 Task: Look for space in Pueblo West, United States from 8th August, 2023 to 15th August, 2023 for 9 adults in price range Rs.10000 to Rs.14000. Place can be shared room with 5 bedrooms having 9 beds and 5 bathrooms. Property type can be house, flat, guest house. Amenities needed are: wifi, TV, free parkinig on premises, gym, breakfast. Booking option can be shelf check-in. Required host language is English.
Action: Mouse moved to (565, 163)
Screenshot: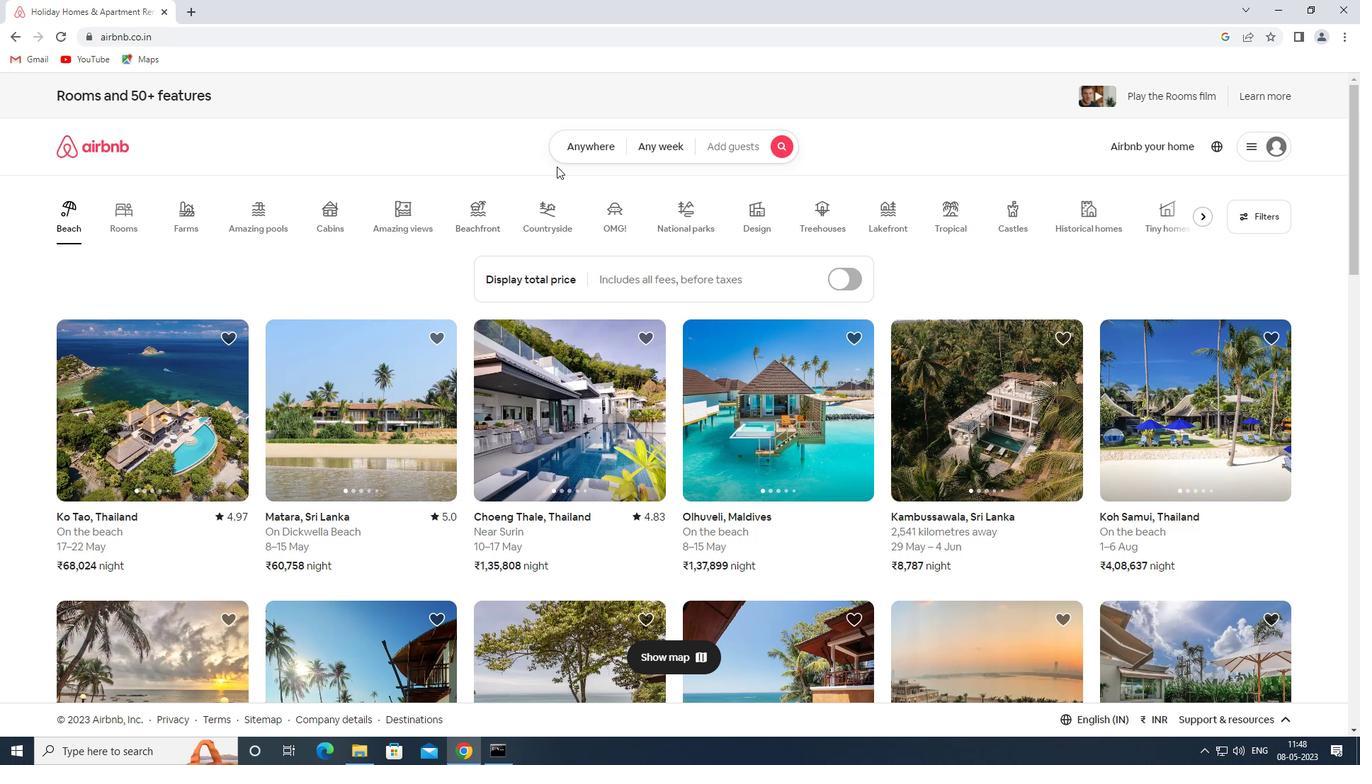 
Action: Mouse pressed left at (565, 163)
Screenshot: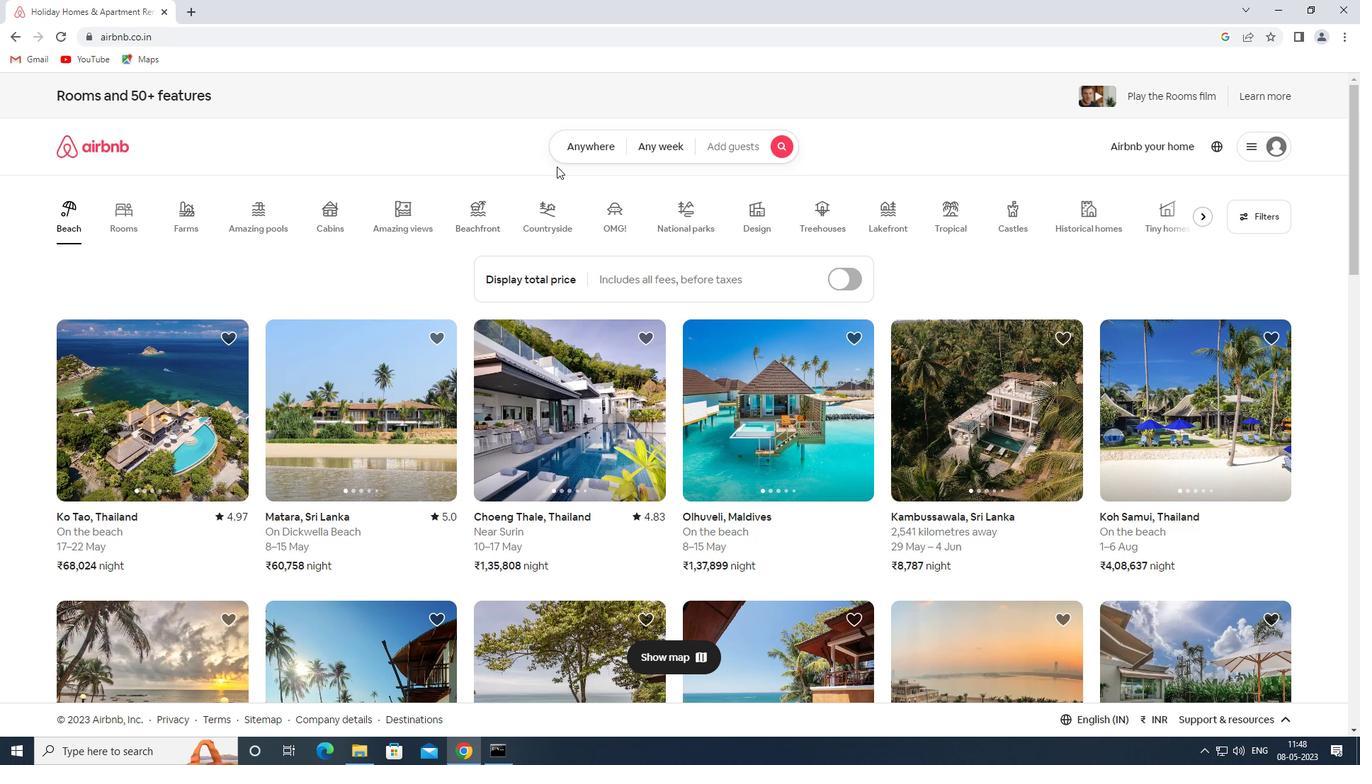 
Action: Mouse moved to (469, 200)
Screenshot: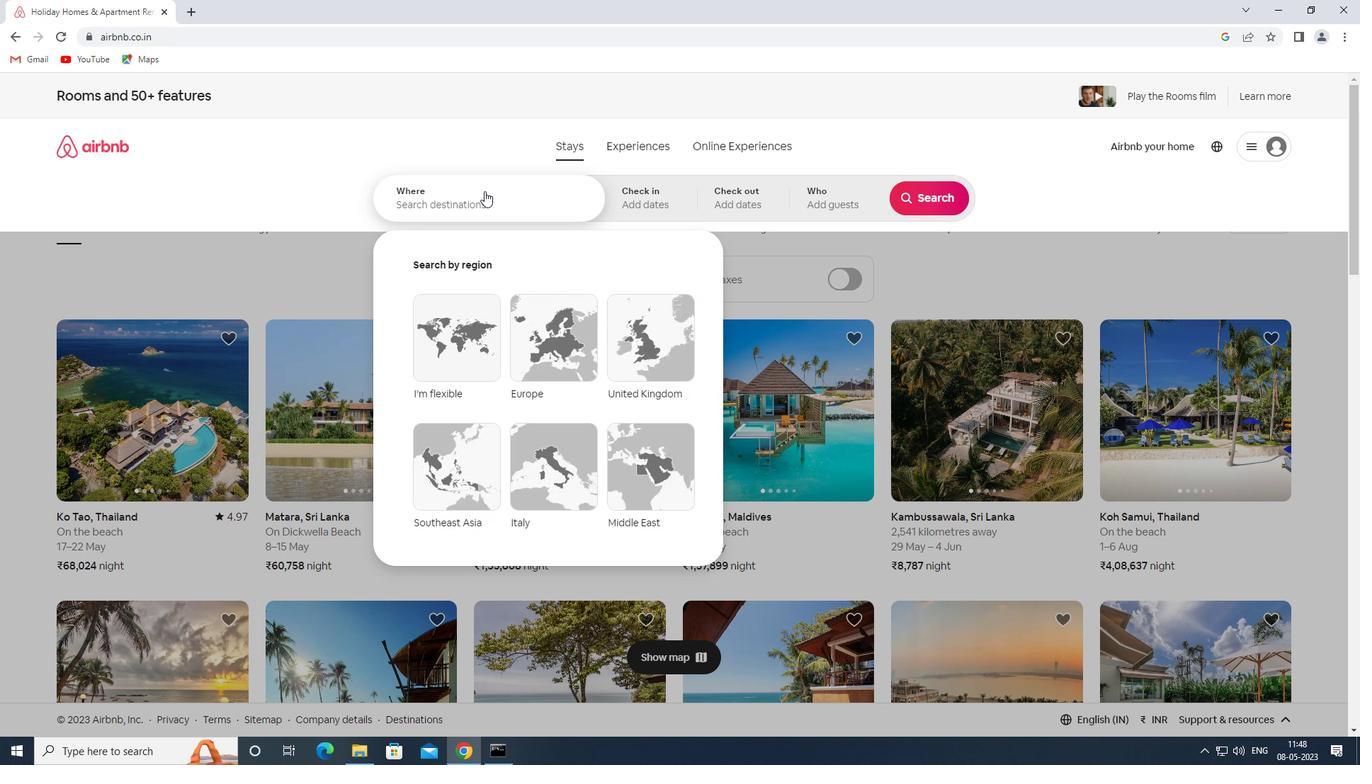 
Action: Mouse pressed left at (469, 200)
Screenshot: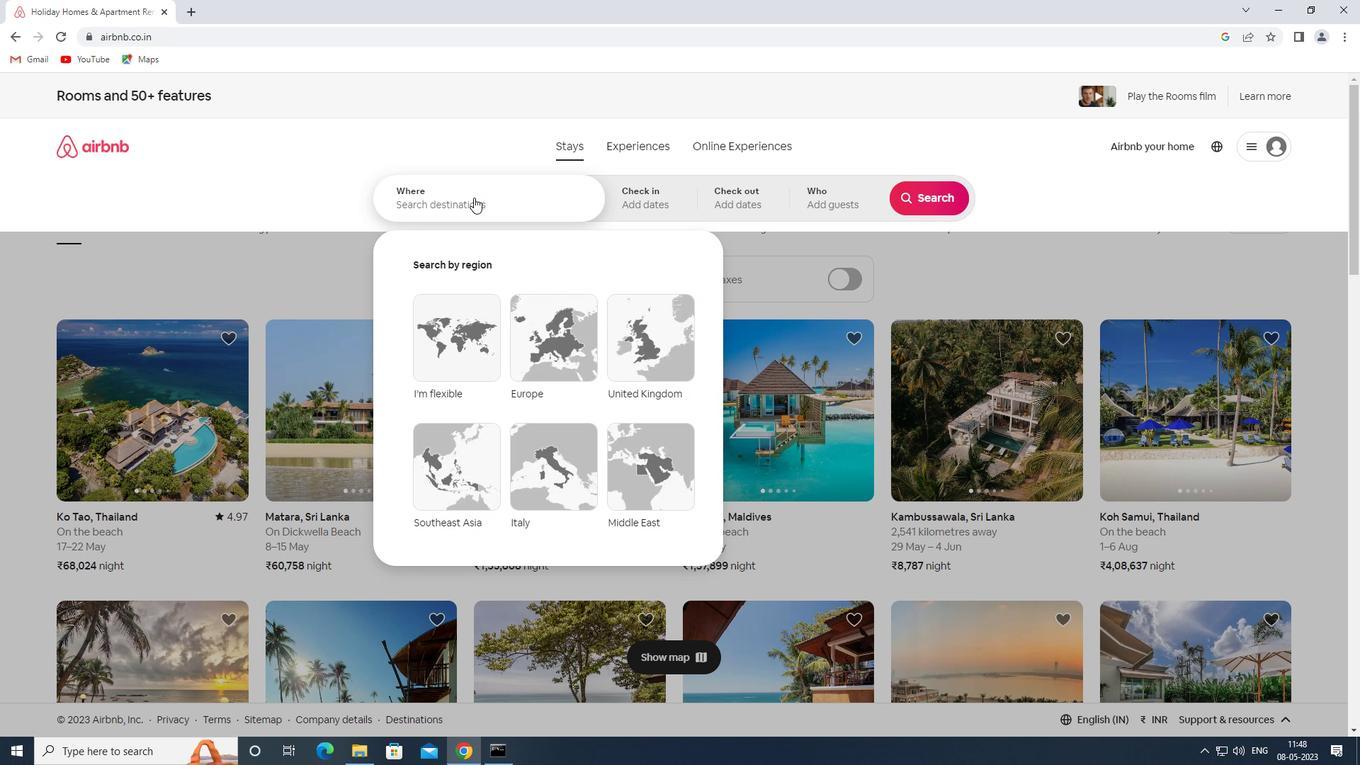 
Action: Key pressed <Key.shift>SPACE<Key.space>IN<Key.space><Key.shift><Key.shift><Key.shift><Key.shift><Key.shift><Key.shift><Key.shift><Key.shift><Key.shift><Key.shift><Key.shift><Key.shift><Key.shift><Key.shift><Key.shift><Key.shift><Key.shift><Key.shift><Key.shift><Key.shift><Key.shift><Key.shift><Key.shift>PUEBLO<Key.space><Key.shift>WEST,<Key.shift><Key.shift><Key.shift><Key.shift><Key.shift><Key.shift><Key.shift><Key.shift><Key.shift><Key.shift><Key.shift><Key.shift><Key.shift><Key.shift>UNITED<Key.space><Key.shift>STATES
Screenshot: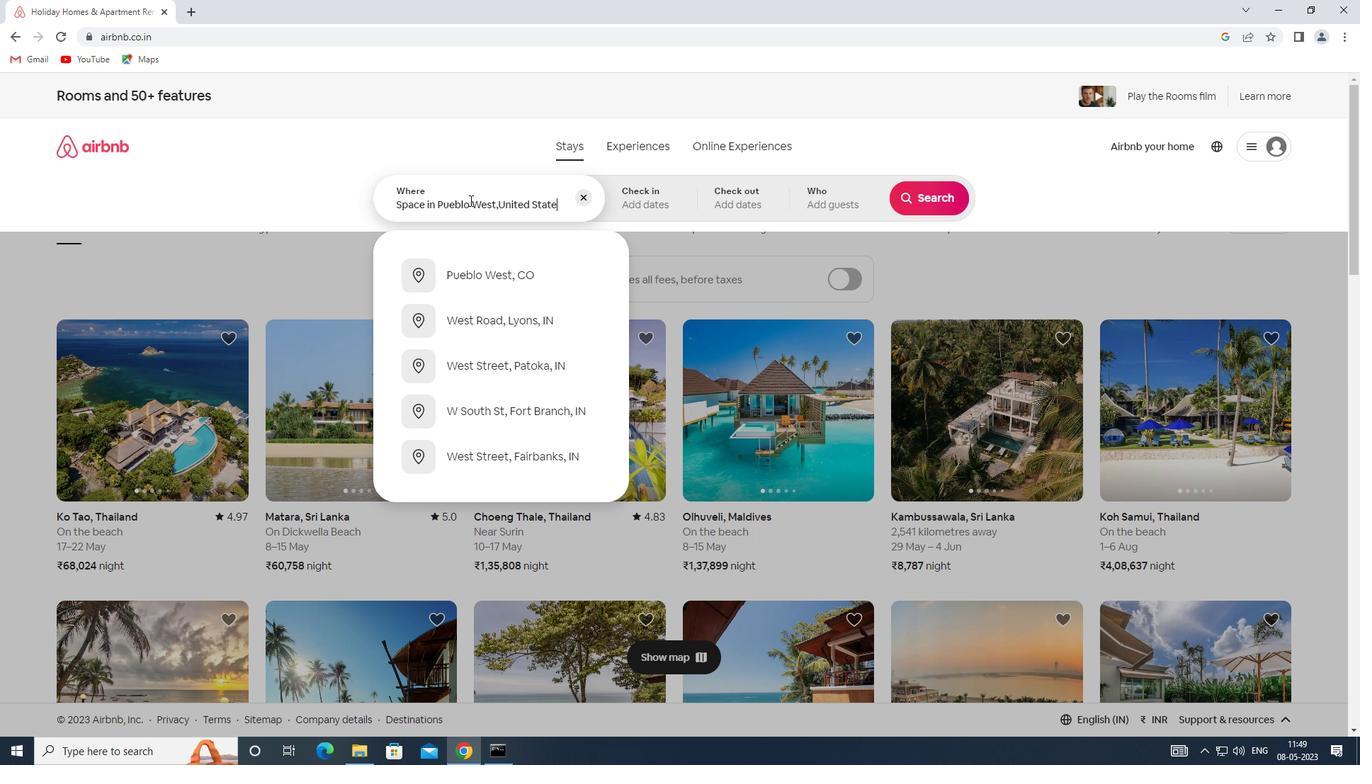 
Action: Mouse moved to (645, 194)
Screenshot: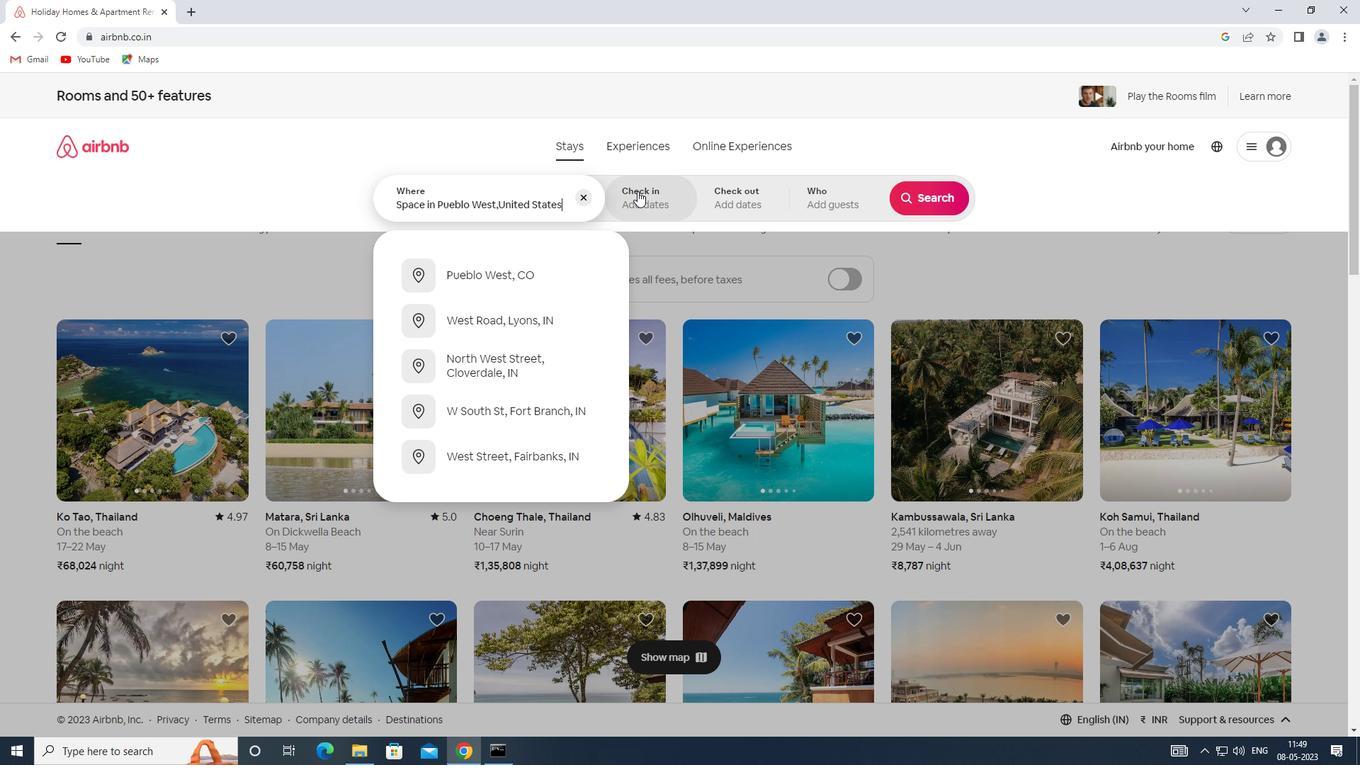 
Action: Mouse pressed left at (645, 194)
Screenshot: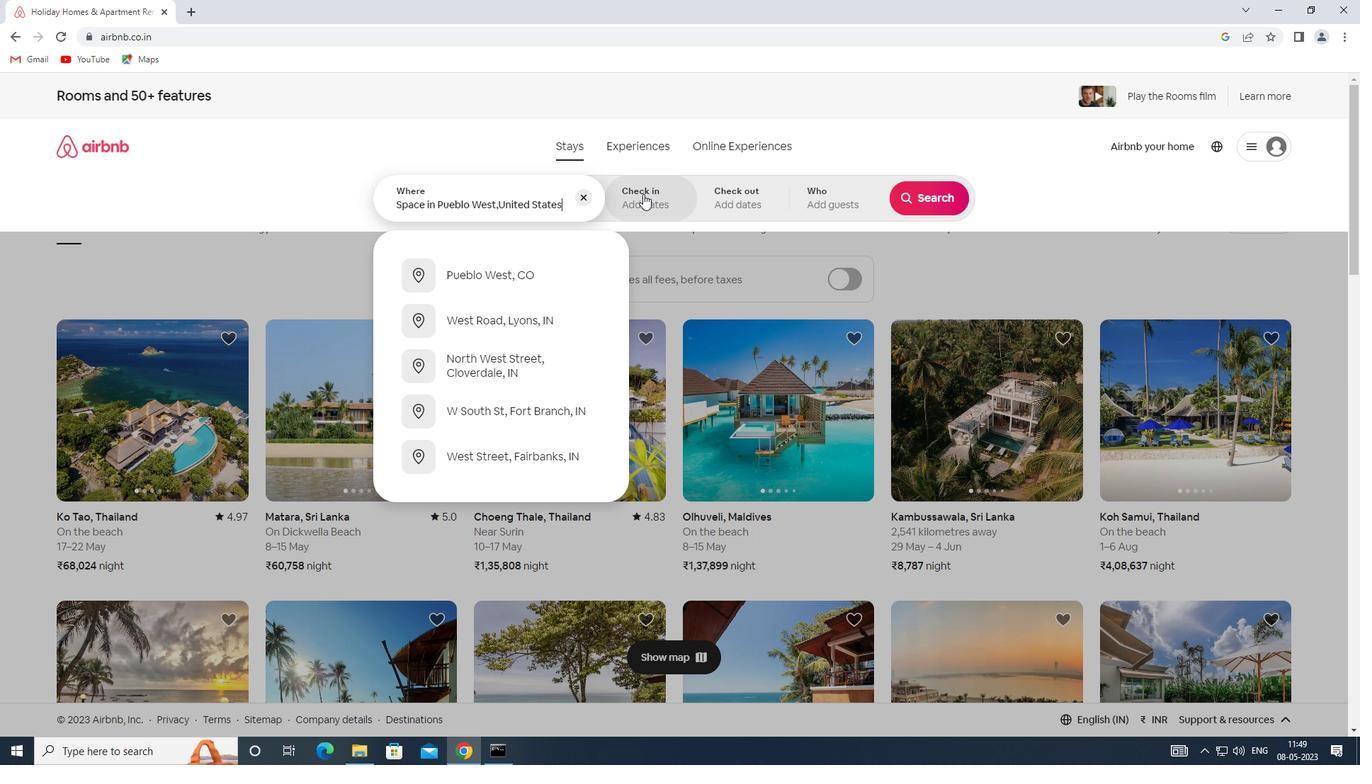 
Action: Mouse moved to (923, 306)
Screenshot: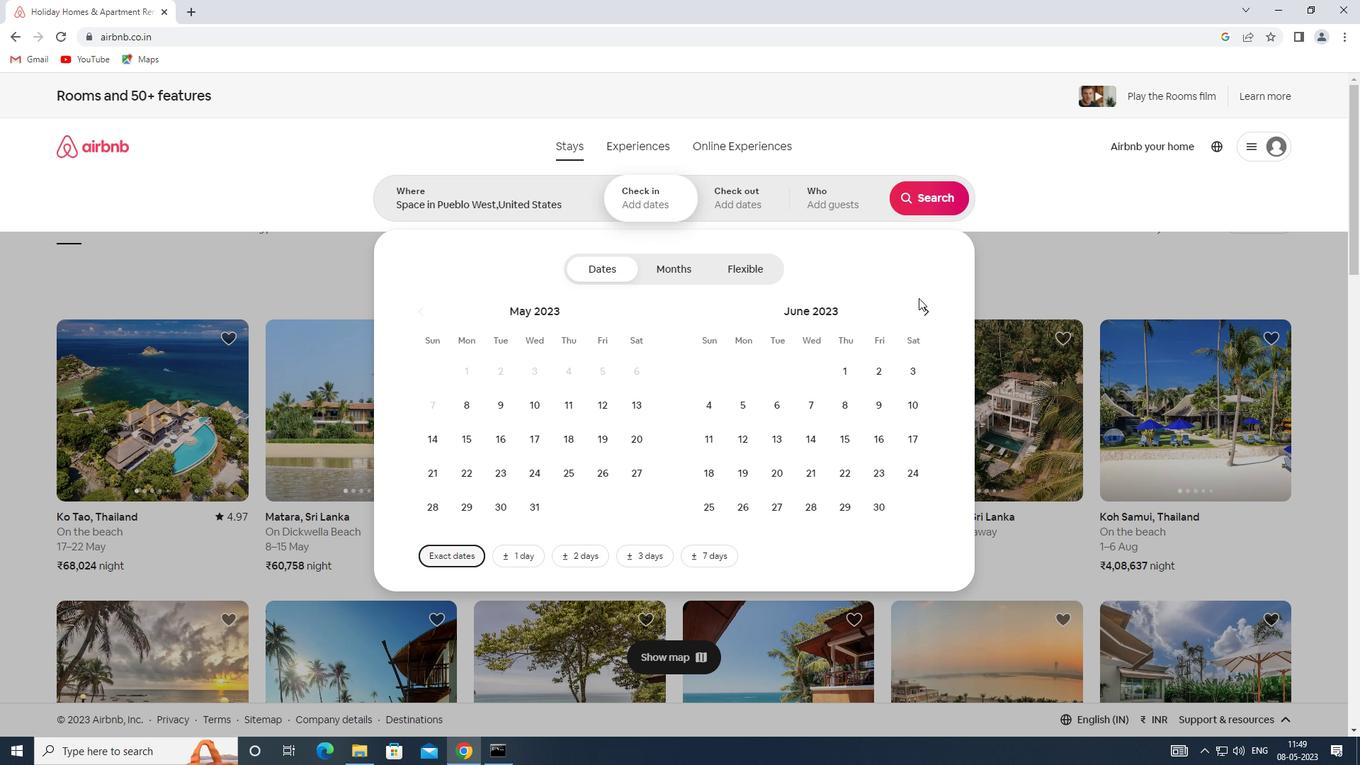 
Action: Mouse pressed left at (923, 306)
Screenshot: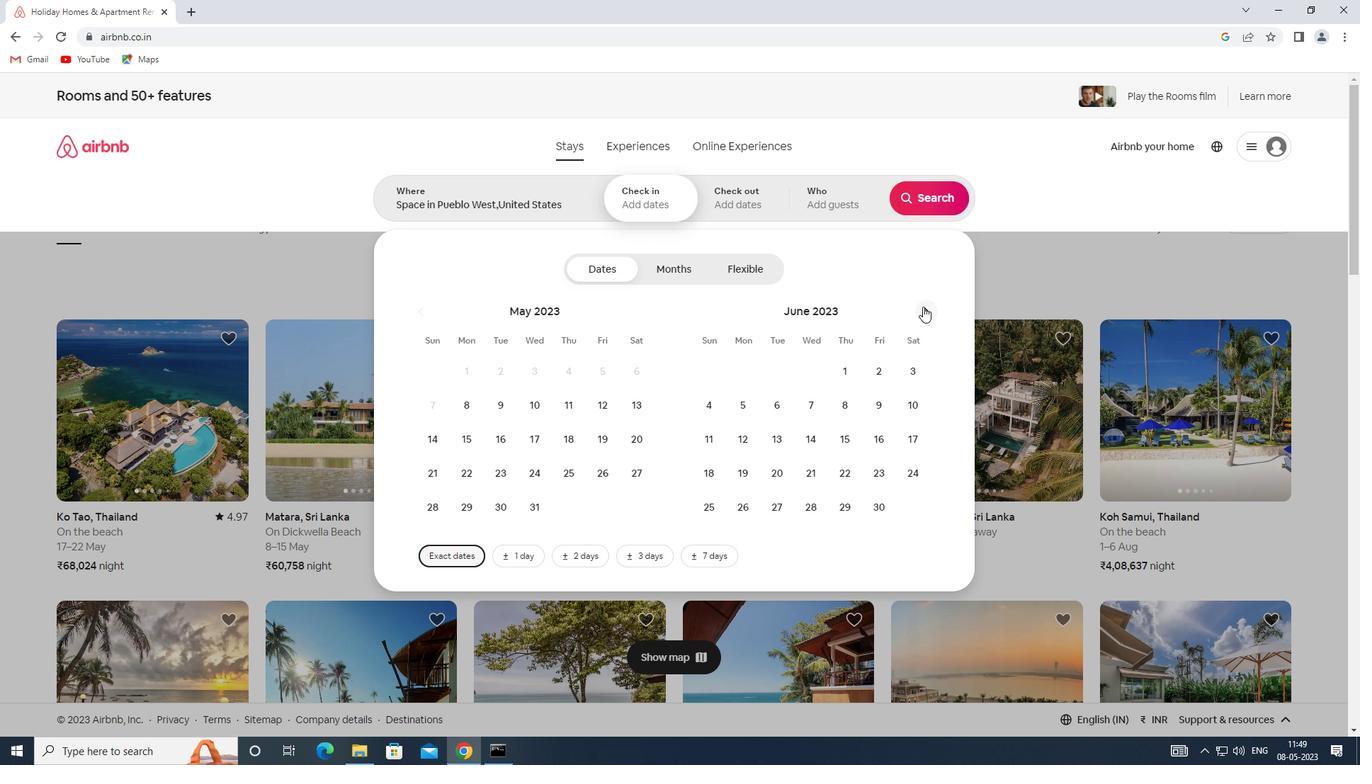 
Action: Mouse pressed left at (923, 306)
Screenshot: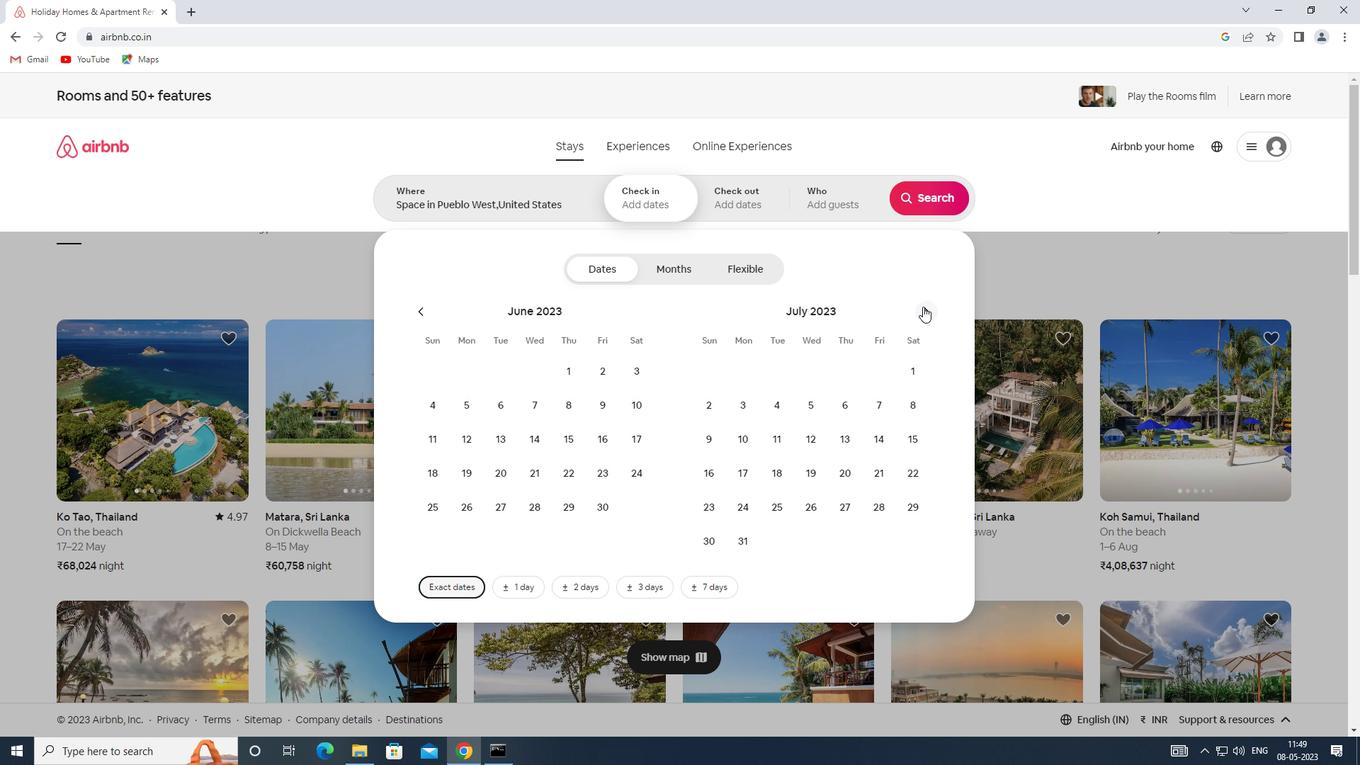 
Action: Mouse moved to (791, 406)
Screenshot: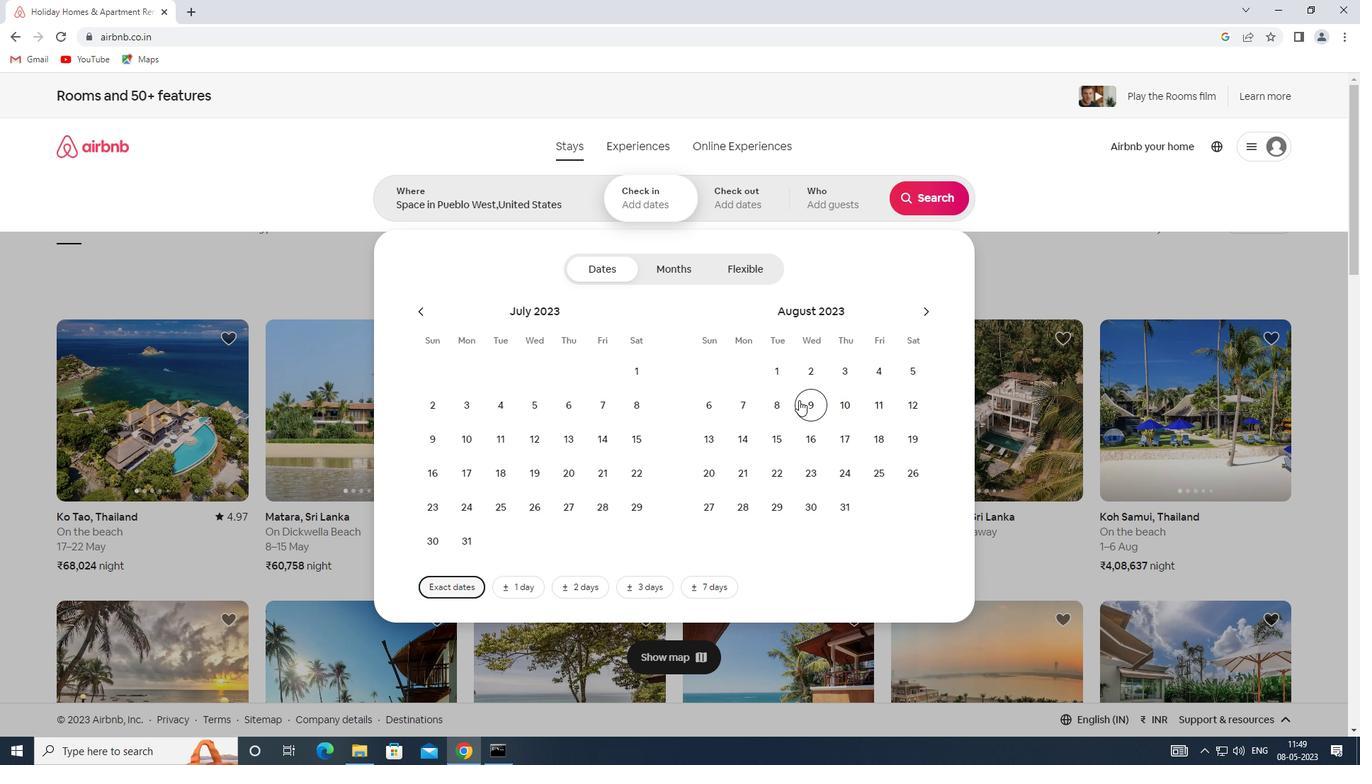 
Action: Mouse pressed left at (791, 406)
Screenshot: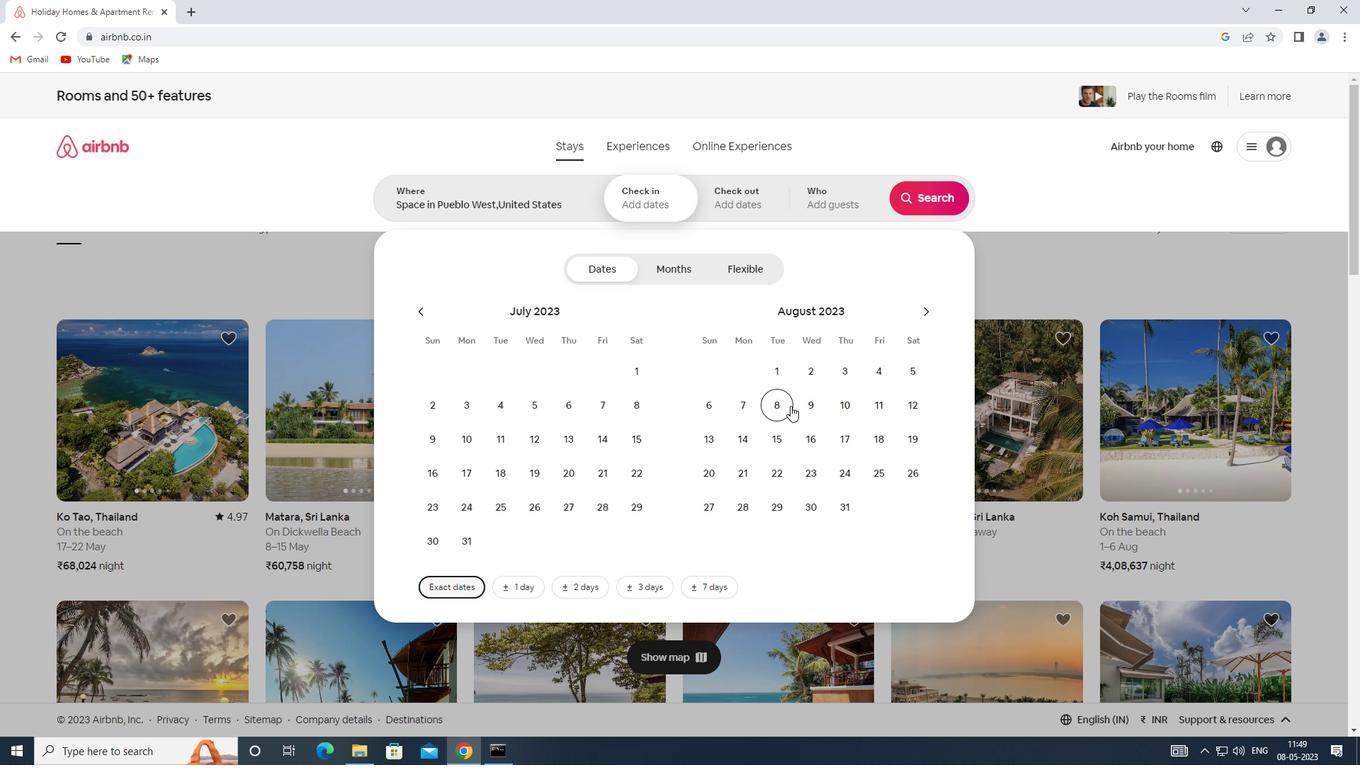 
Action: Mouse moved to (783, 440)
Screenshot: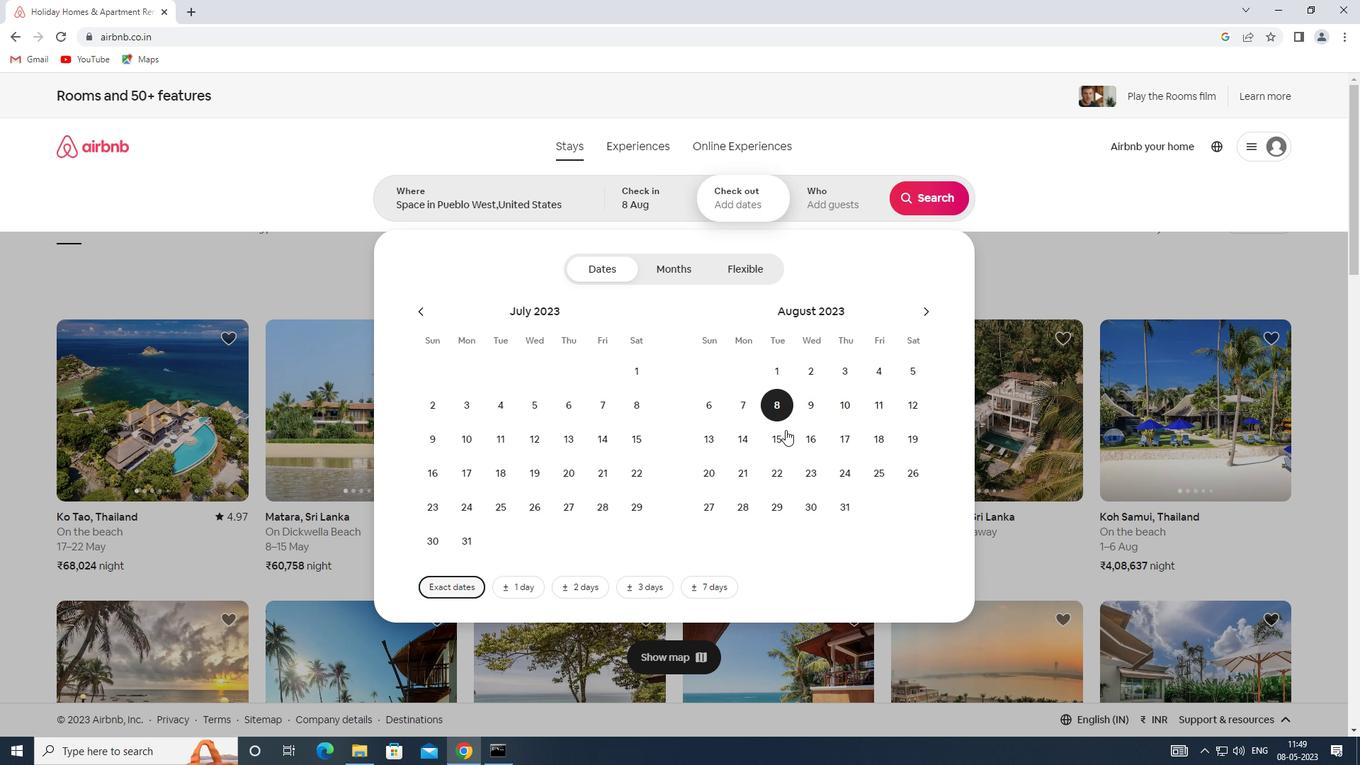 
Action: Mouse pressed left at (783, 440)
Screenshot: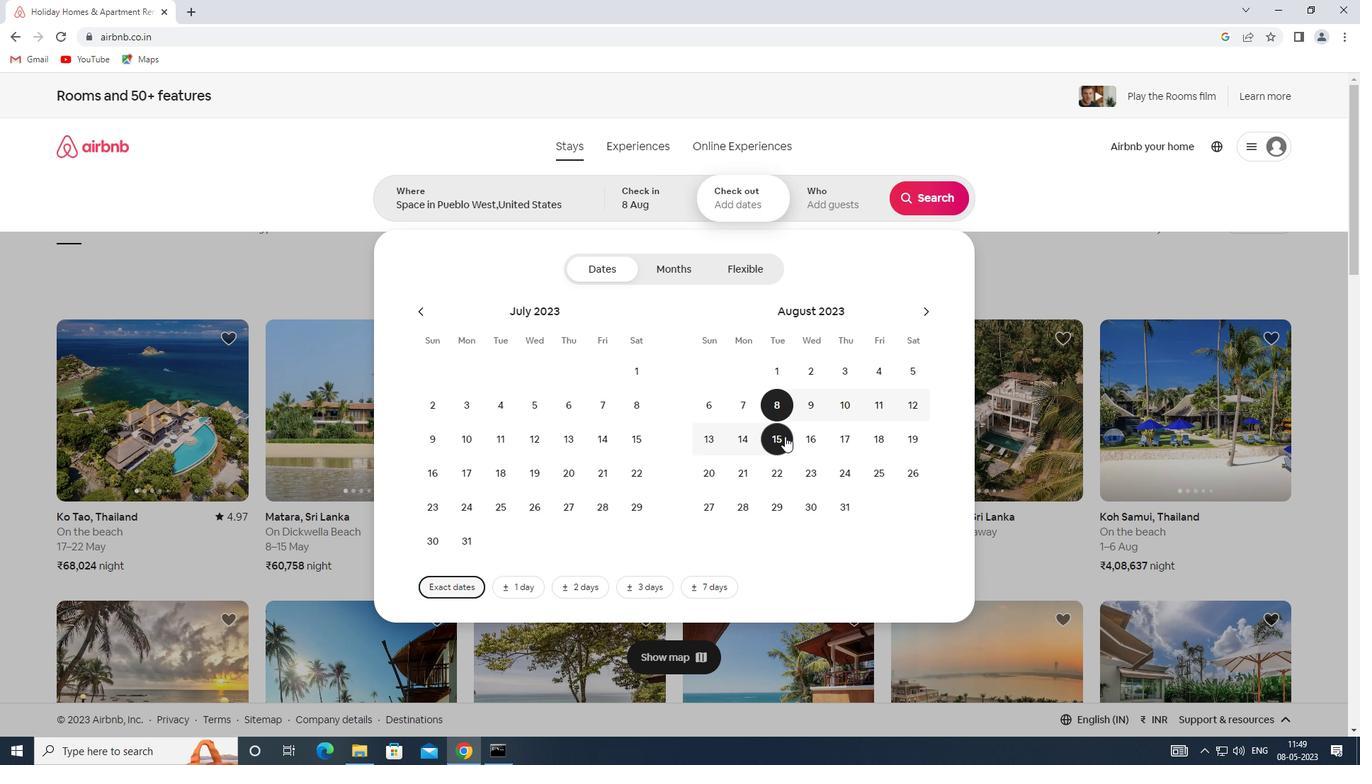
Action: Mouse moved to (817, 191)
Screenshot: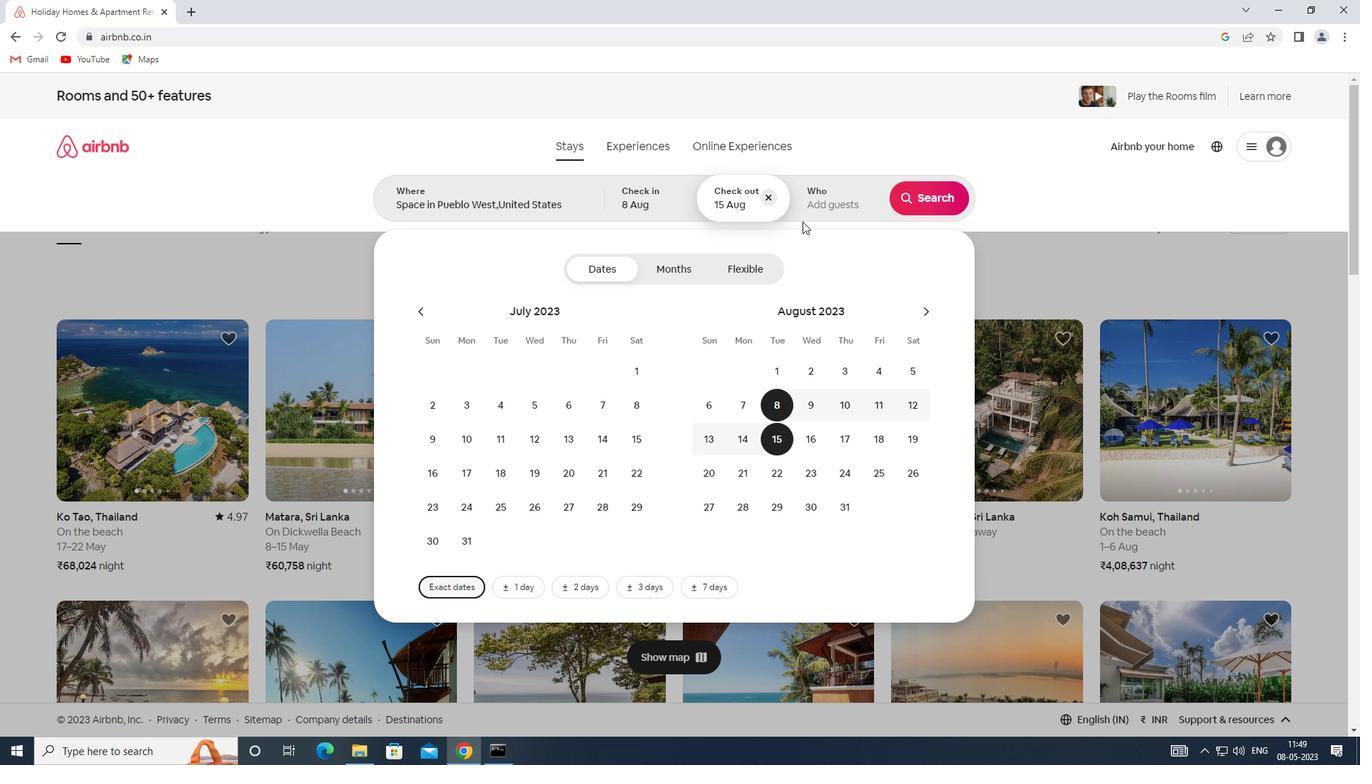 
Action: Mouse pressed left at (817, 191)
Screenshot: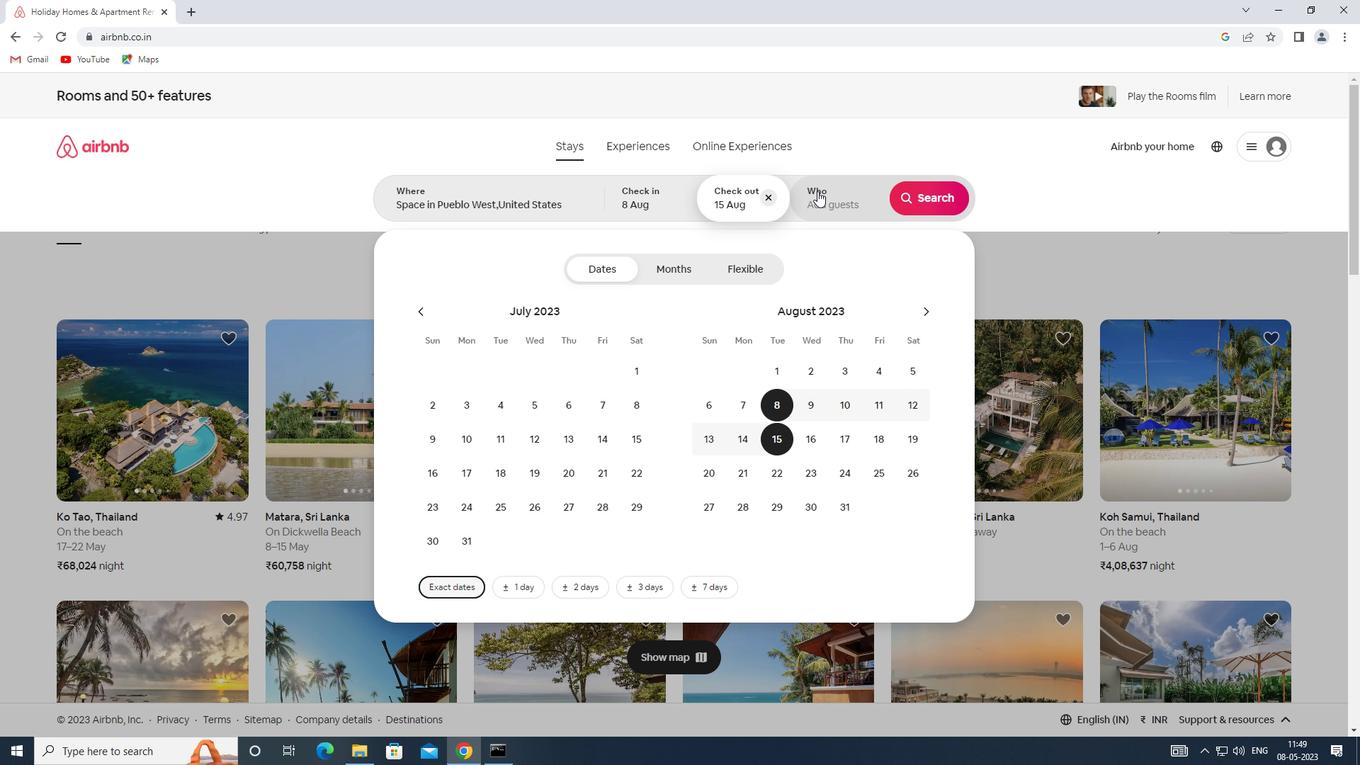 
Action: Mouse moved to (933, 278)
Screenshot: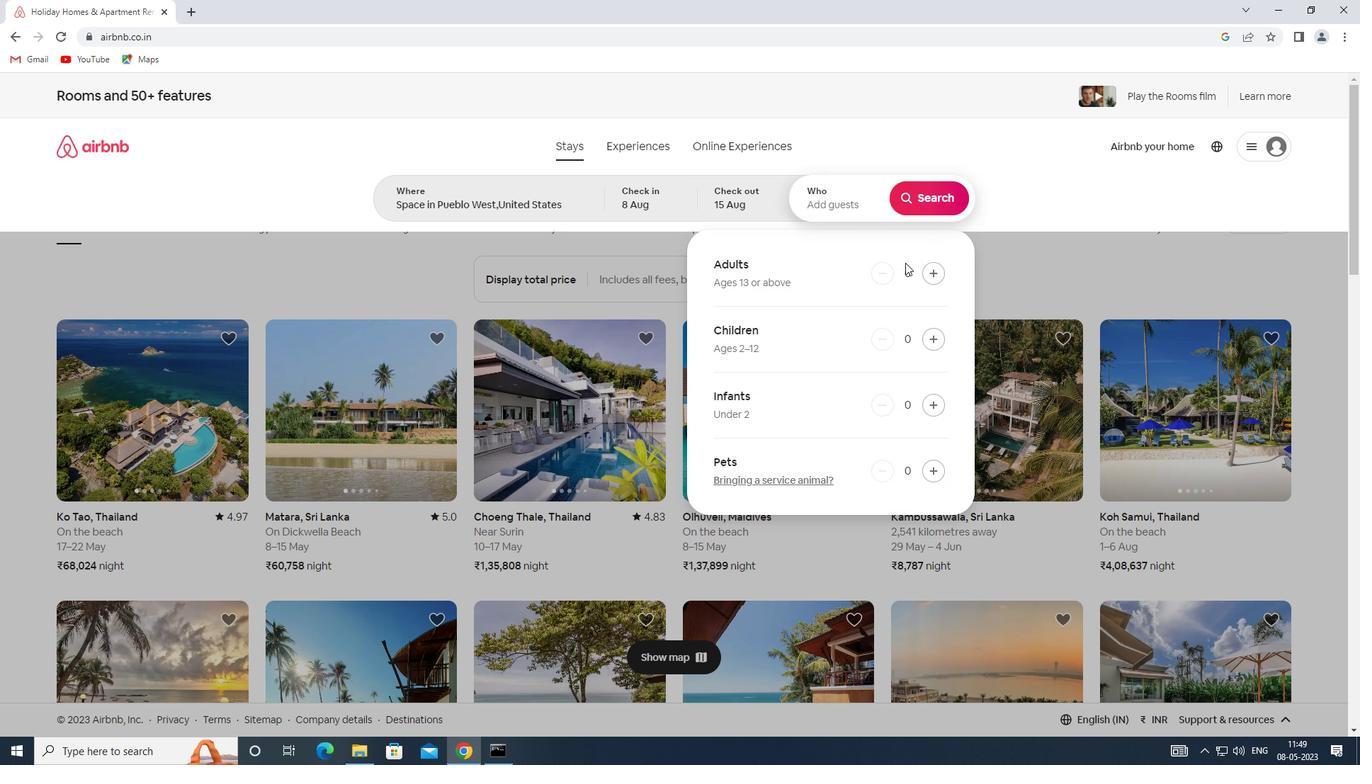 
Action: Mouse pressed left at (933, 278)
Screenshot: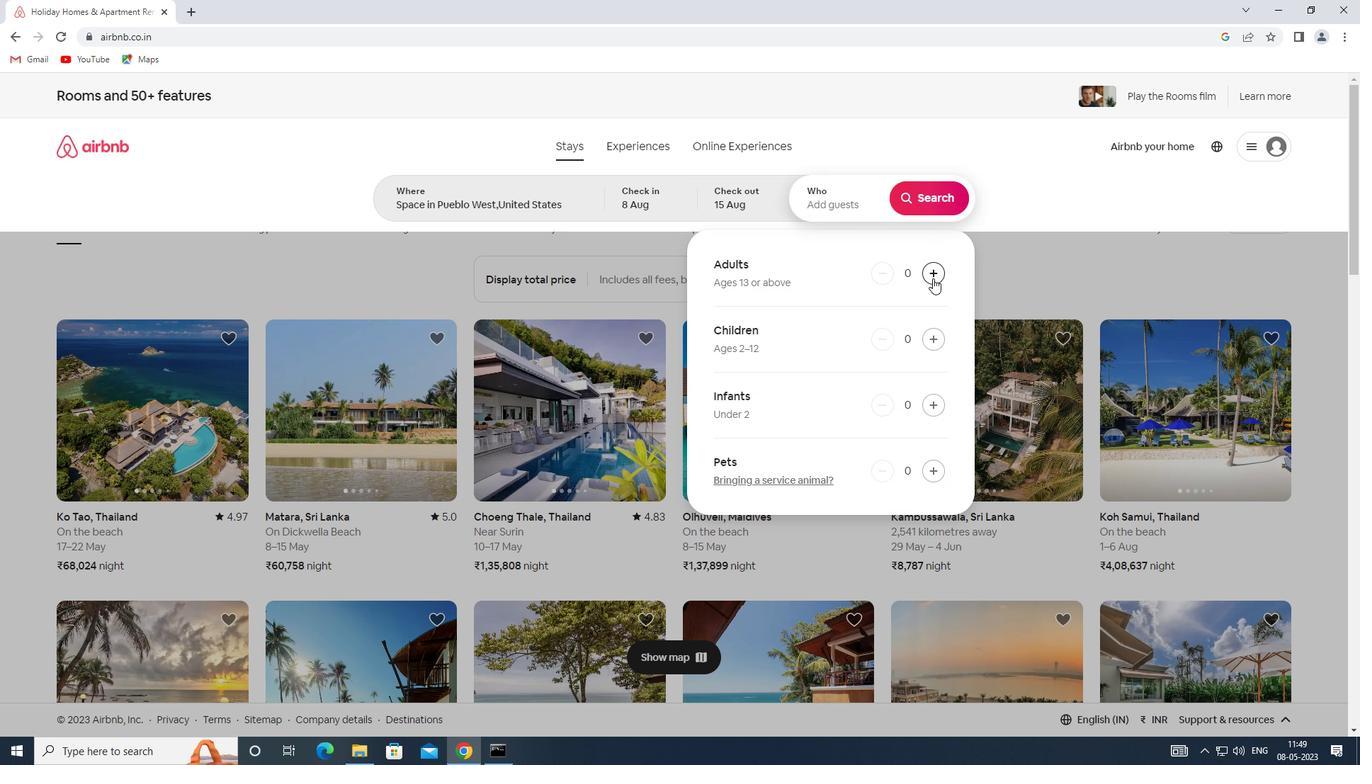 
Action: Mouse pressed left at (933, 278)
Screenshot: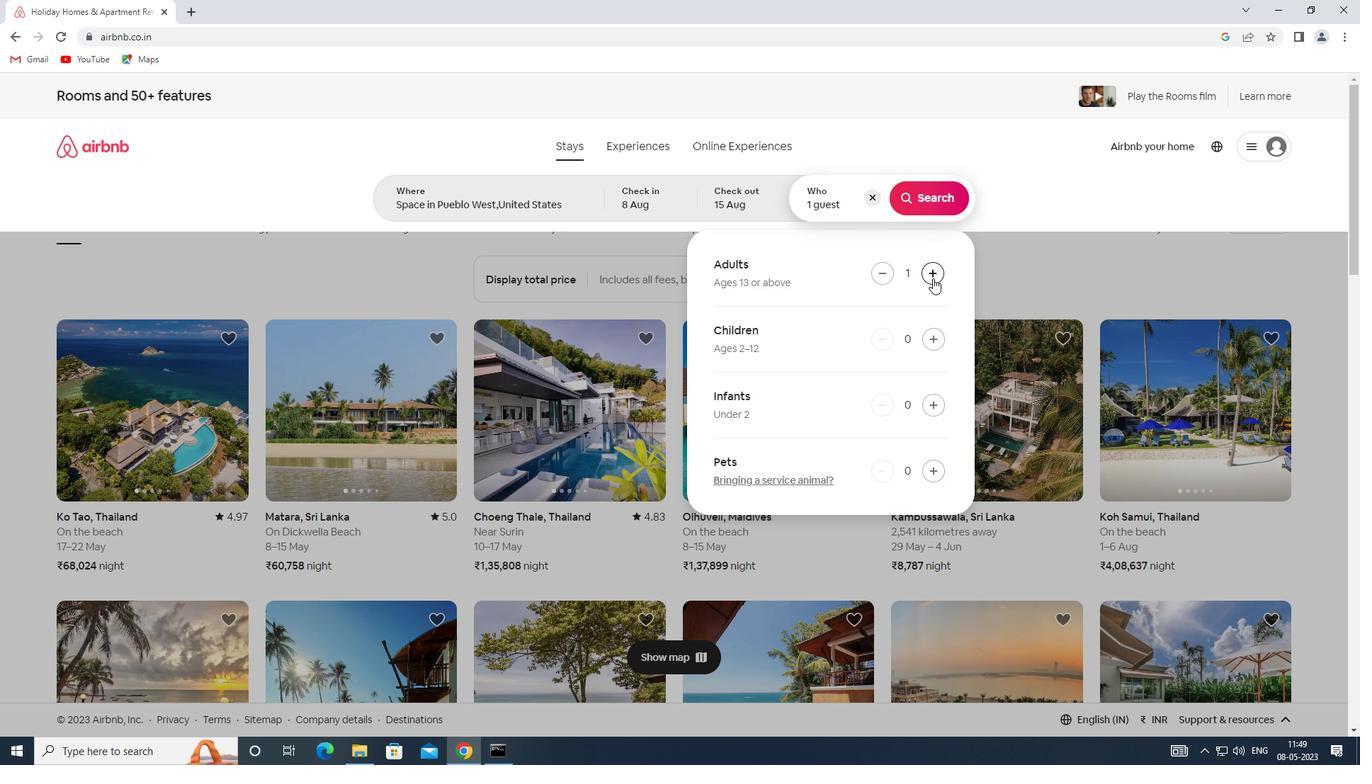 
Action: Mouse pressed left at (933, 278)
Screenshot: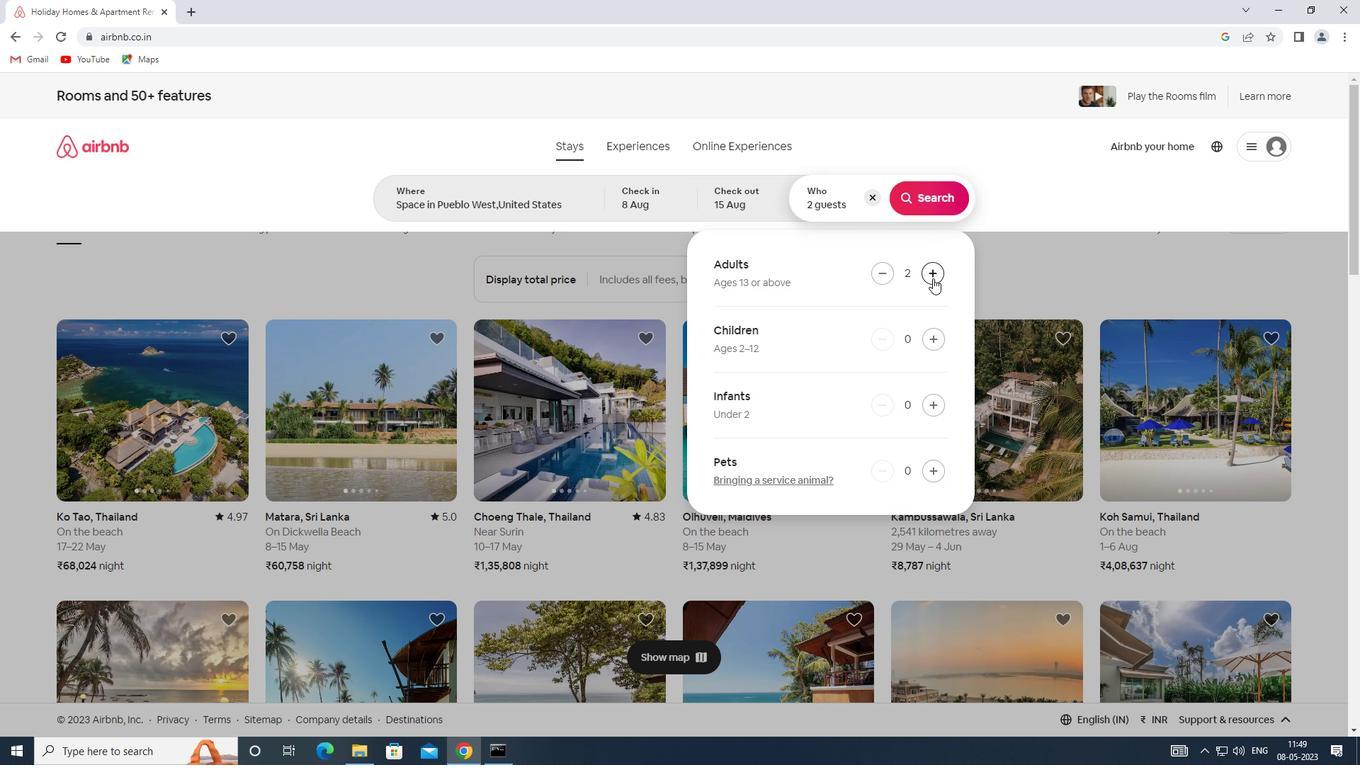 
Action: Mouse pressed left at (933, 278)
Screenshot: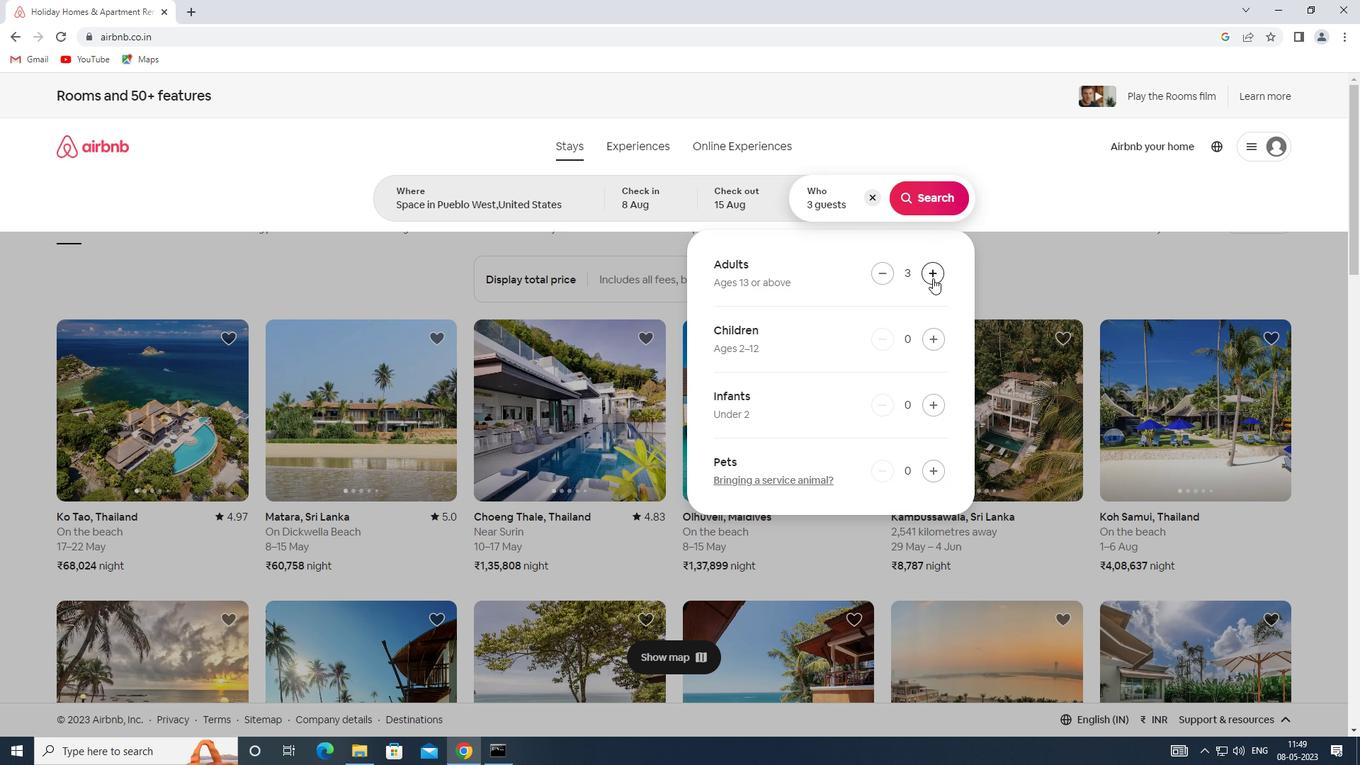 
Action: Mouse pressed left at (933, 278)
Screenshot: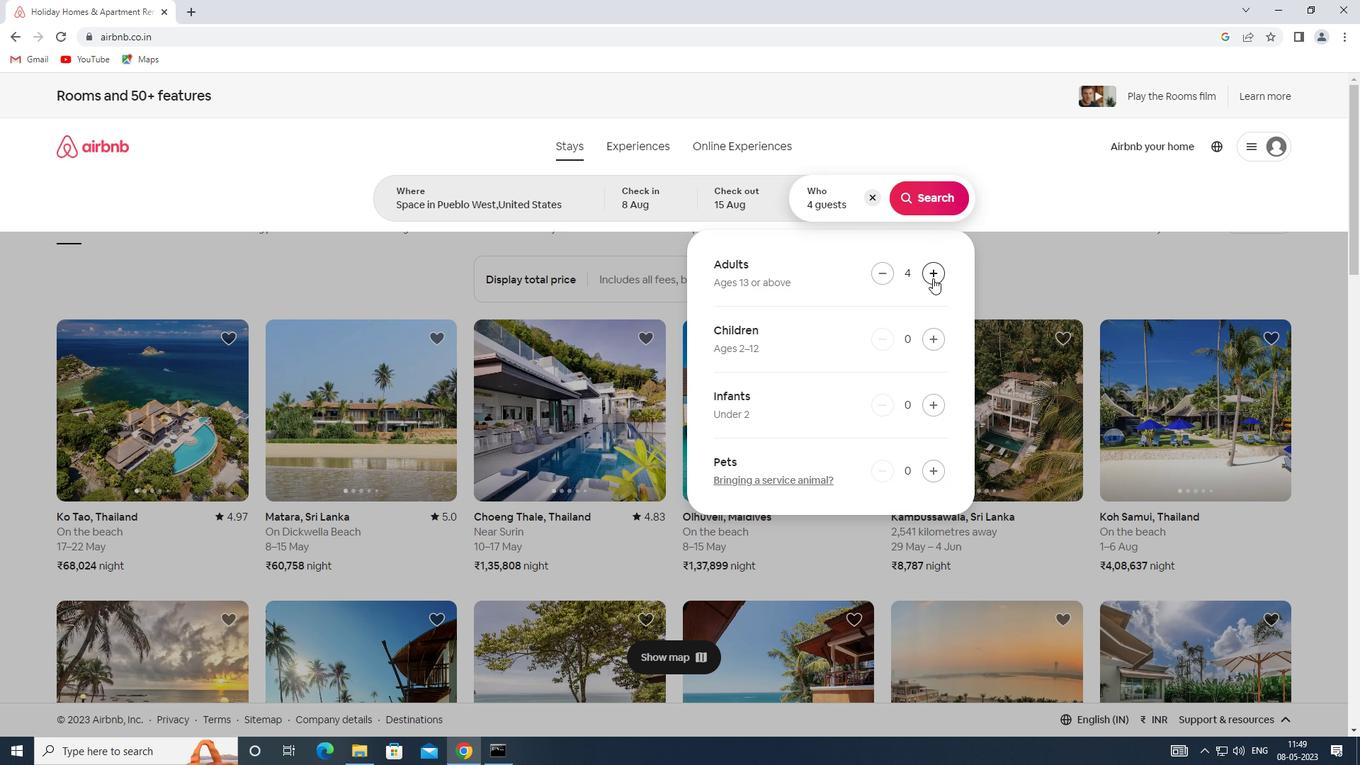 
Action: Mouse pressed left at (933, 278)
Screenshot: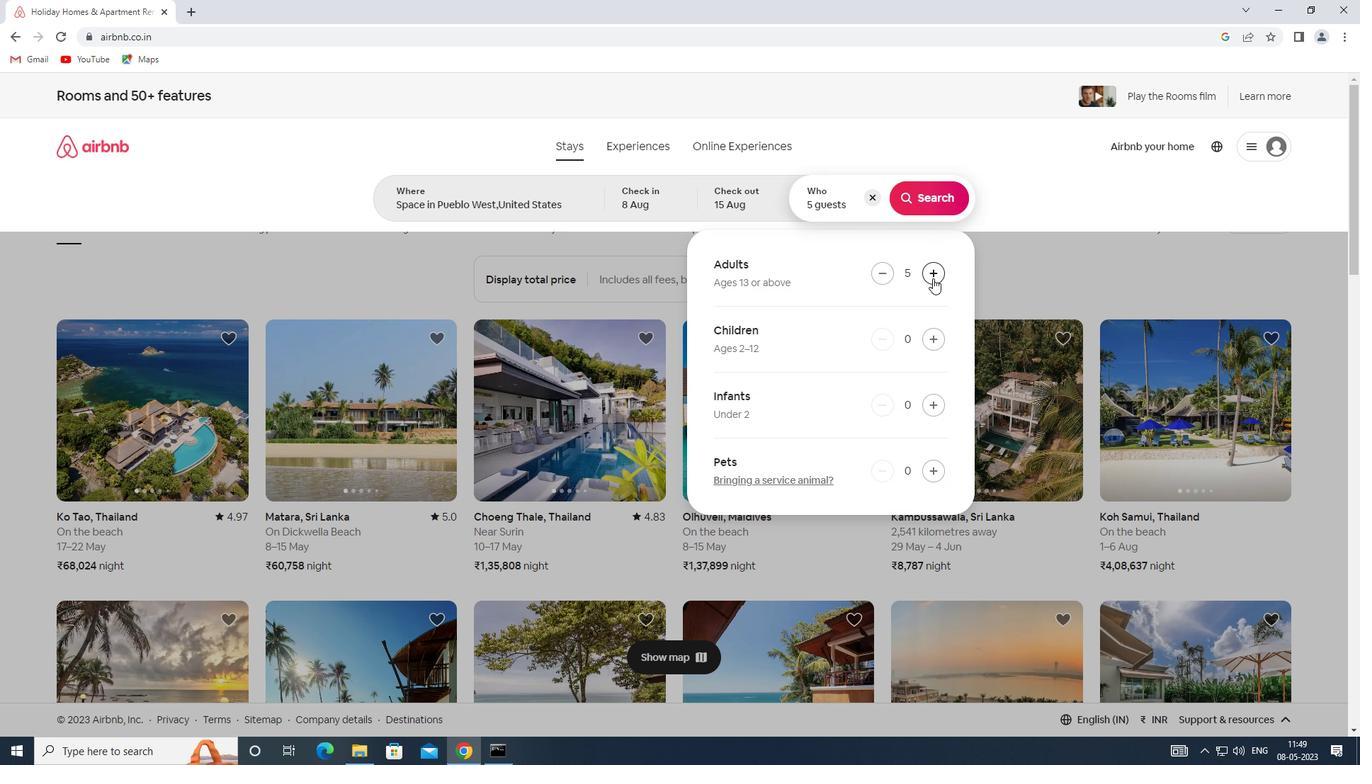 
Action: Mouse pressed left at (933, 278)
Screenshot: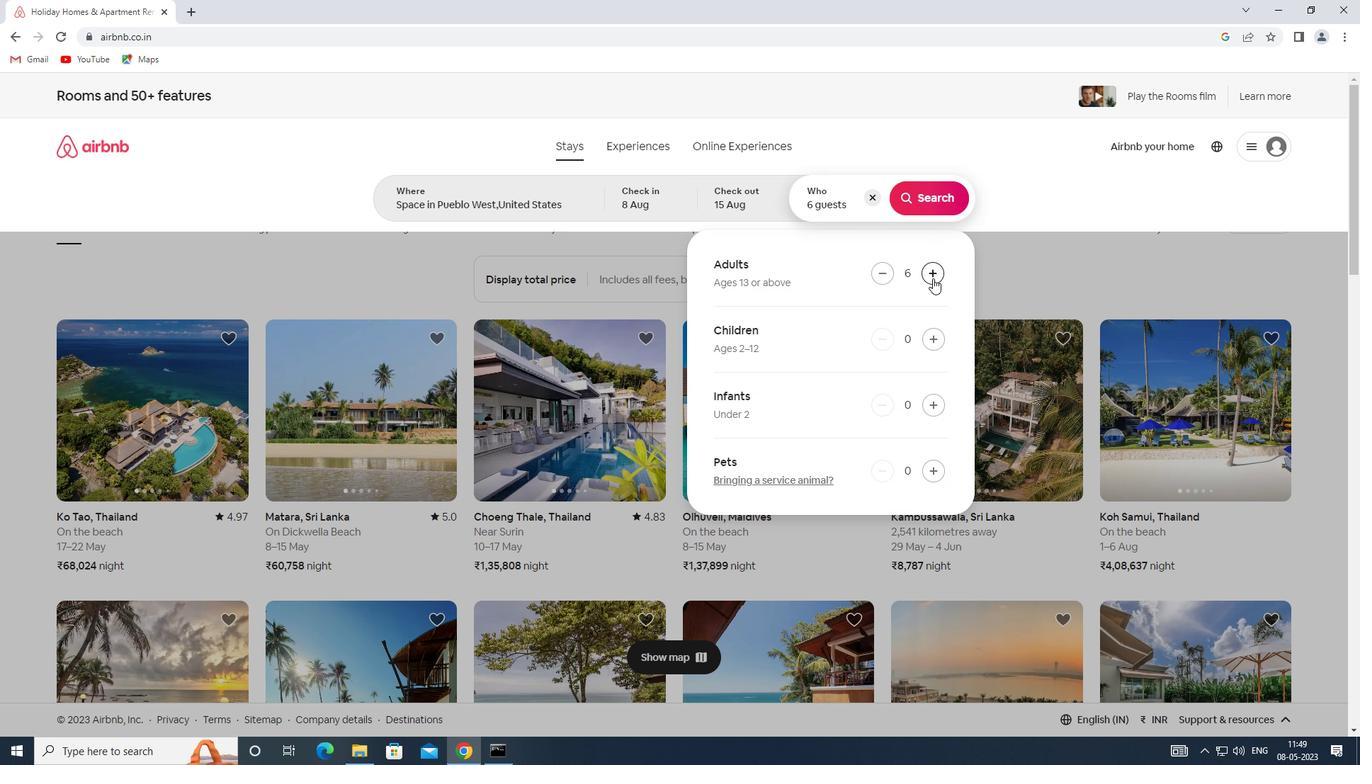 
Action: Mouse pressed left at (933, 278)
Screenshot: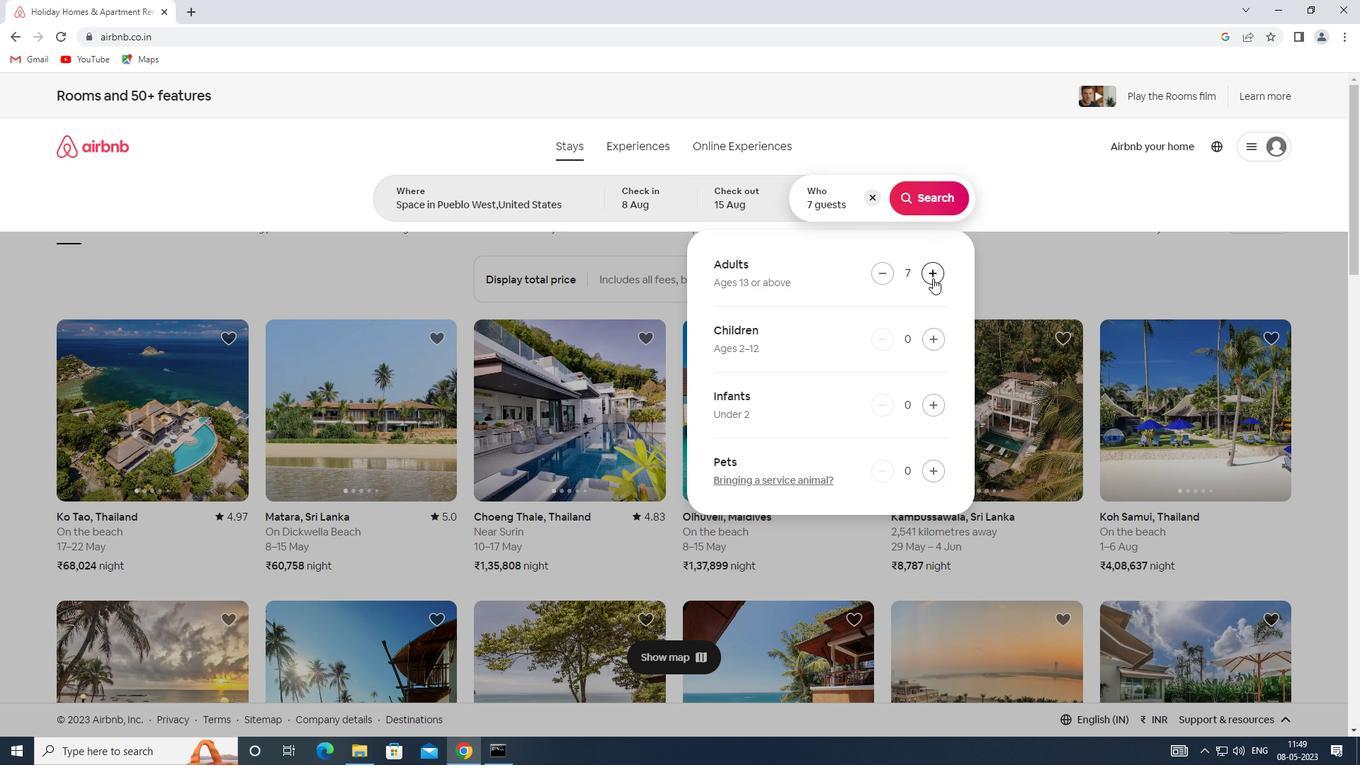 
Action: Mouse pressed left at (933, 278)
Screenshot: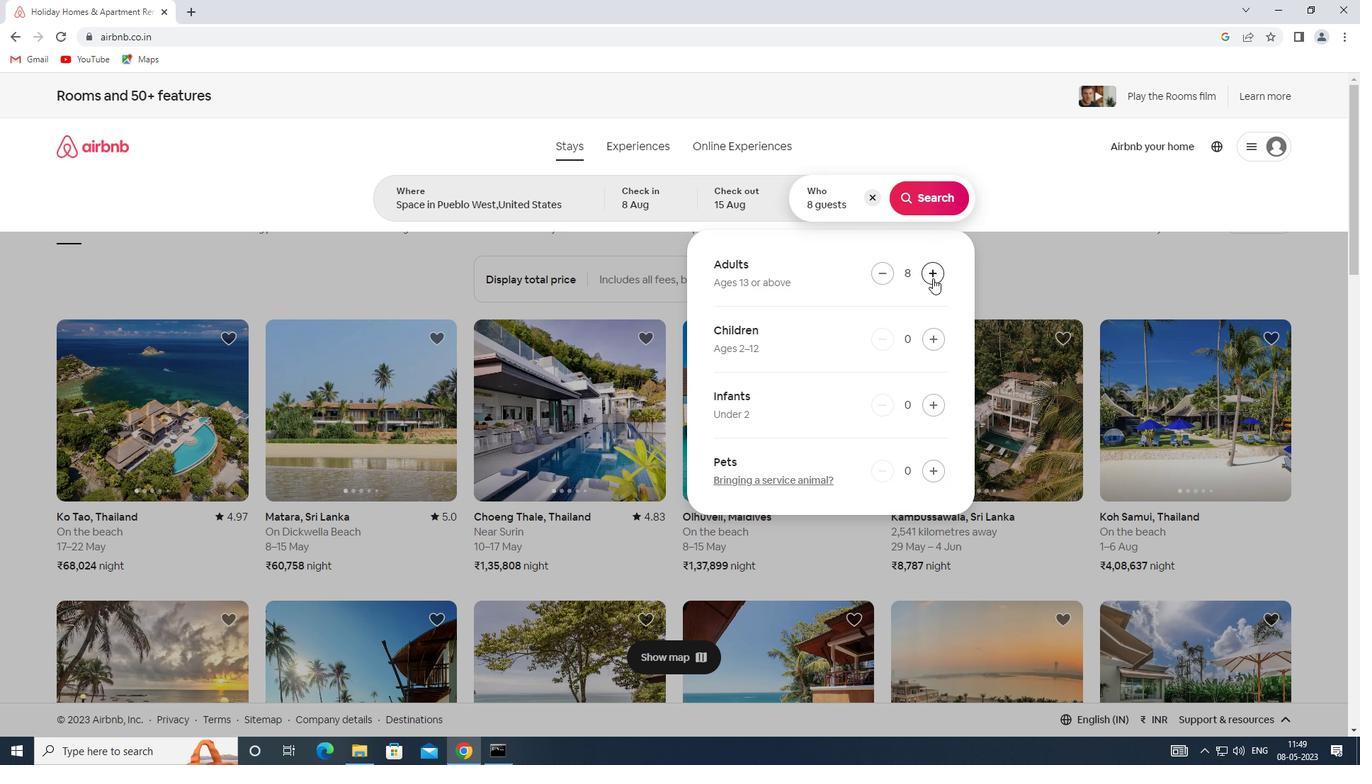 
Action: Mouse moved to (932, 197)
Screenshot: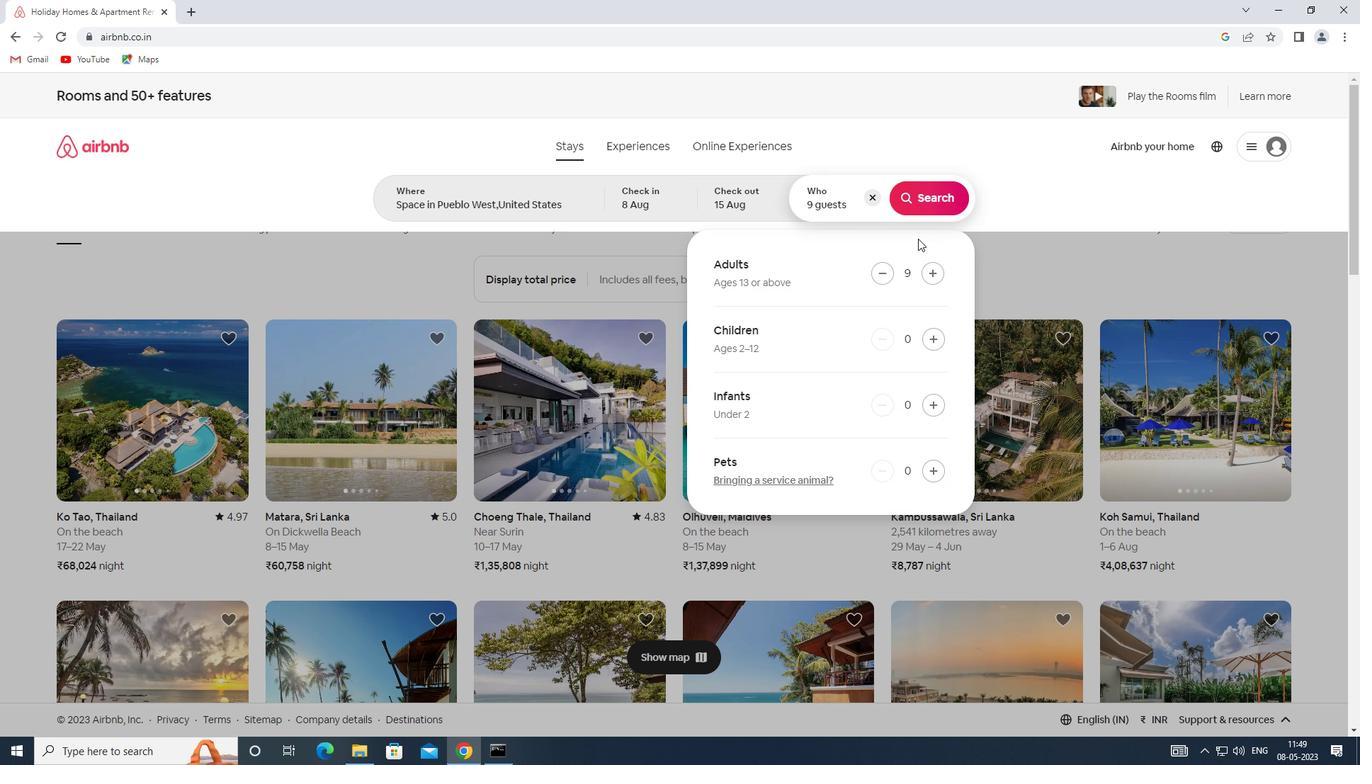 
Action: Mouse pressed left at (932, 197)
Screenshot: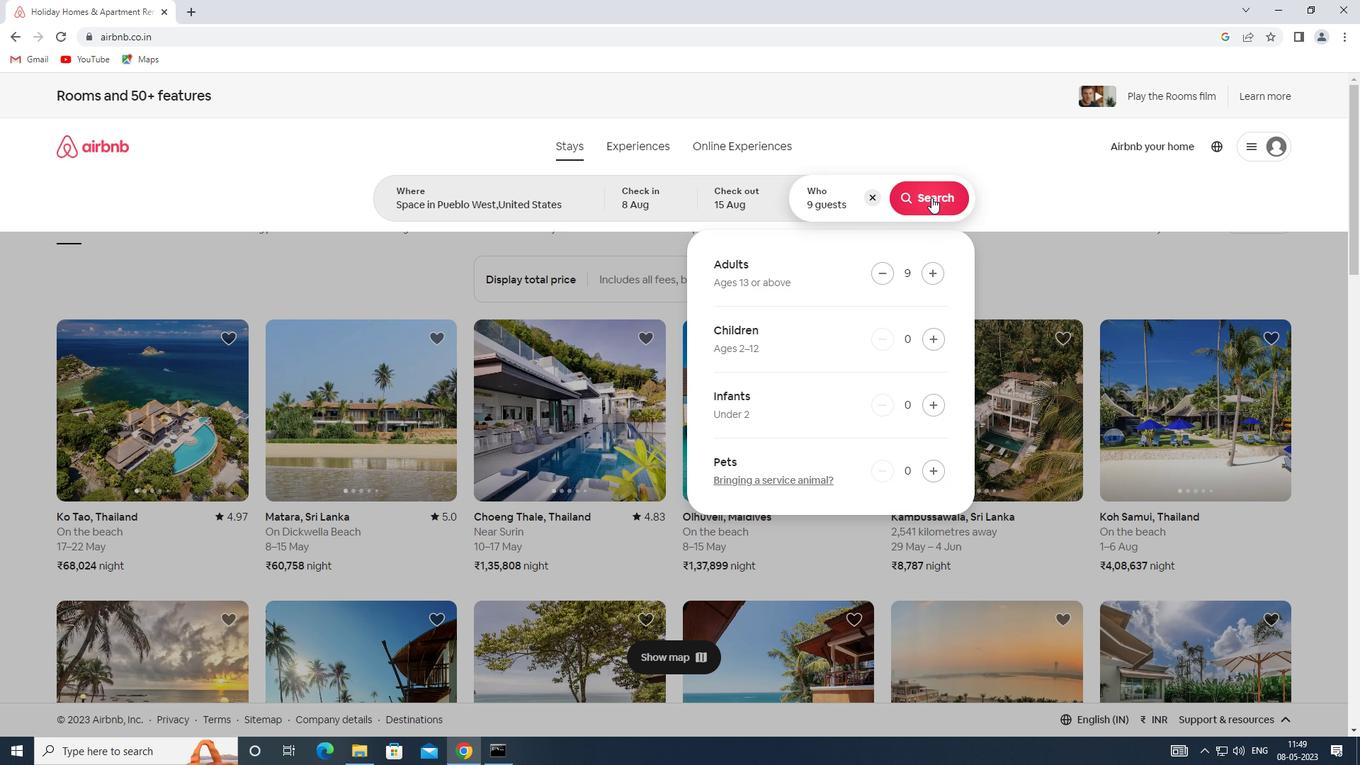 
Action: Mouse moved to (1302, 164)
Screenshot: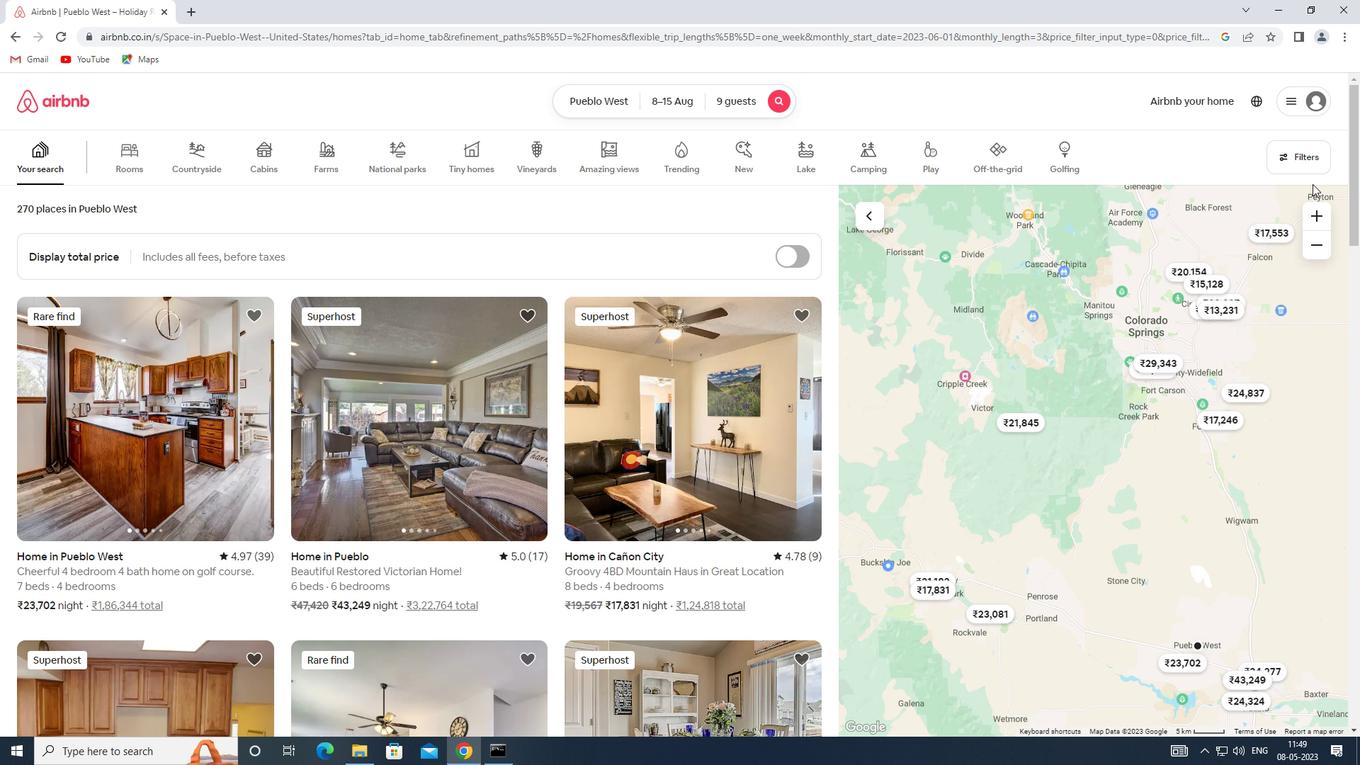 
Action: Mouse pressed left at (1302, 164)
Screenshot: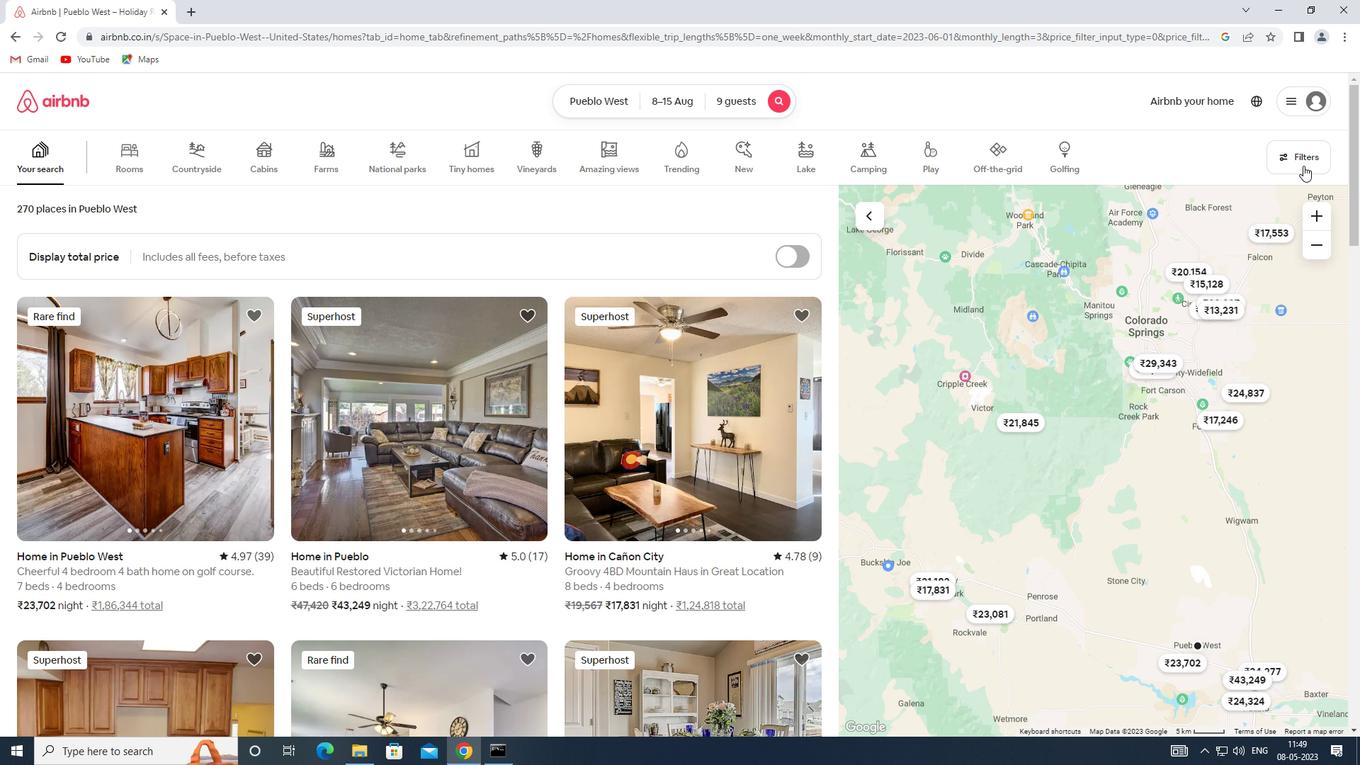 
Action: Mouse moved to (513, 507)
Screenshot: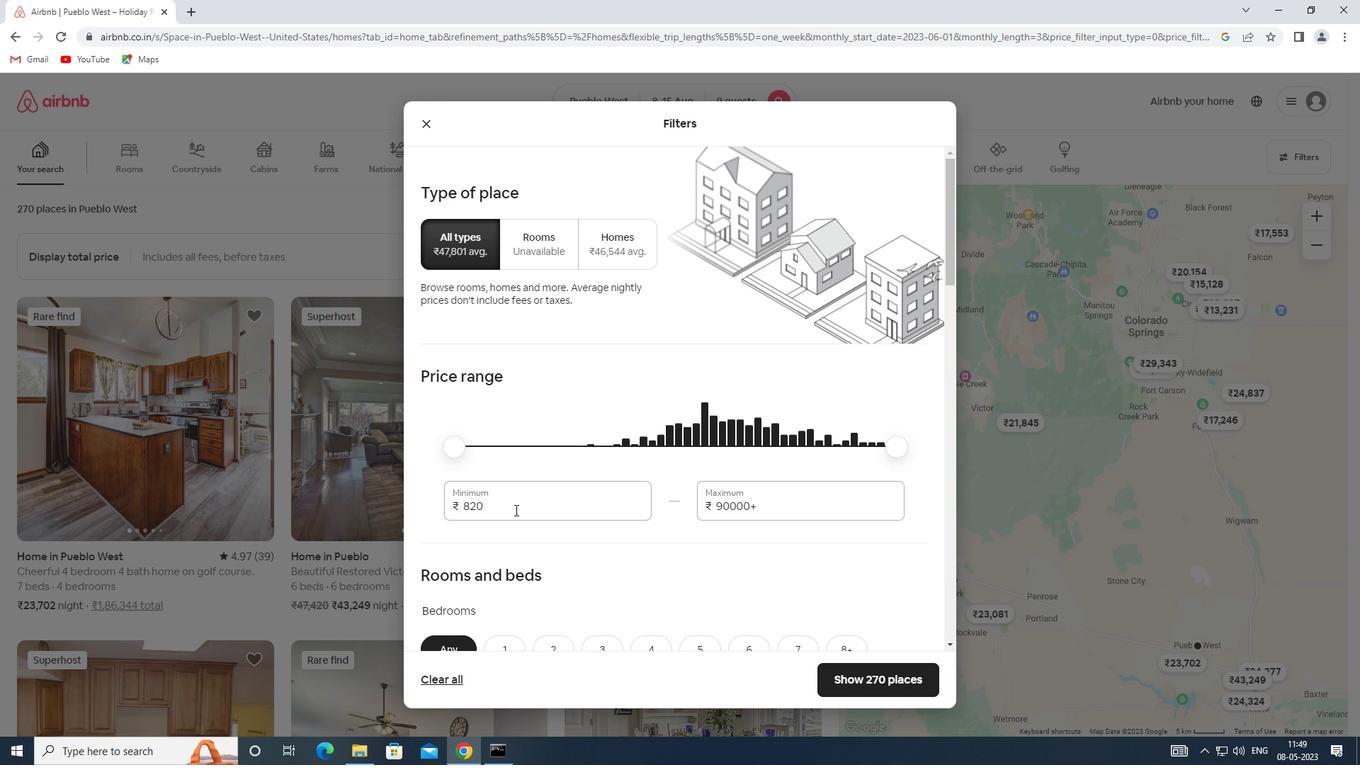 
Action: Mouse pressed left at (513, 507)
Screenshot: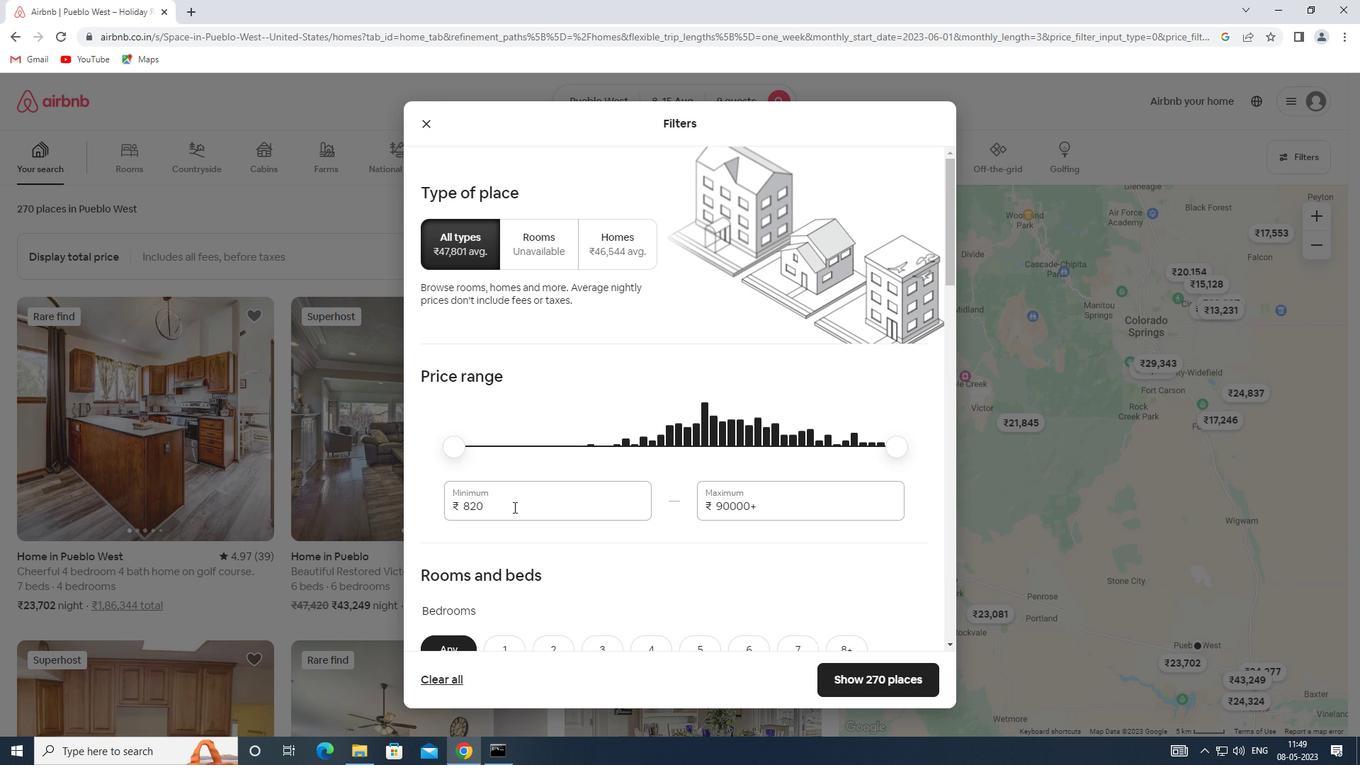 
Action: Mouse moved to (433, 508)
Screenshot: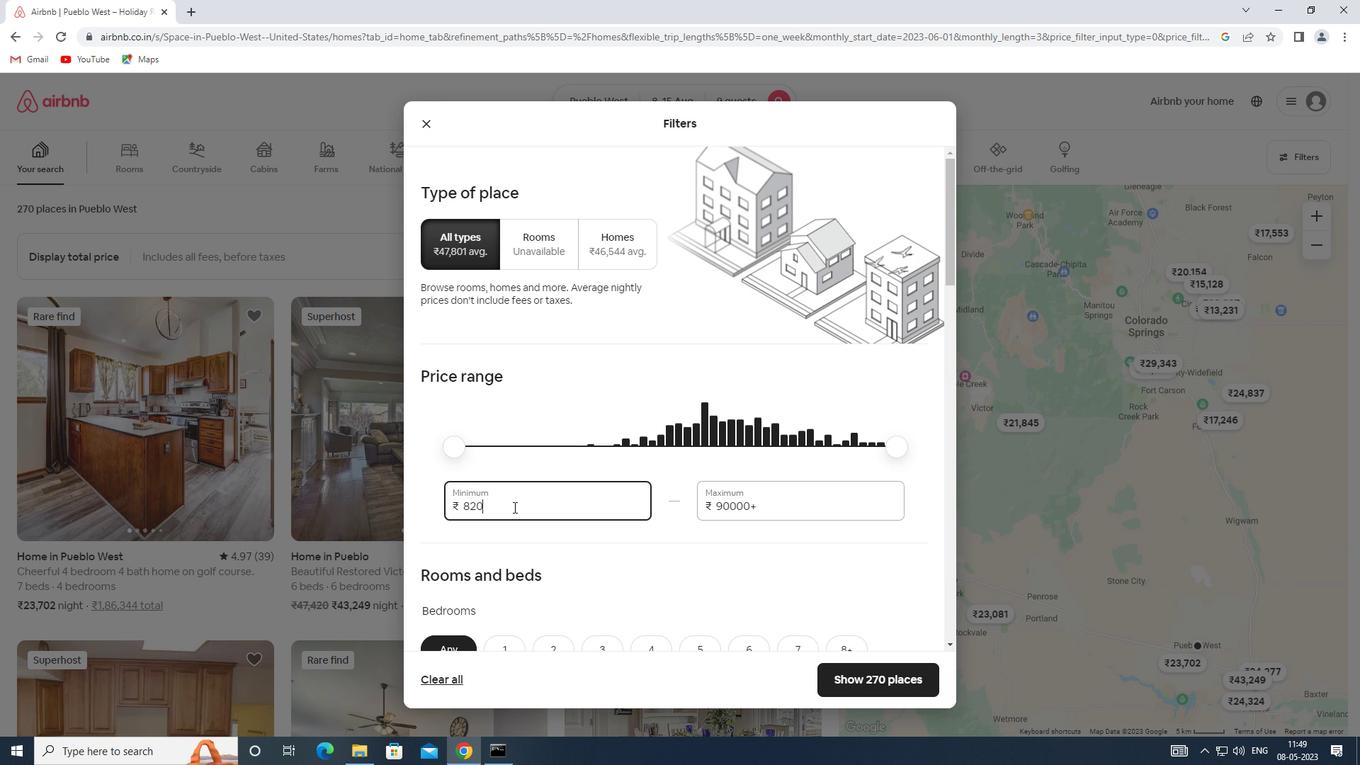 
Action: Key pressed 10000
Screenshot: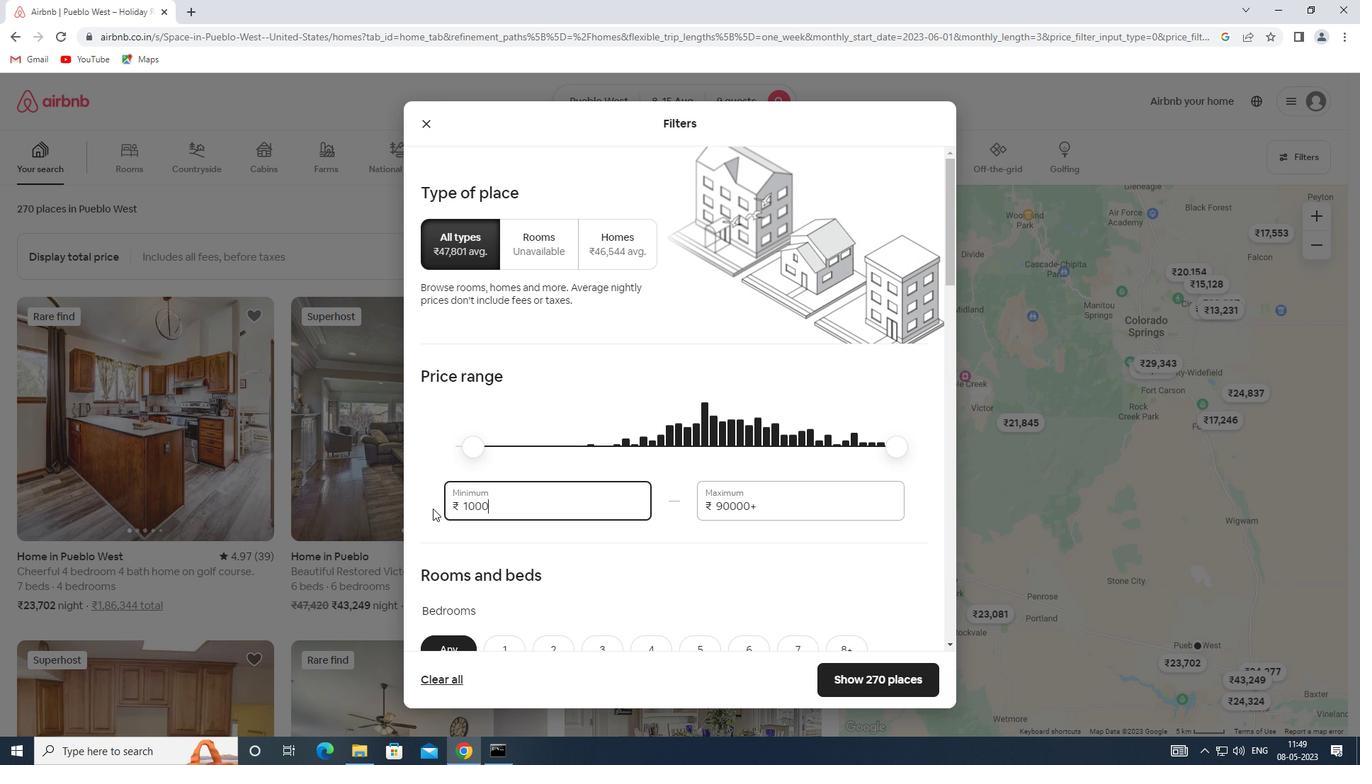 
Action: Mouse moved to (769, 508)
Screenshot: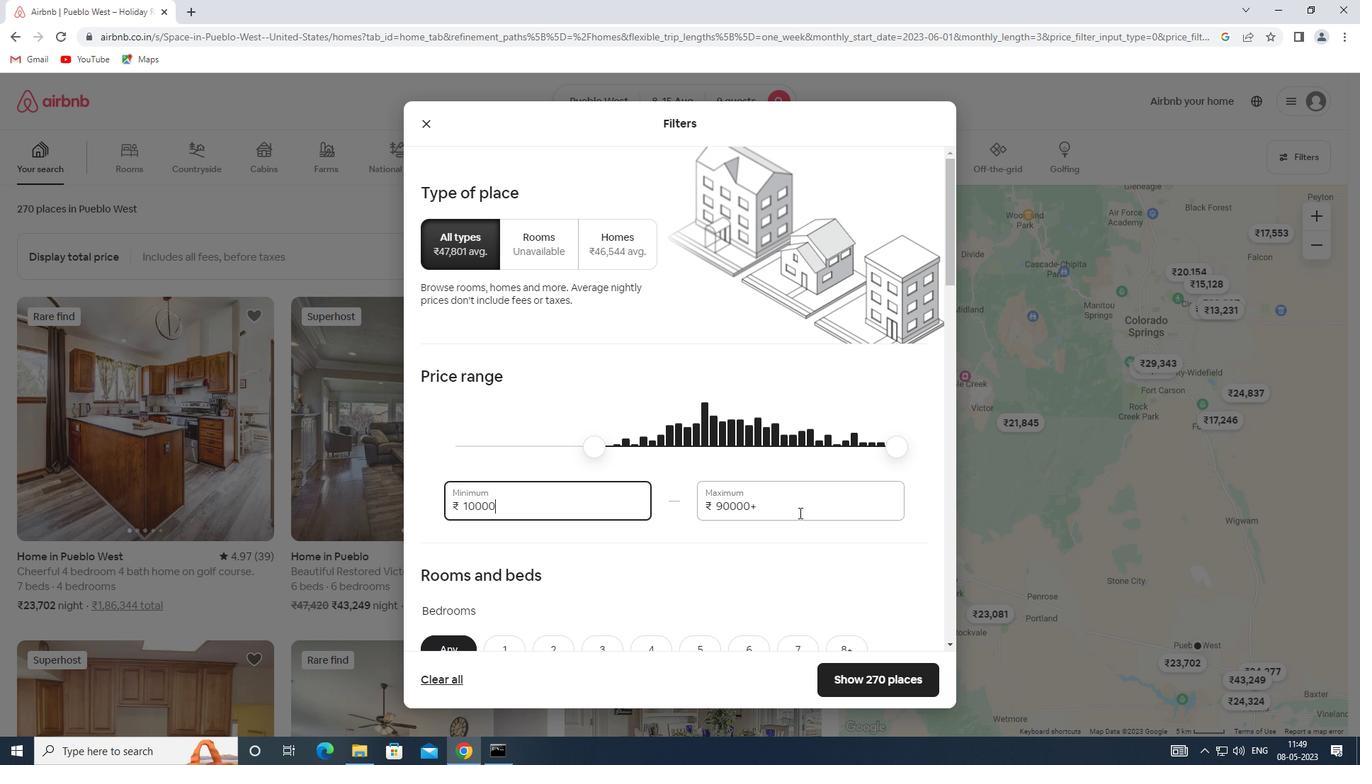 
Action: Mouse pressed left at (769, 508)
Screenshot: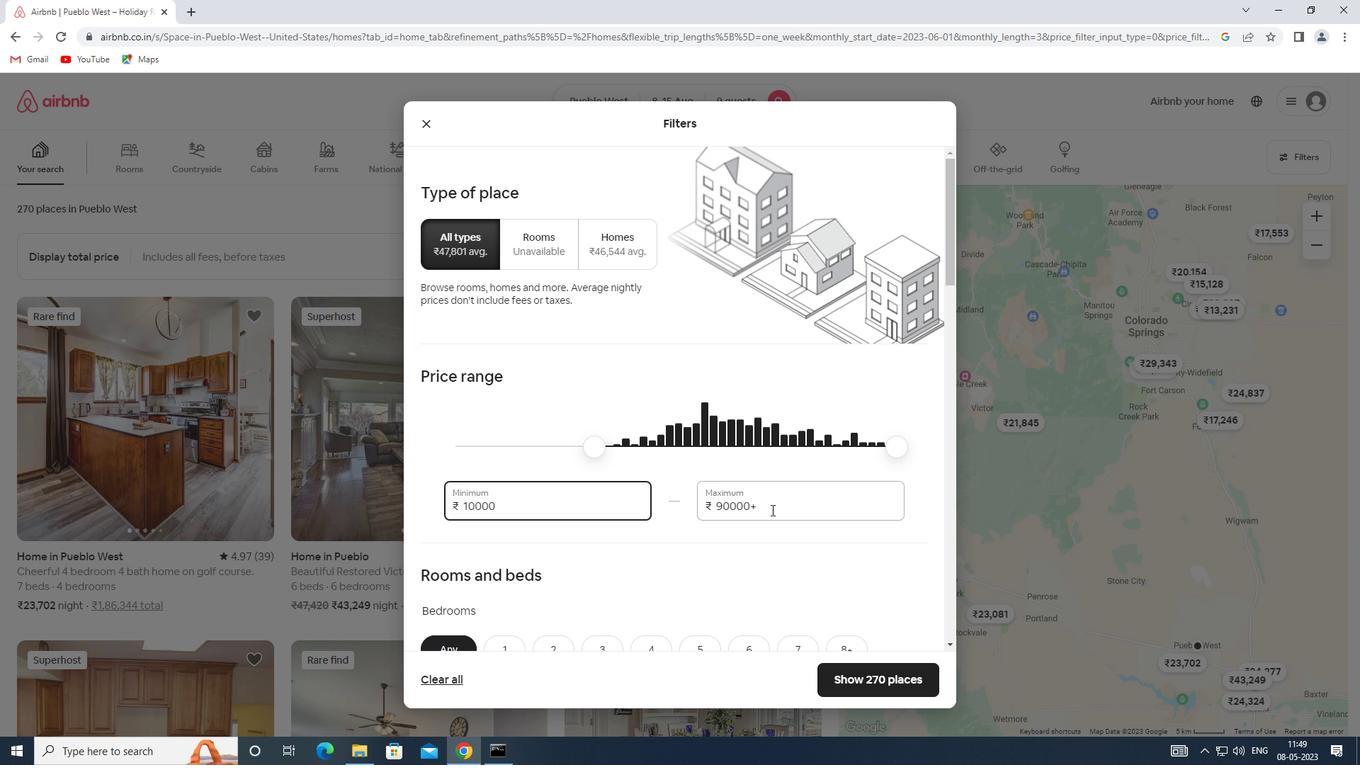 
Action: Mouse moved to (647, 508)
Screenshot: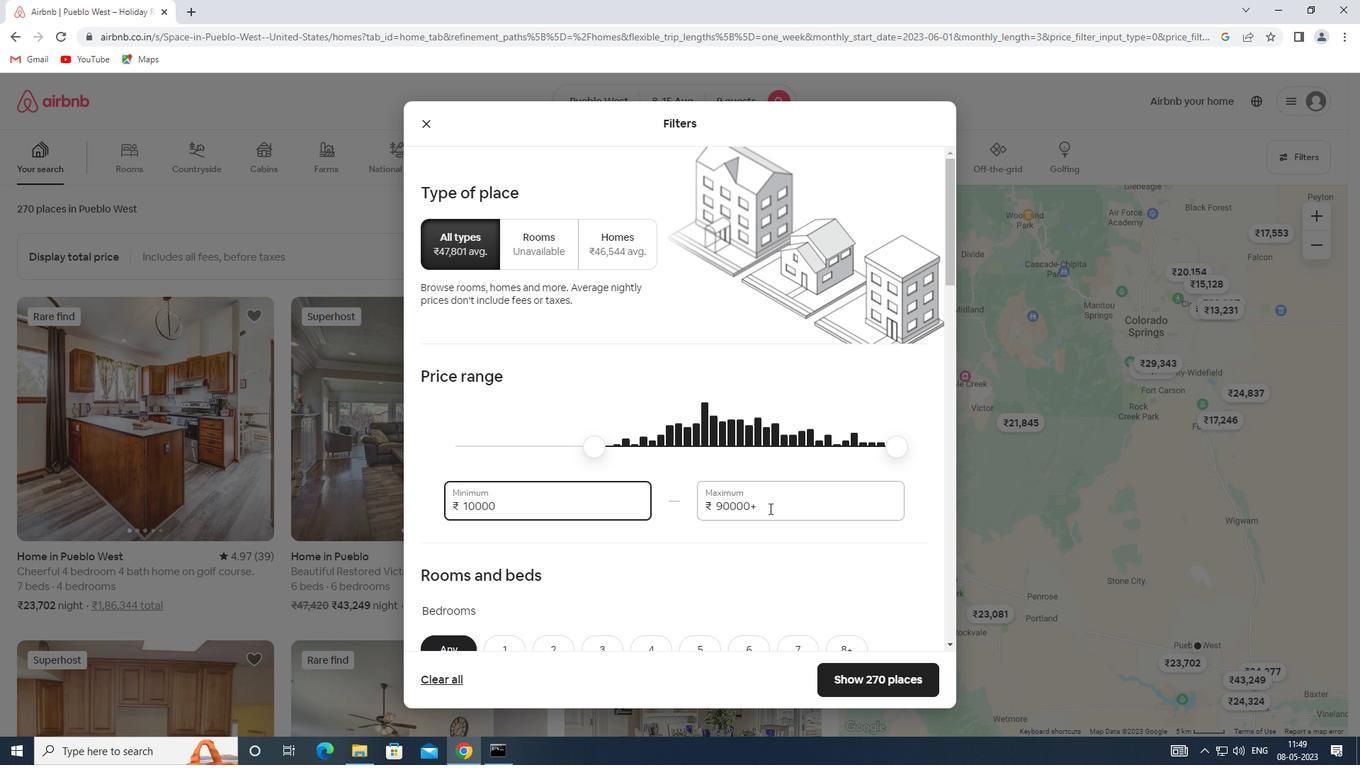 
Action: Key pressed 14000
Screenshot: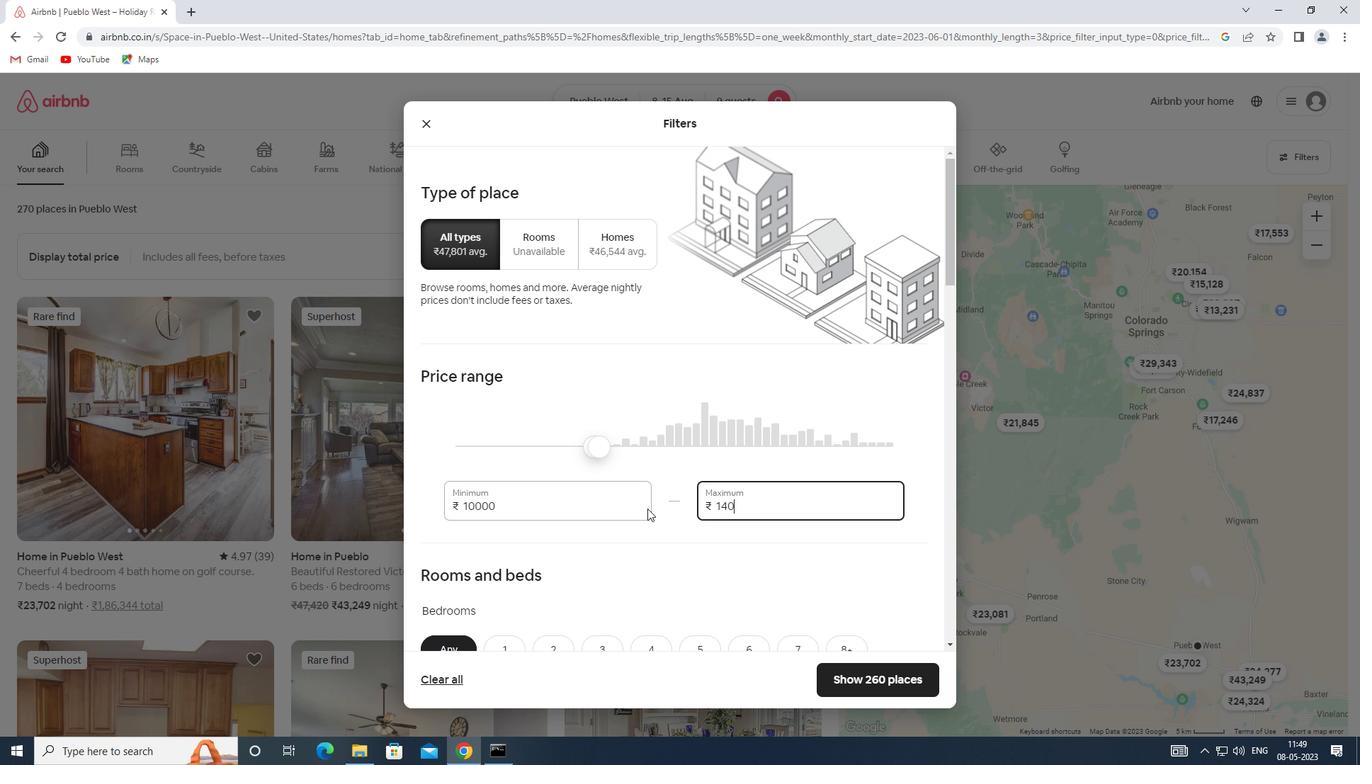 
Action: Mouse scrolled (647, 508) with delta (0, 0)
Screenshot: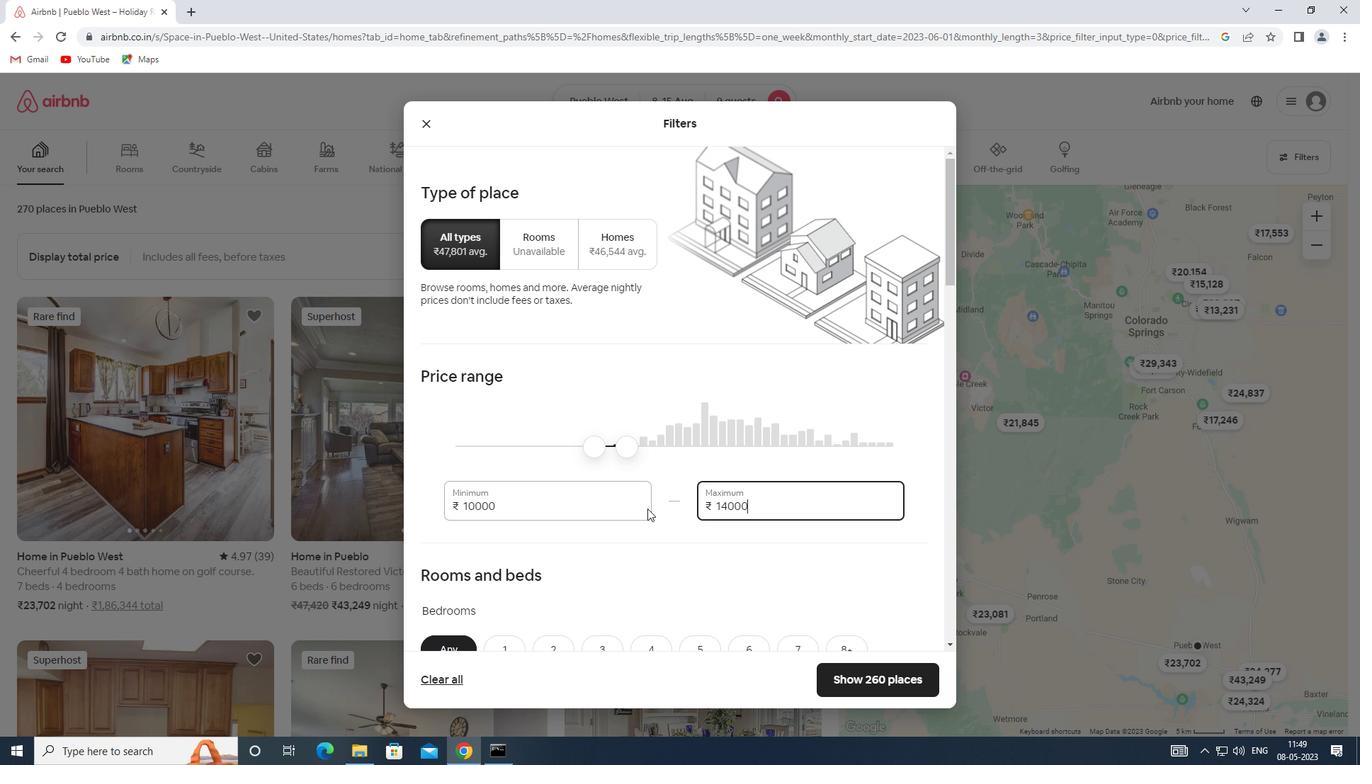 
Action: Mouse scrolled (647, 508) with delta (0, 0)
Screenshot: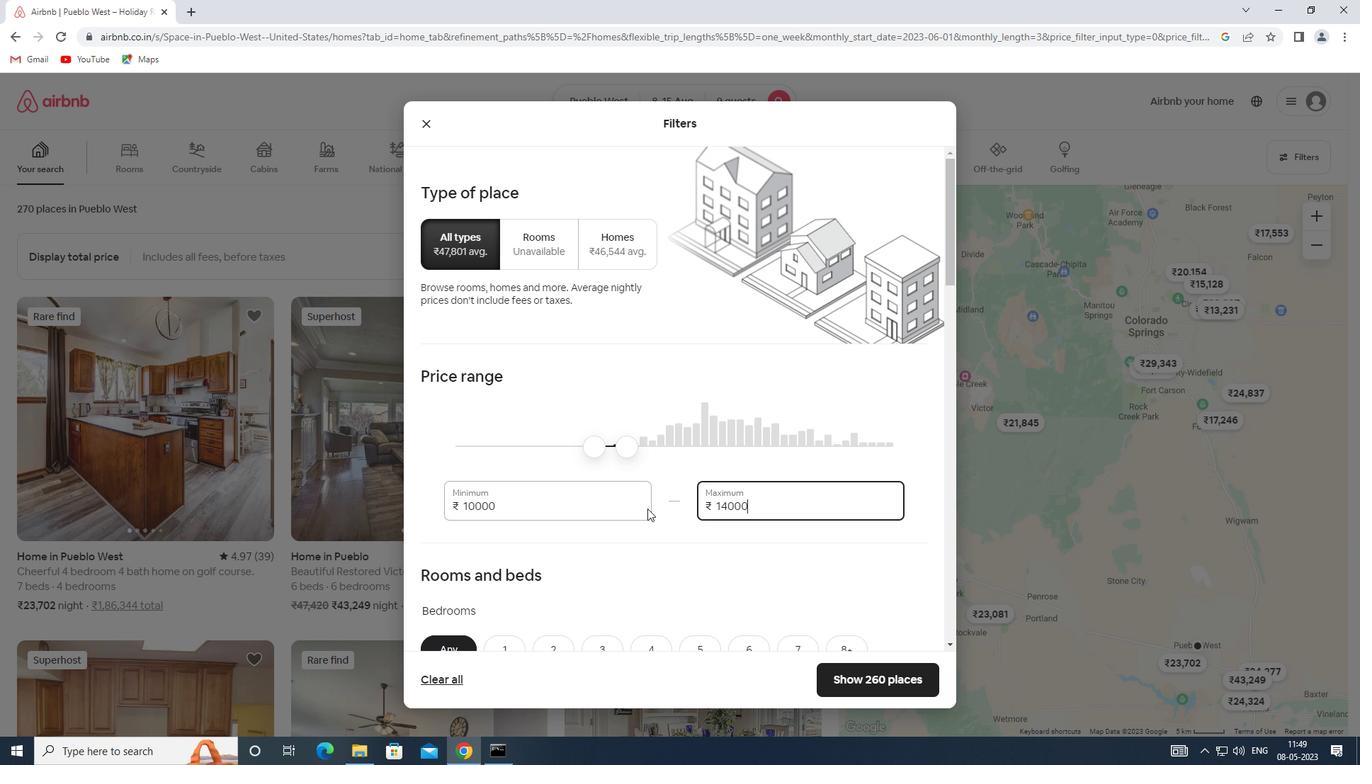 
Action: Mouse moved to (692, 508)
Screenshot: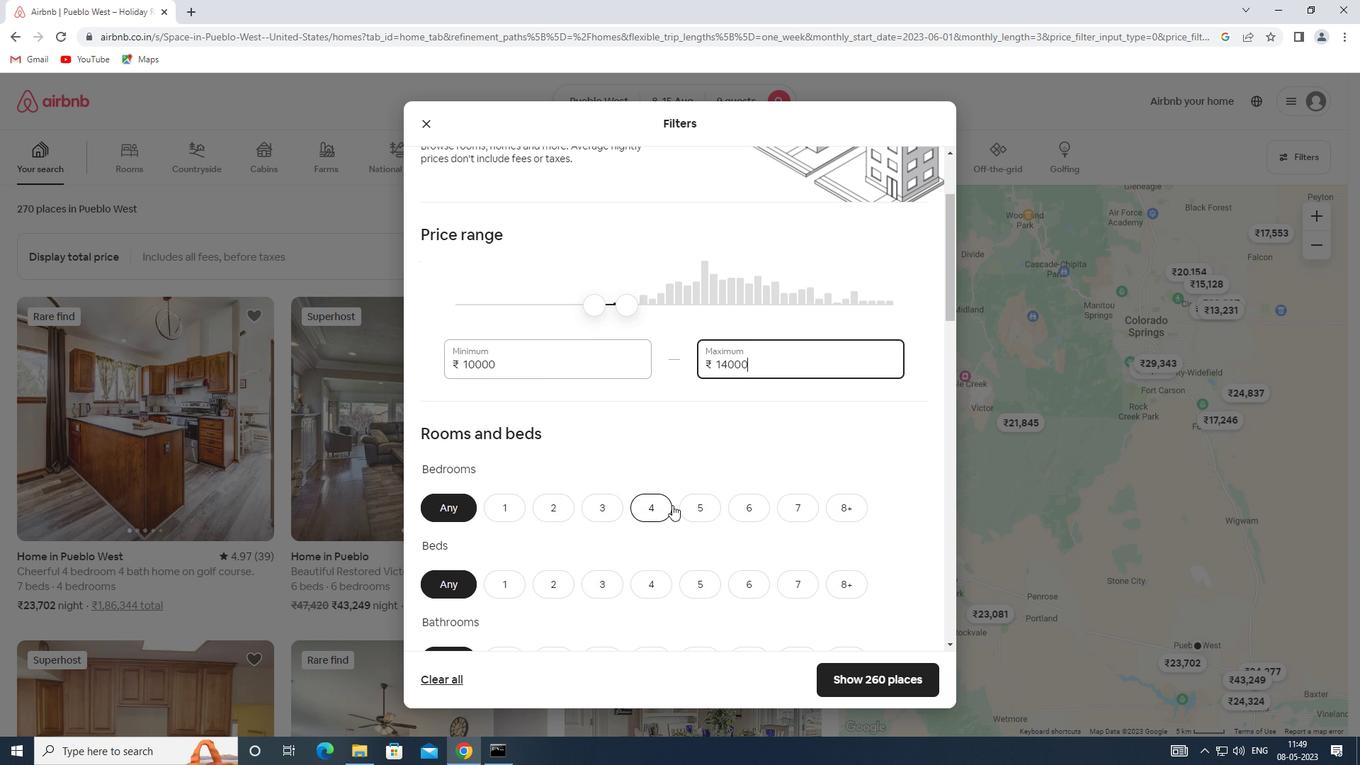 
Action: Mouse pressed left at (692, 508)
Screenshot: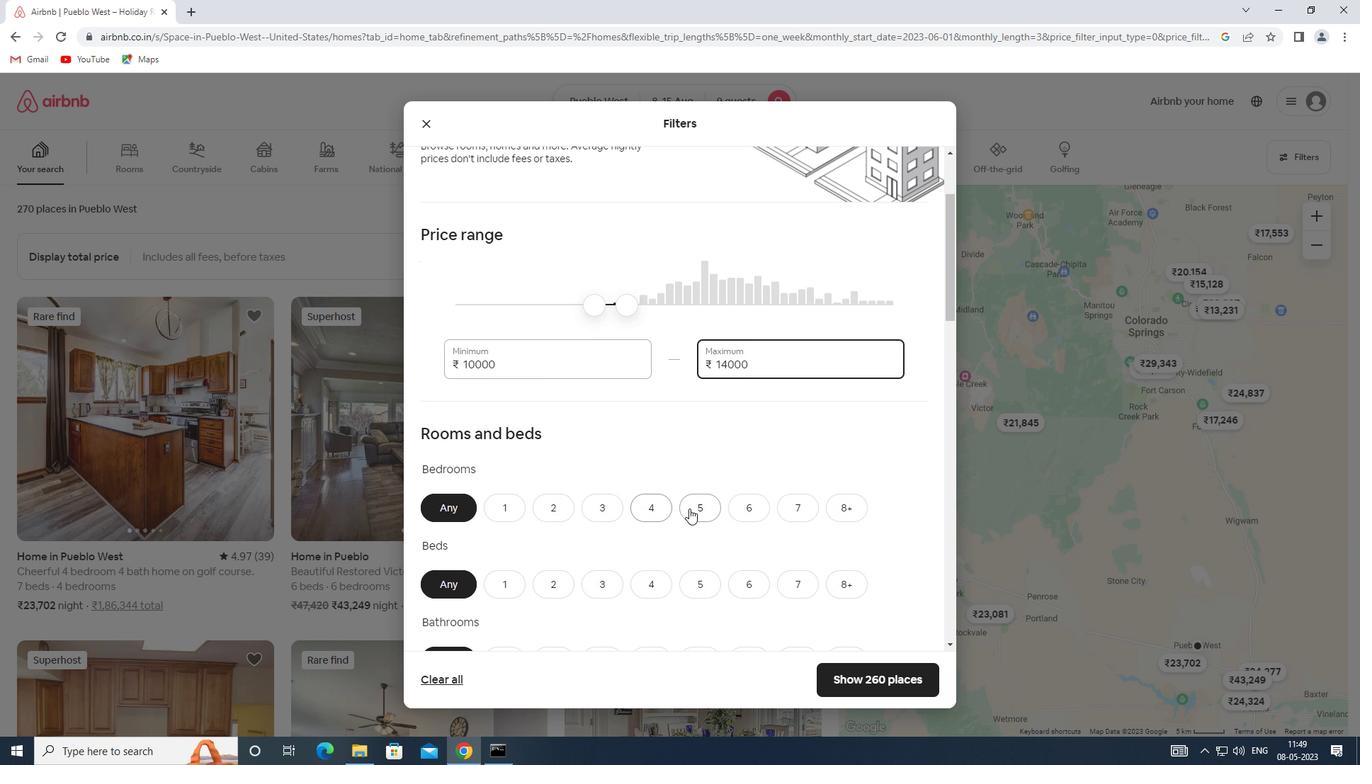 
Action: Mouse moved to (696, 508)
Screenshot: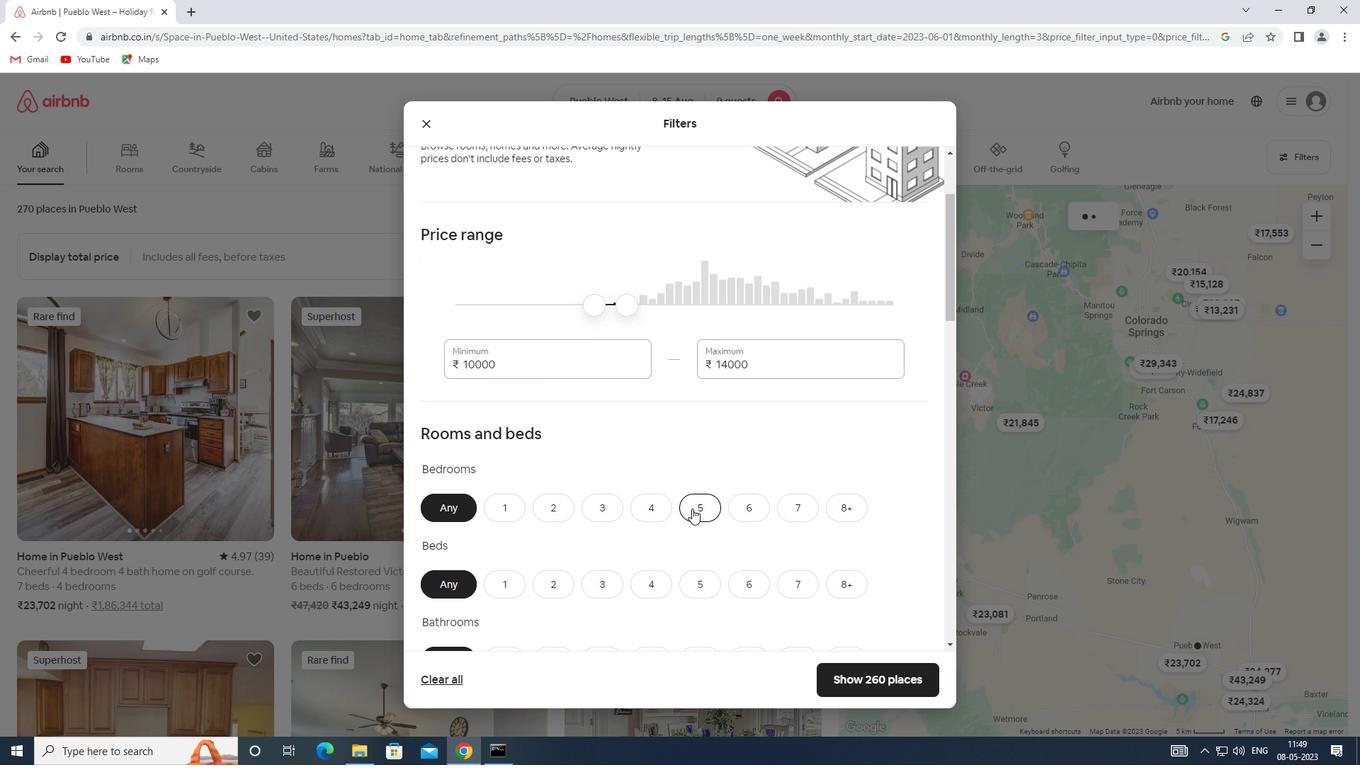 
Action: Mouse scrolled (696, 507) with delta (0, 0)
Screenshot: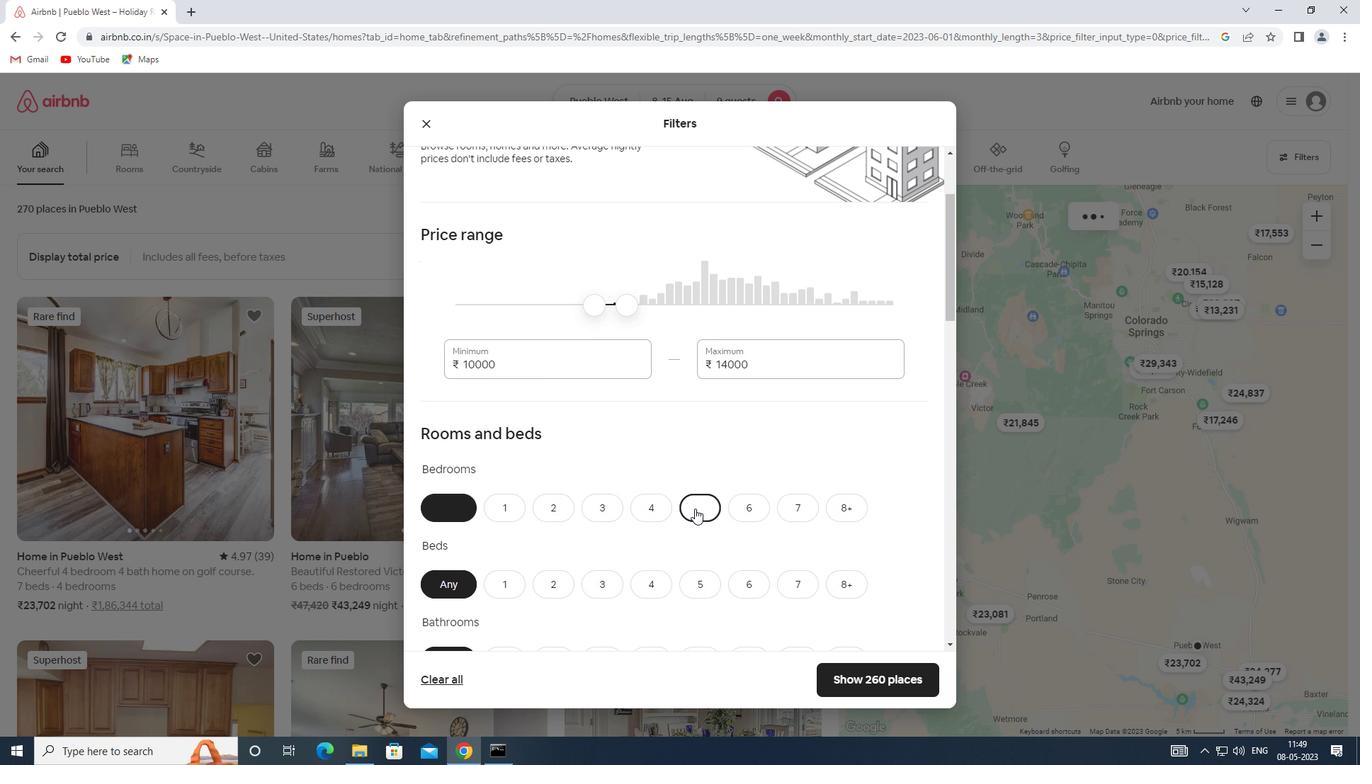 
Action: Mouse scrolled (696, 507) with delta (0, 0)
Screenshot: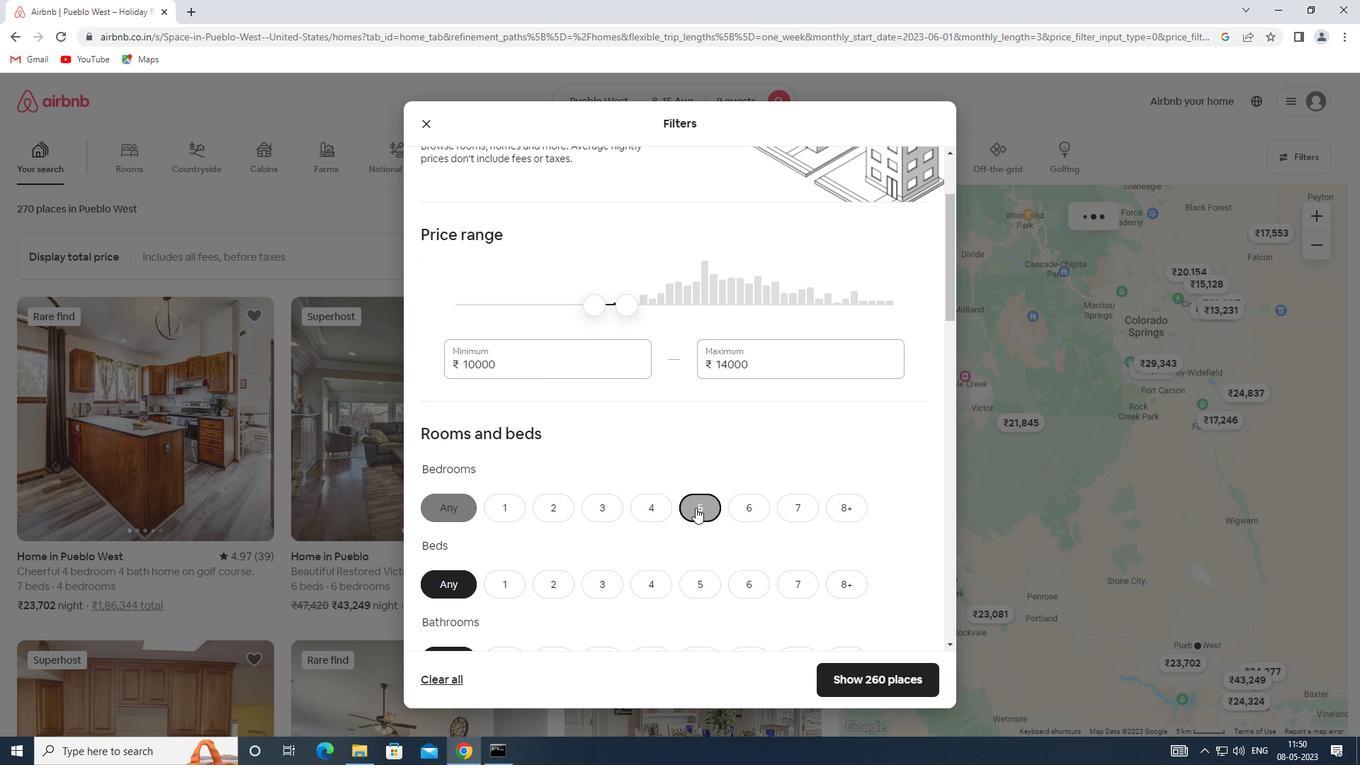 
Action: Mouse moved to (842, 443)
Screenshot: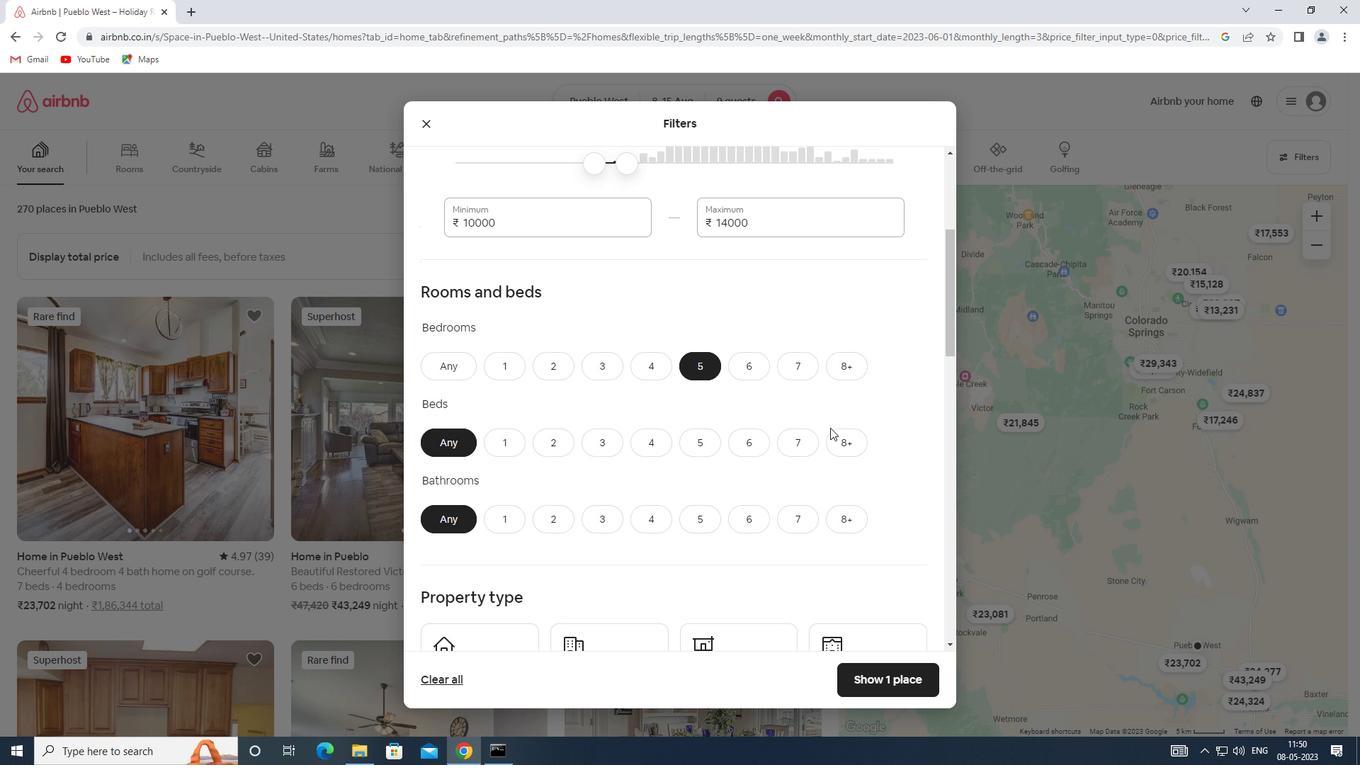 
Action: Mouse pressed left at (842, 443)
Screenshot: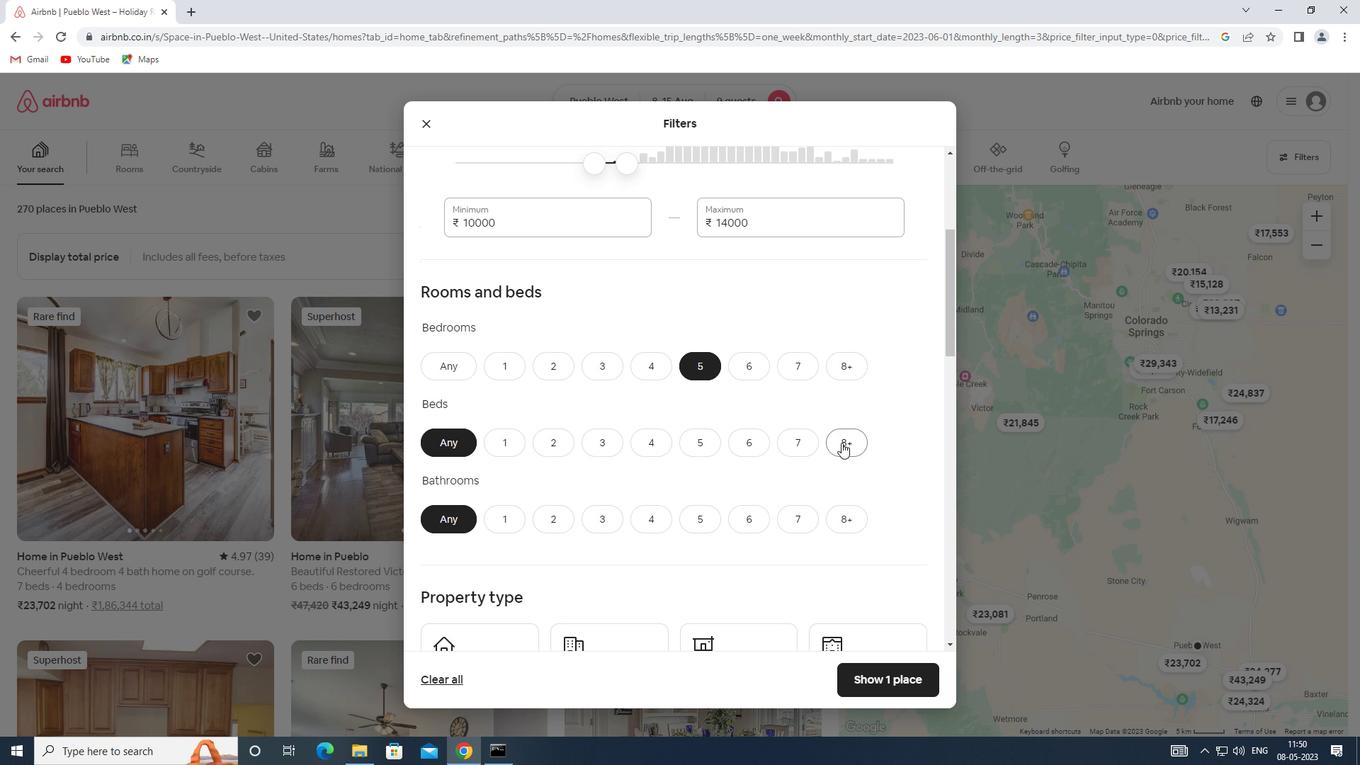 
Action: Mouse moved to (684, 523)
Screenshot: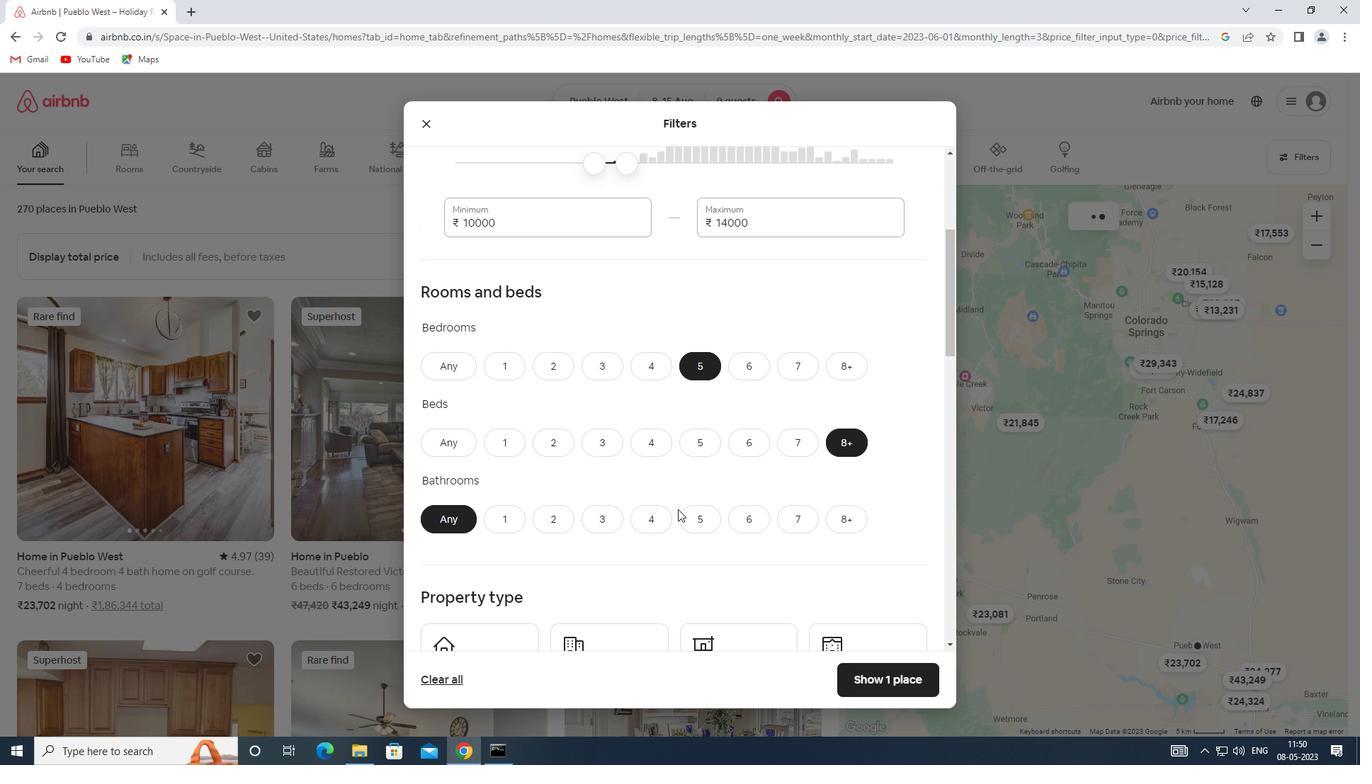 
Action: Mouse pressed left at (684, 523)
Screenshot: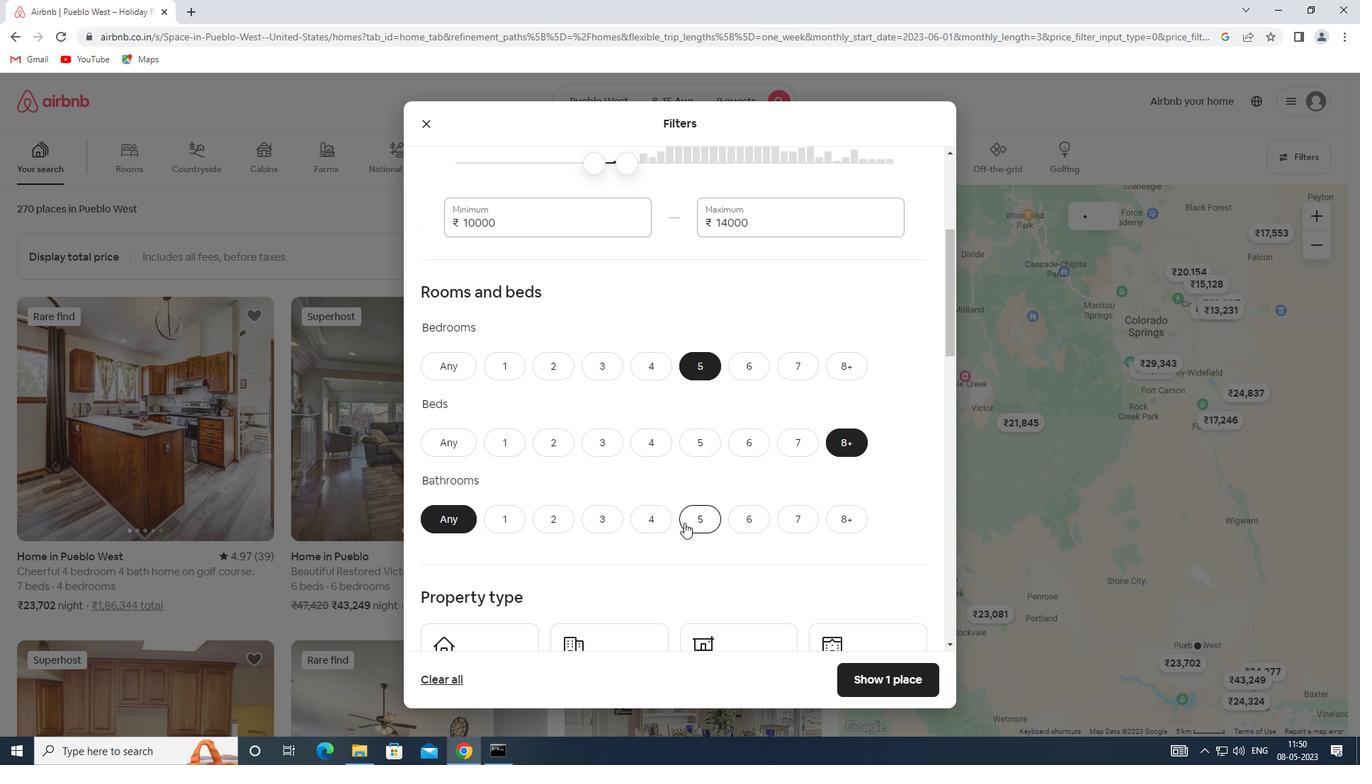 
Action: Mouse moved to (689, 523)
Screenshot: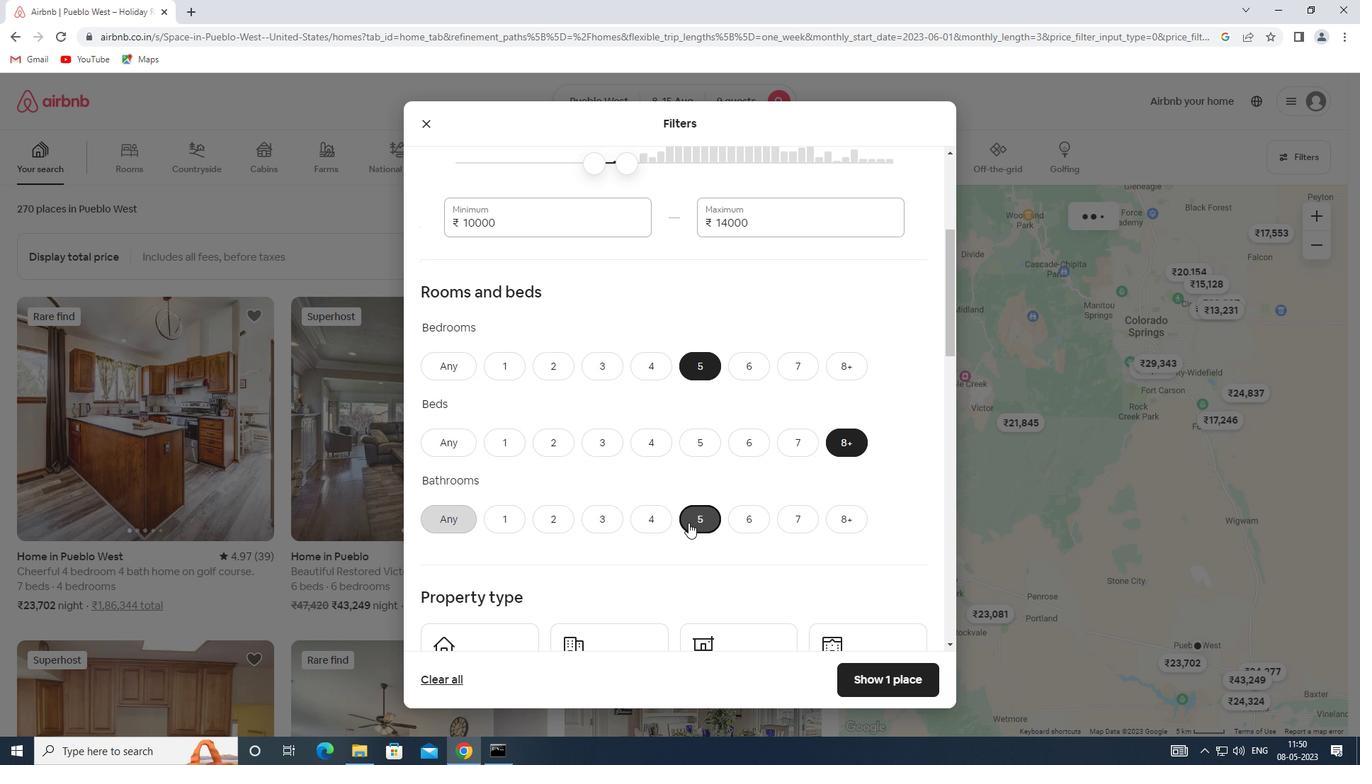 
Action: Mouse scrolled (689, 522) with delta (0, 0)
Screenshot: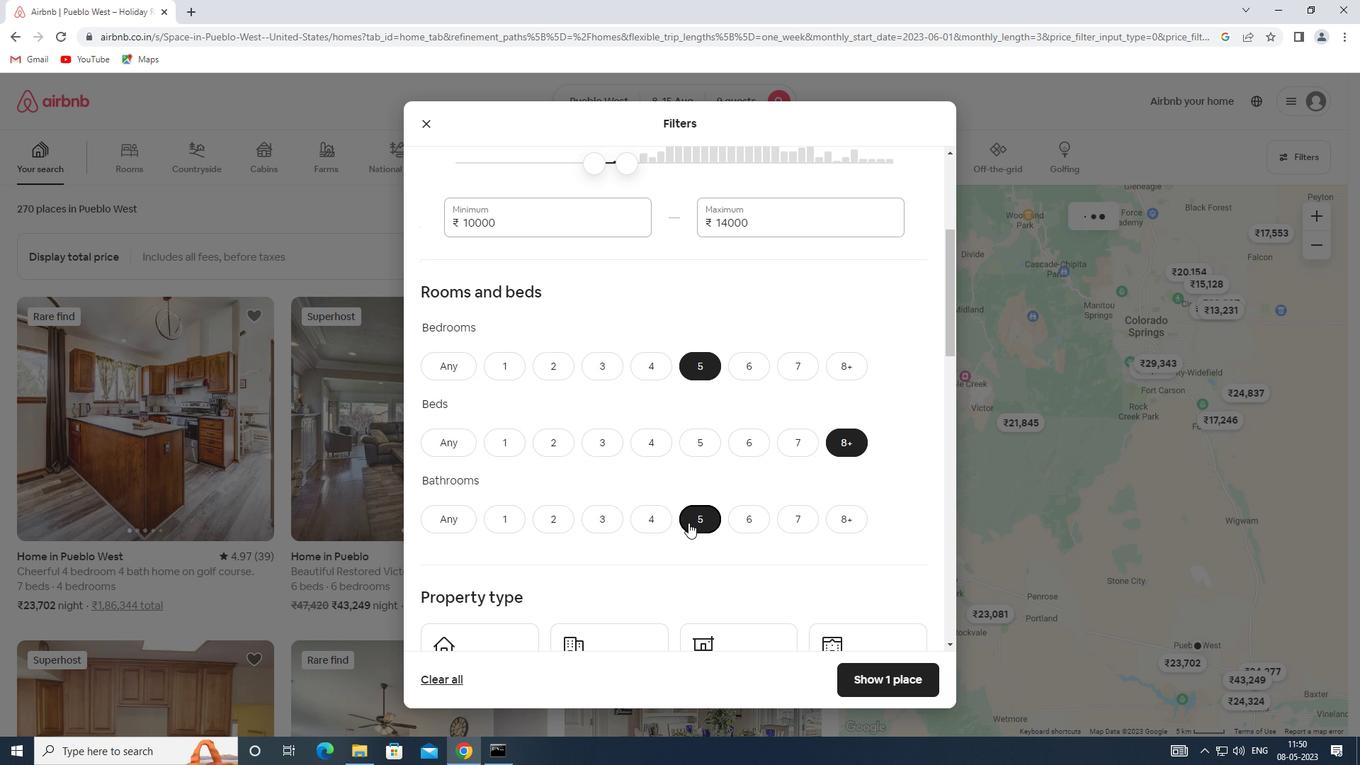 
Action: Mouse scrolled (689, 522) with delta (0, 0)
Screenshot: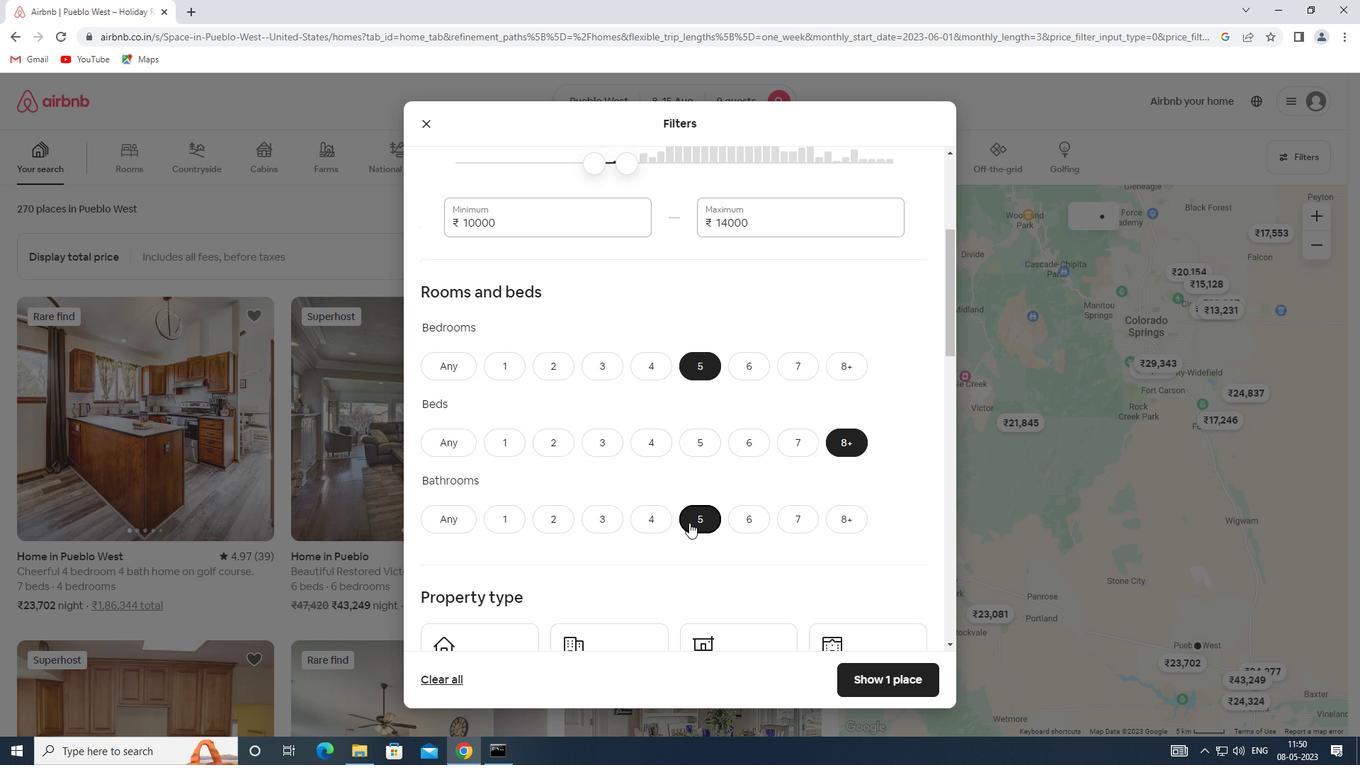 
Action: Mouse scrolled (689, 522) with delta (0, 0)
Screenshot: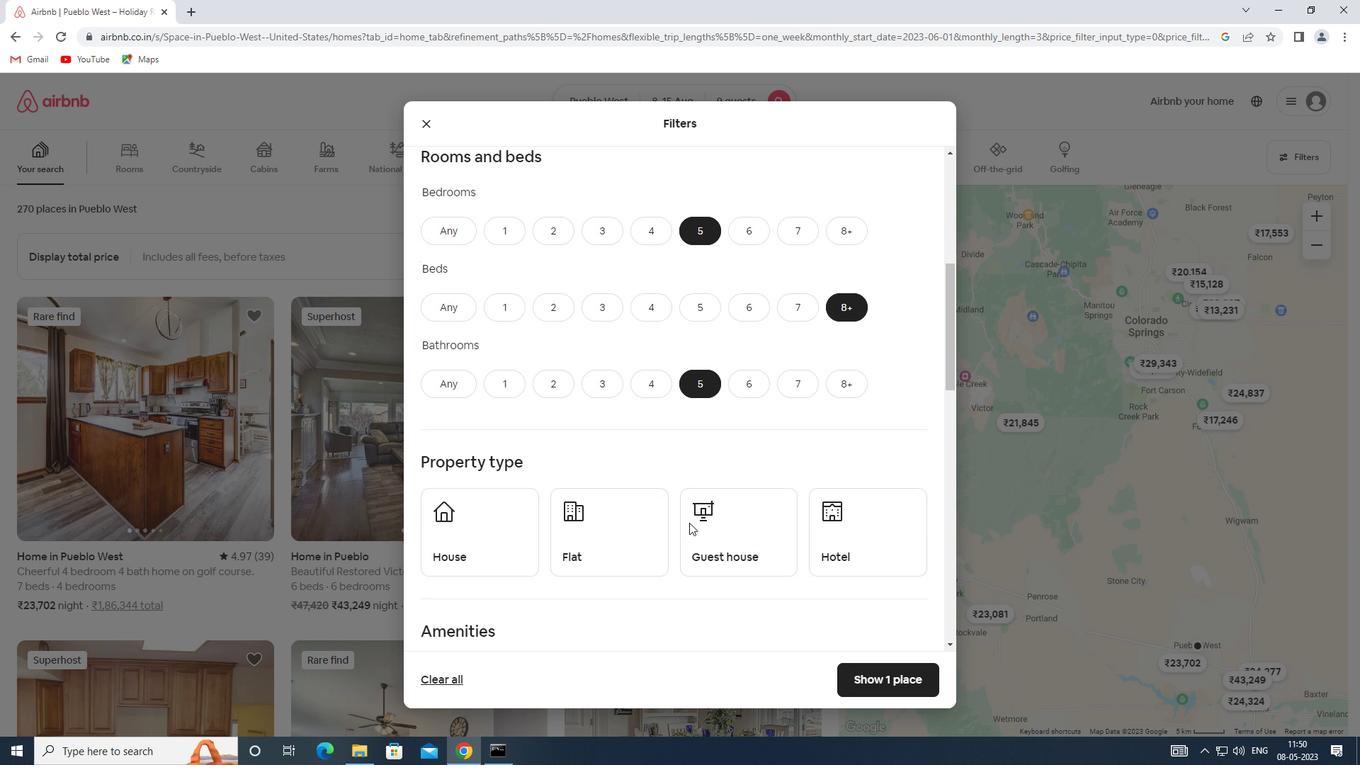 
Action: Mouse scrolled (689, 522) with delta (0, 0)
Screenshot: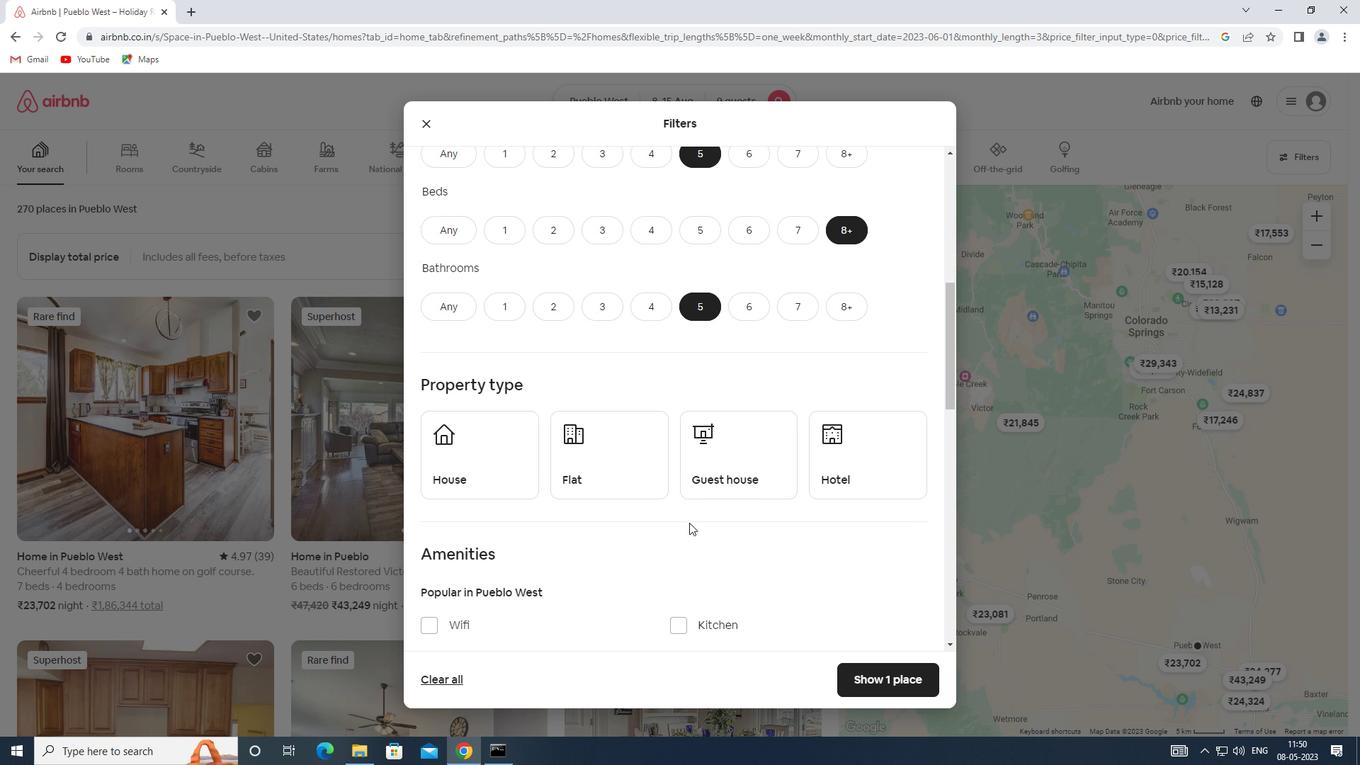 
Action: Mouse moved to (527, 389)
Screenshot: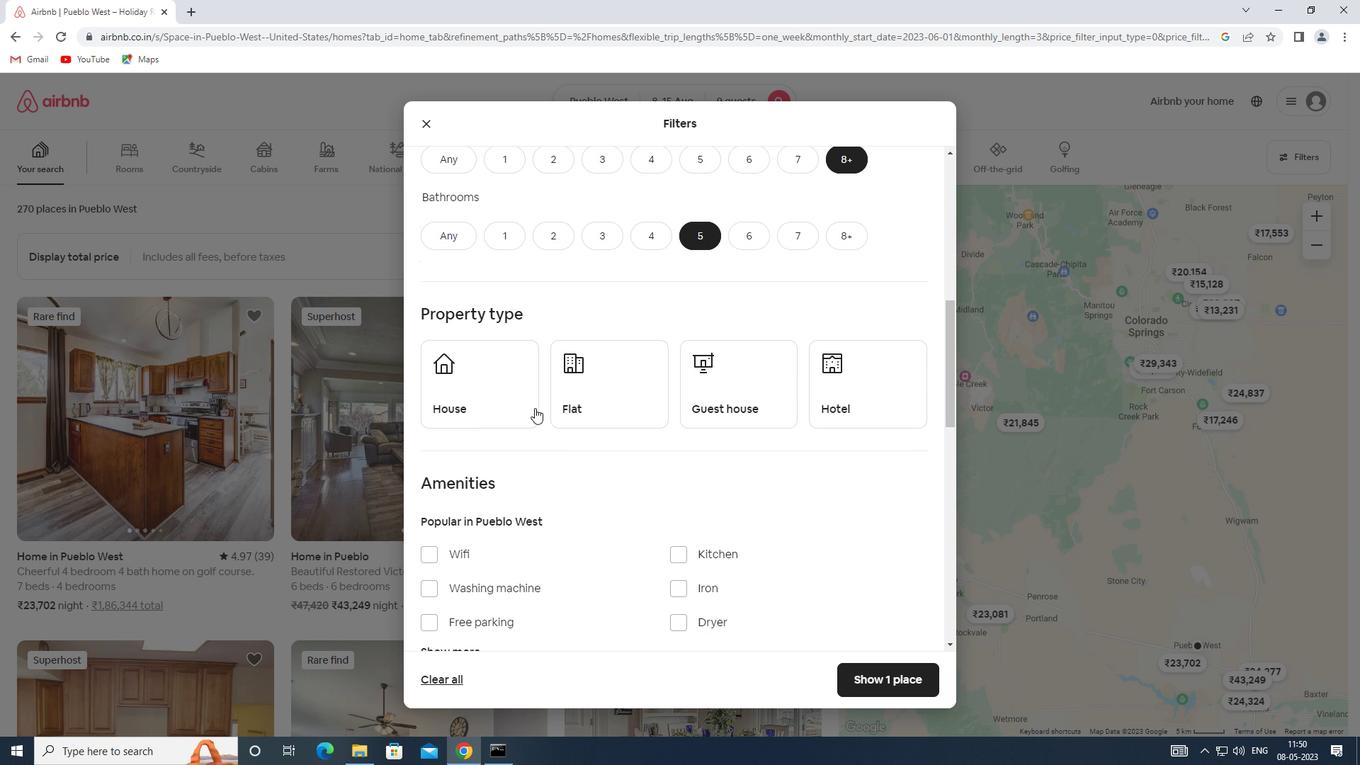 
Action: Mouse pressed left at (527, 389)
Screenshot: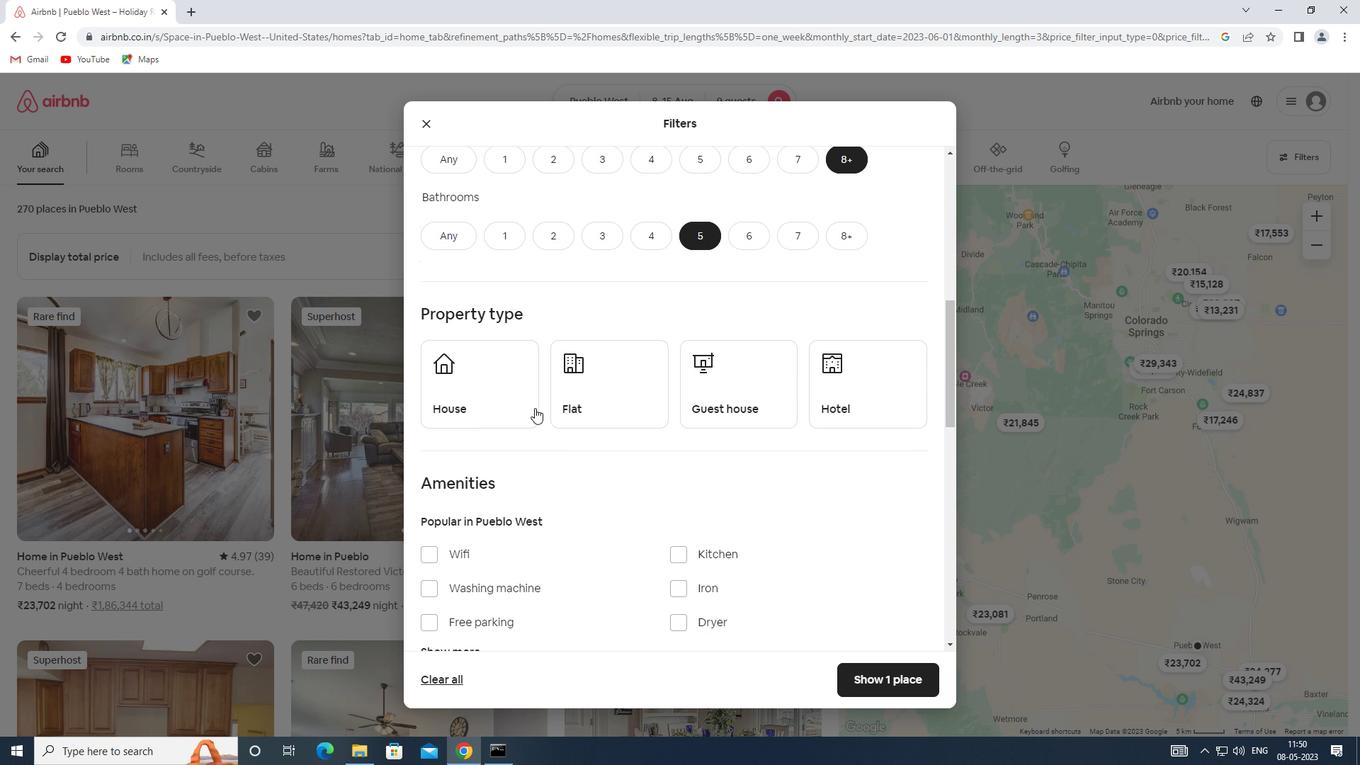 
Action: Mouse moved to (574, 408)
Screenshot: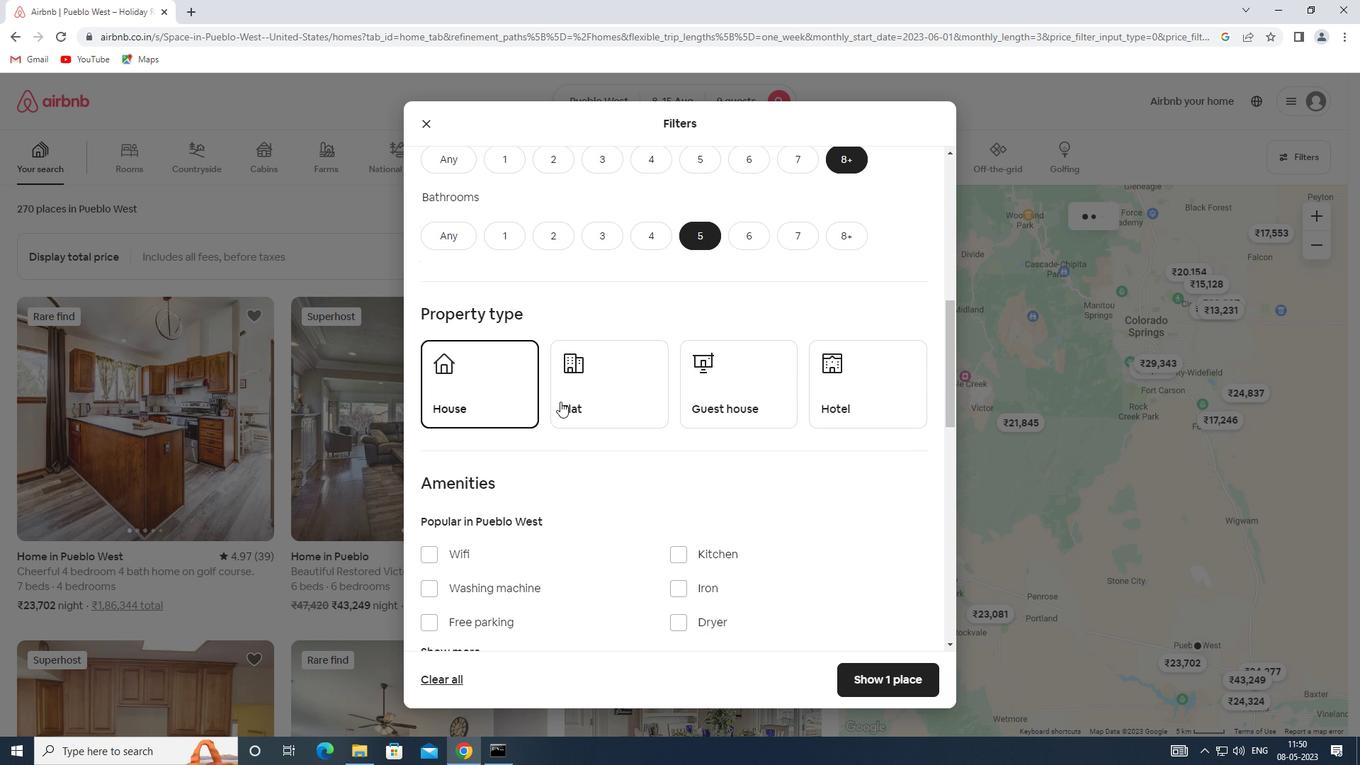 
Action: Mouse pressed left at (574, 408)
Screenshot: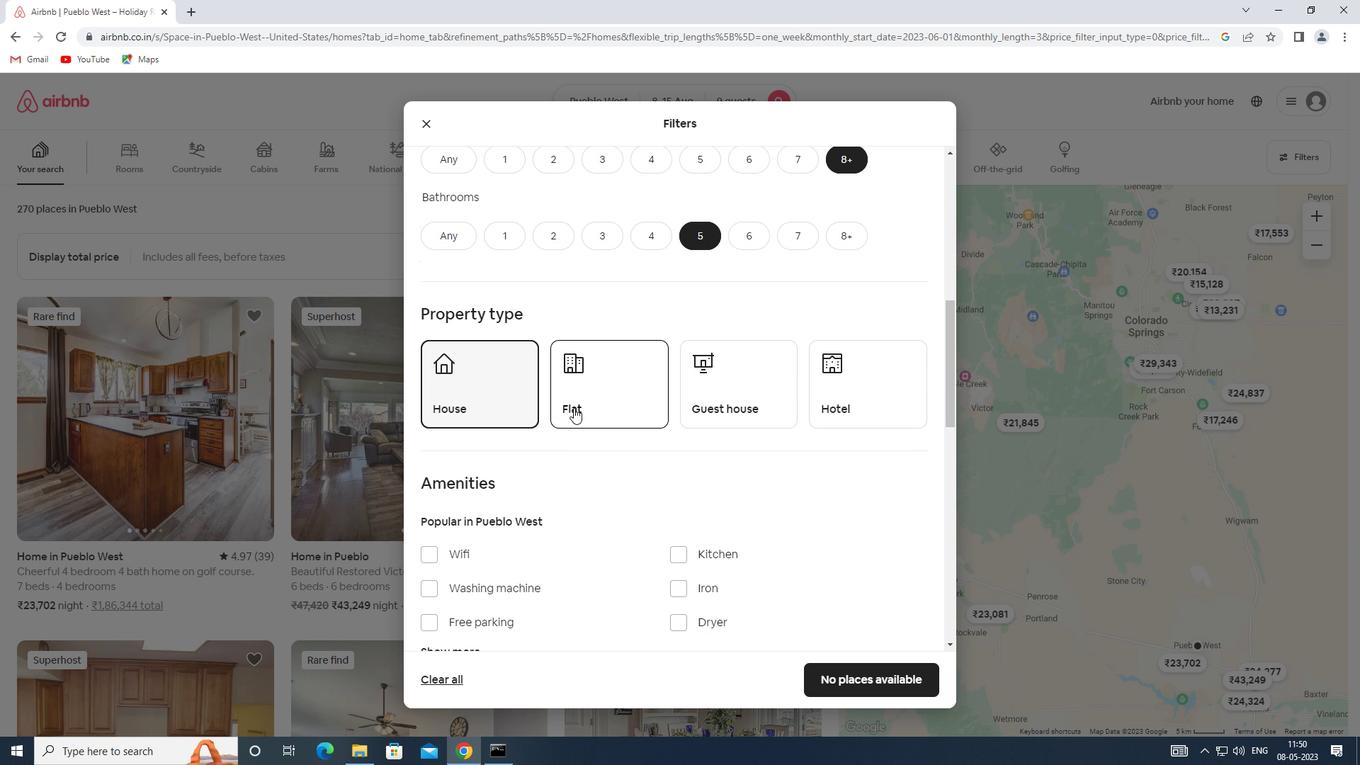 
Action: Mouse moved to (713, 408)
Screenshot: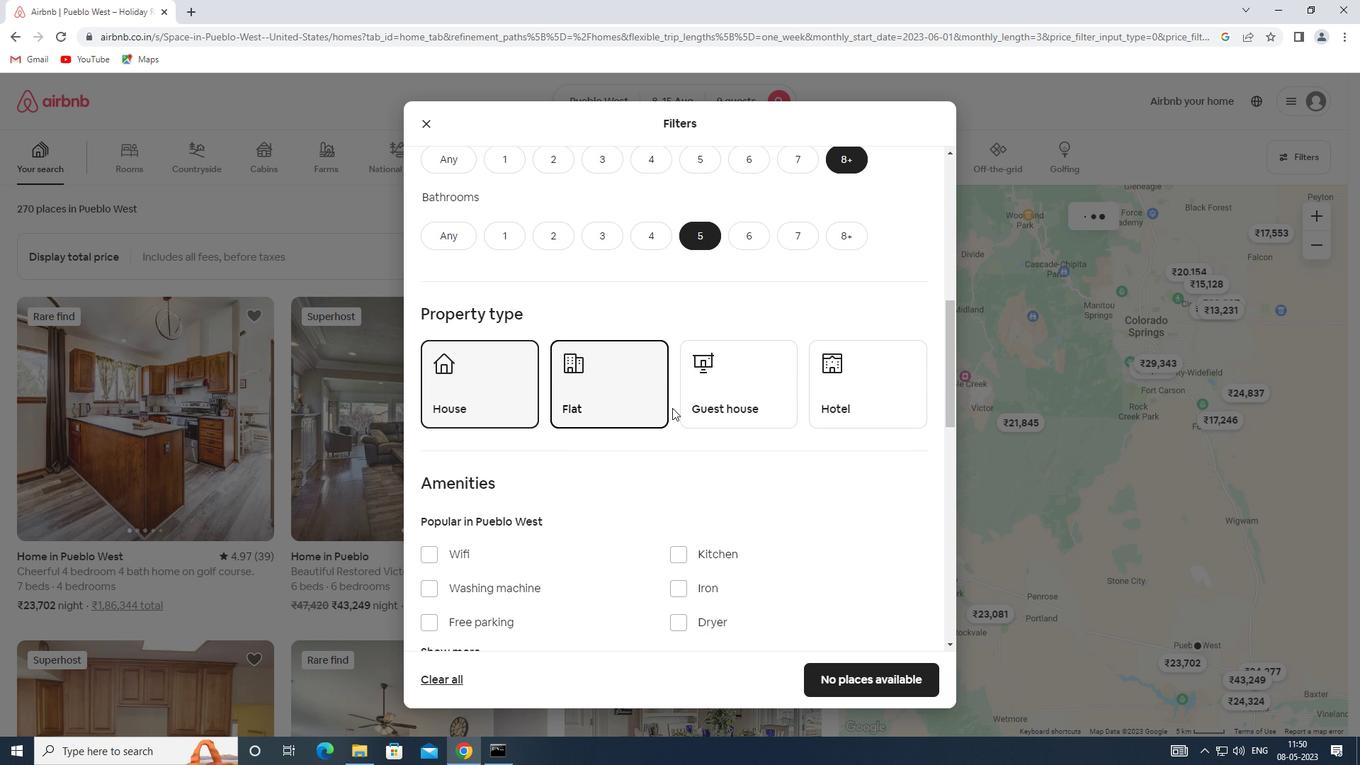 
Action: Mouse pressed left at (713, 408)
Screenshot: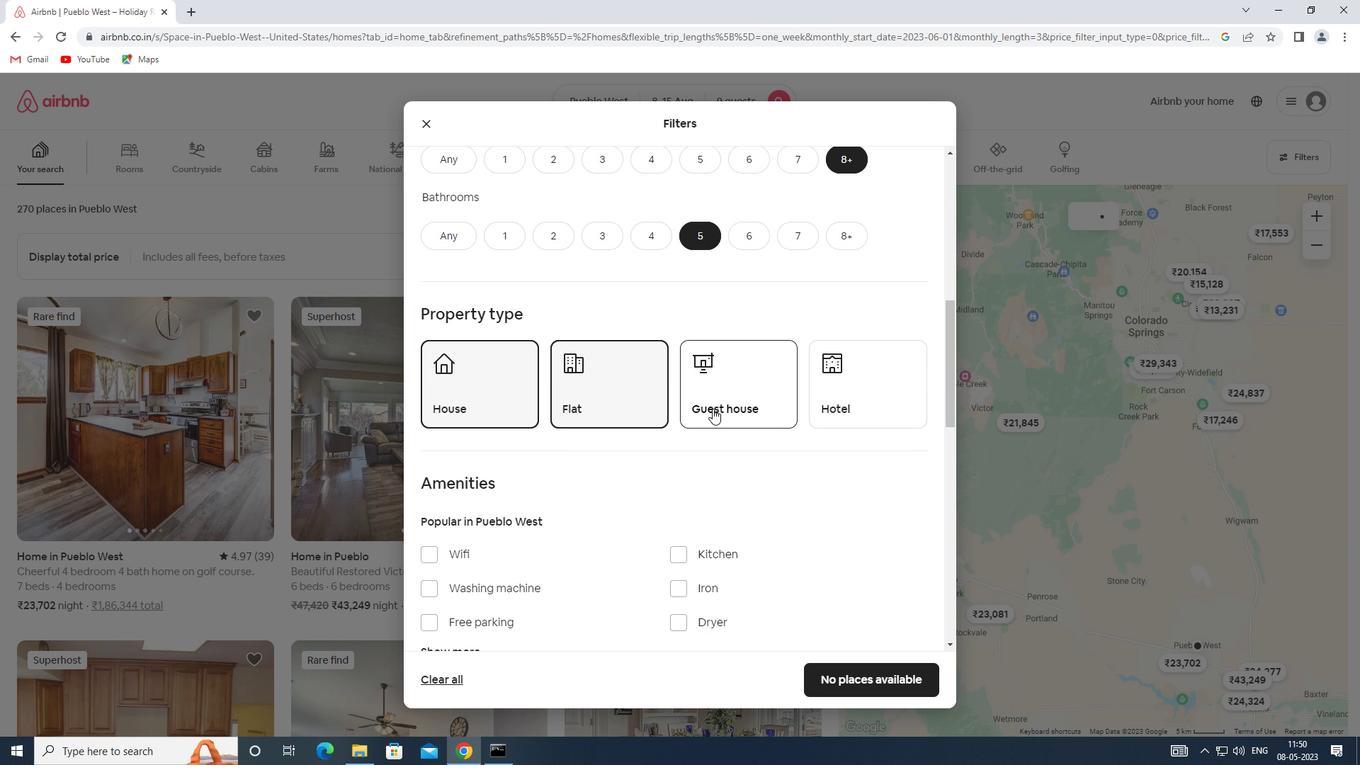 
Action: Mouse moved to (720, 401)
Screenshot: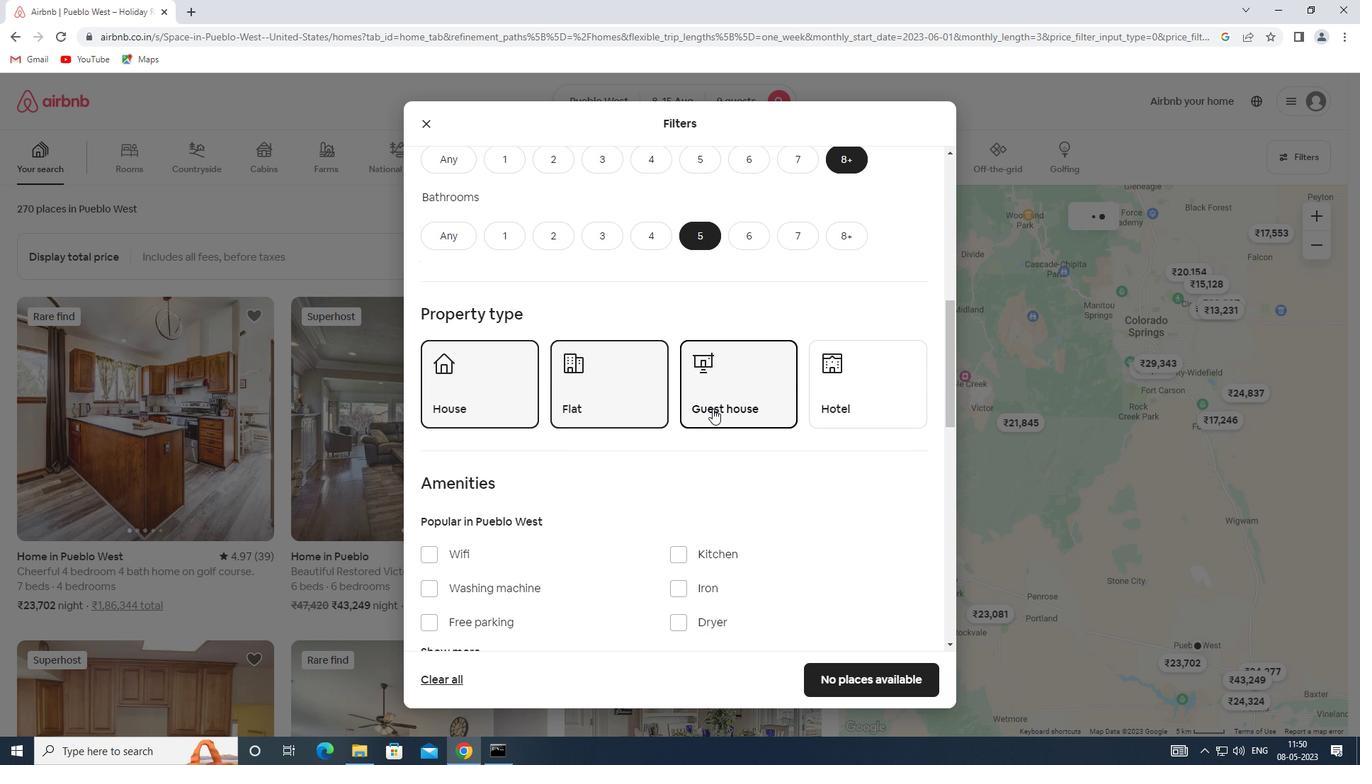 
Action: Mouse scrolled (720, 401) with delta (0, 0)
Screenshot: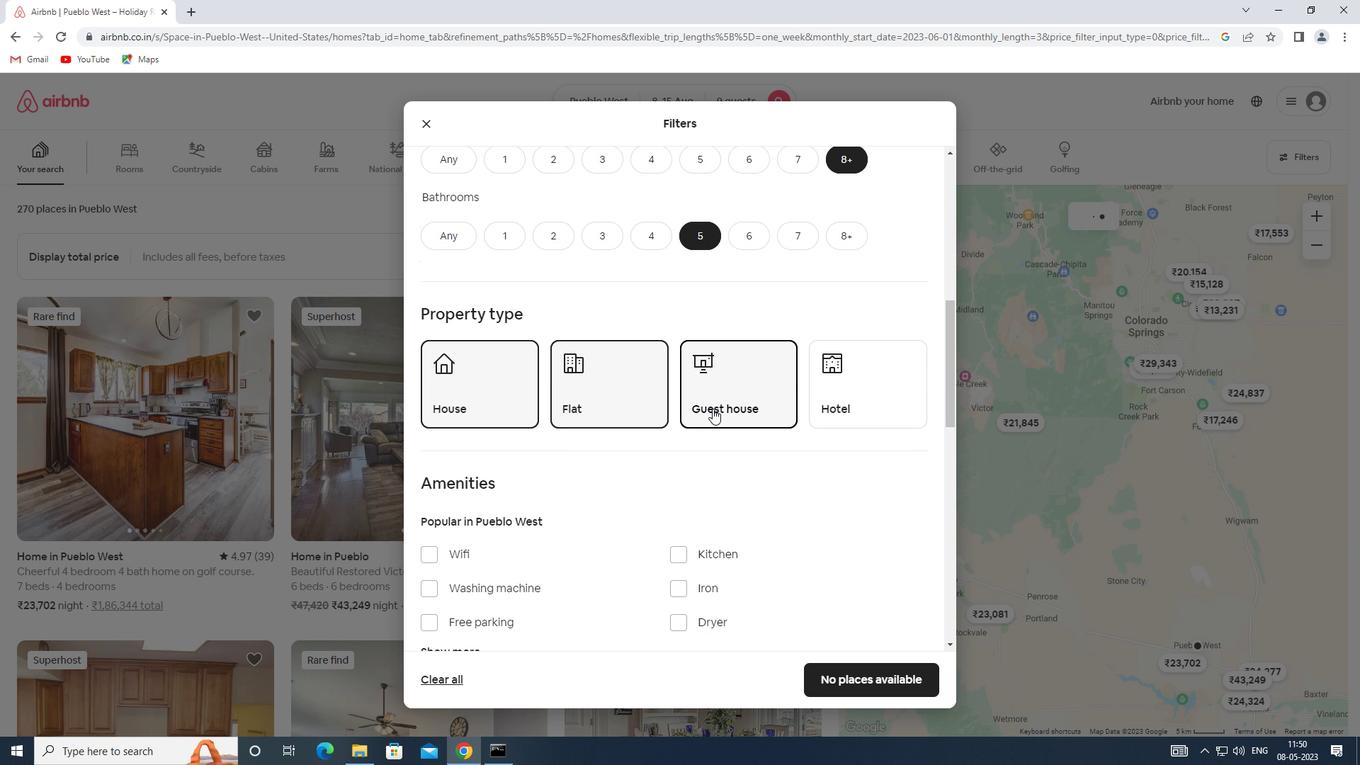 
Action: Mouse scrolled (720, 401) with delta (0, 0)
Screenshot: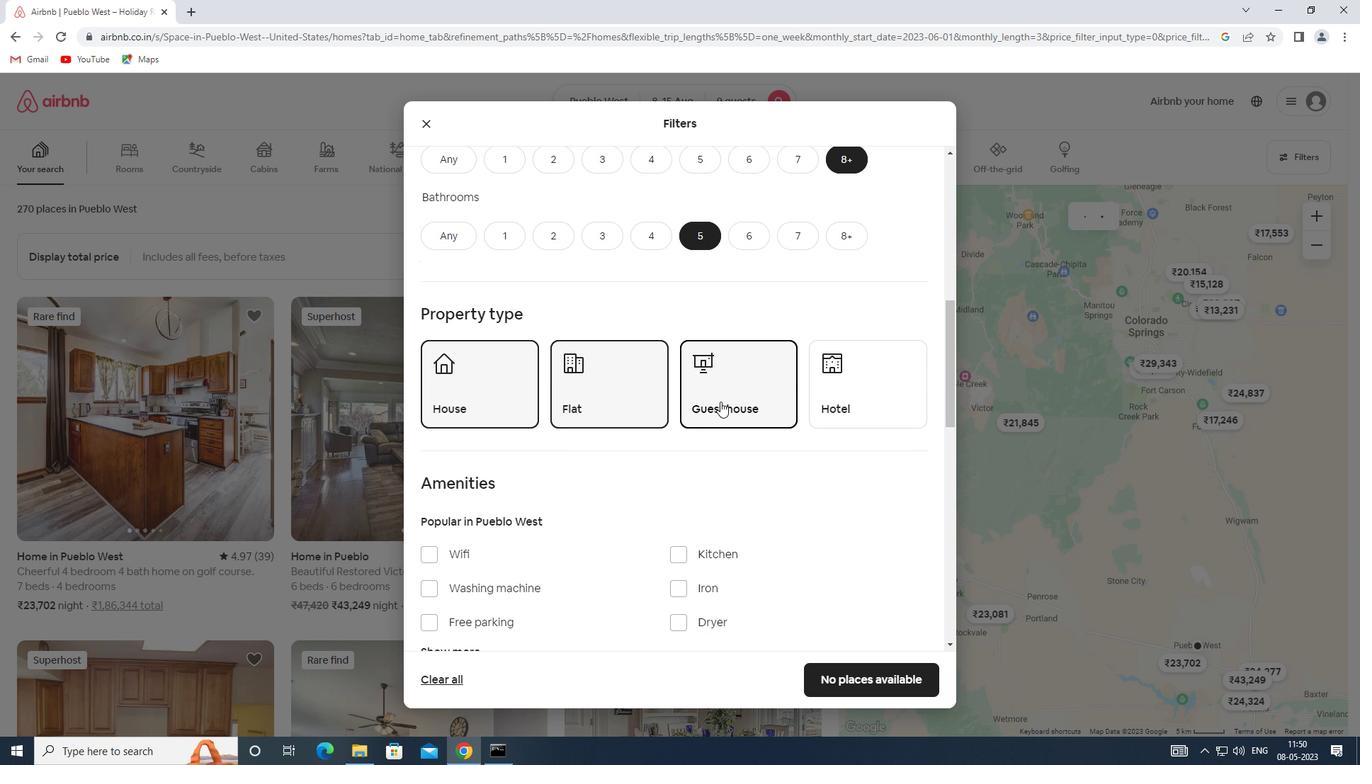
Action: Mouse moved to (429, 407)
Screenshot: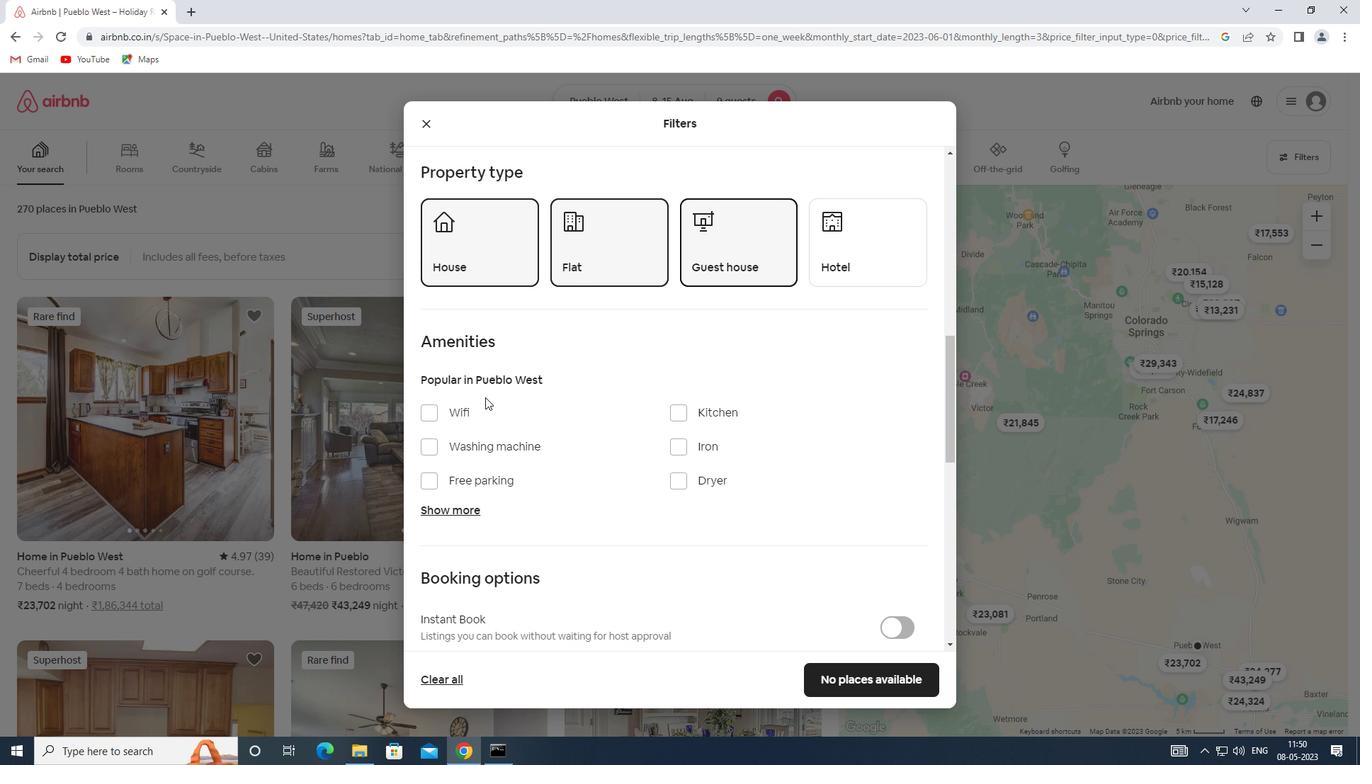 
Action: Mouse pressed left at (429, 407)
Screenshot: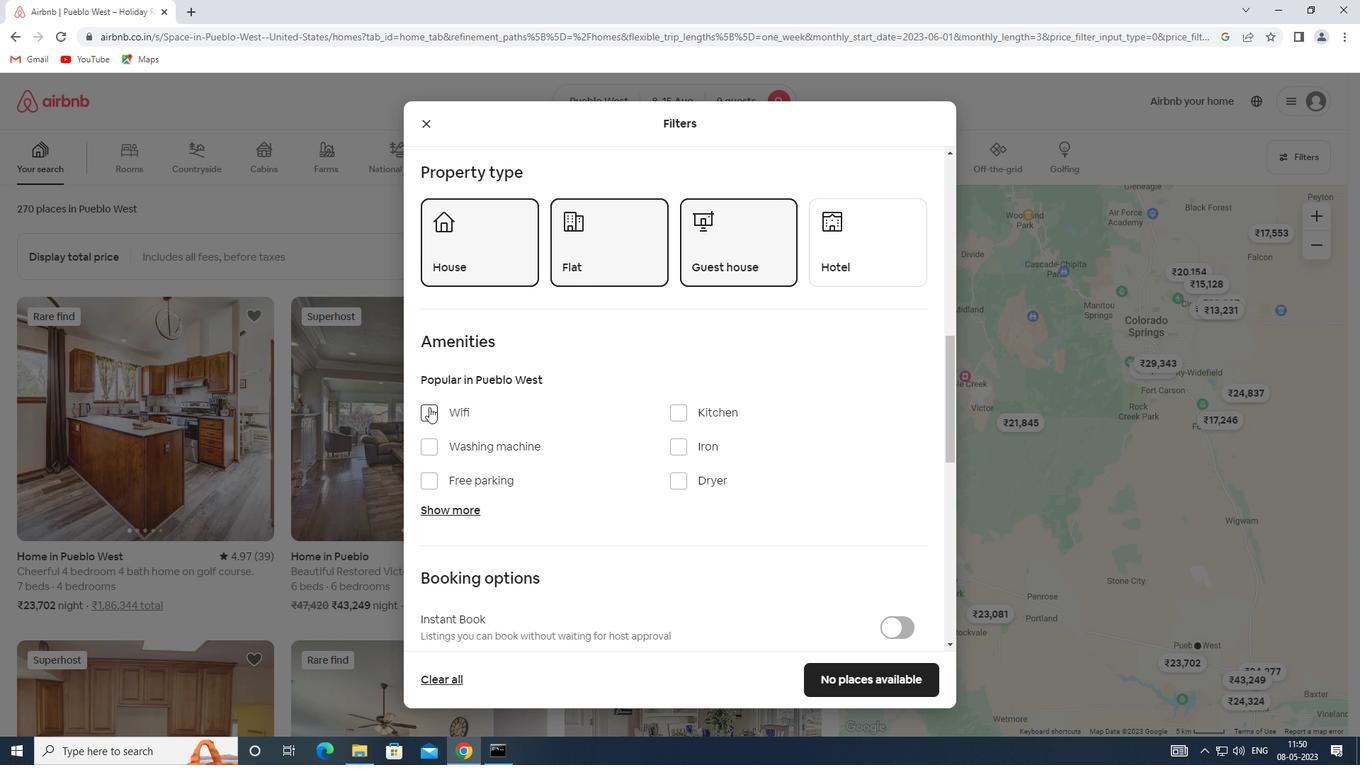 
Action: Mouse moved to (569, 447)
Screenshot: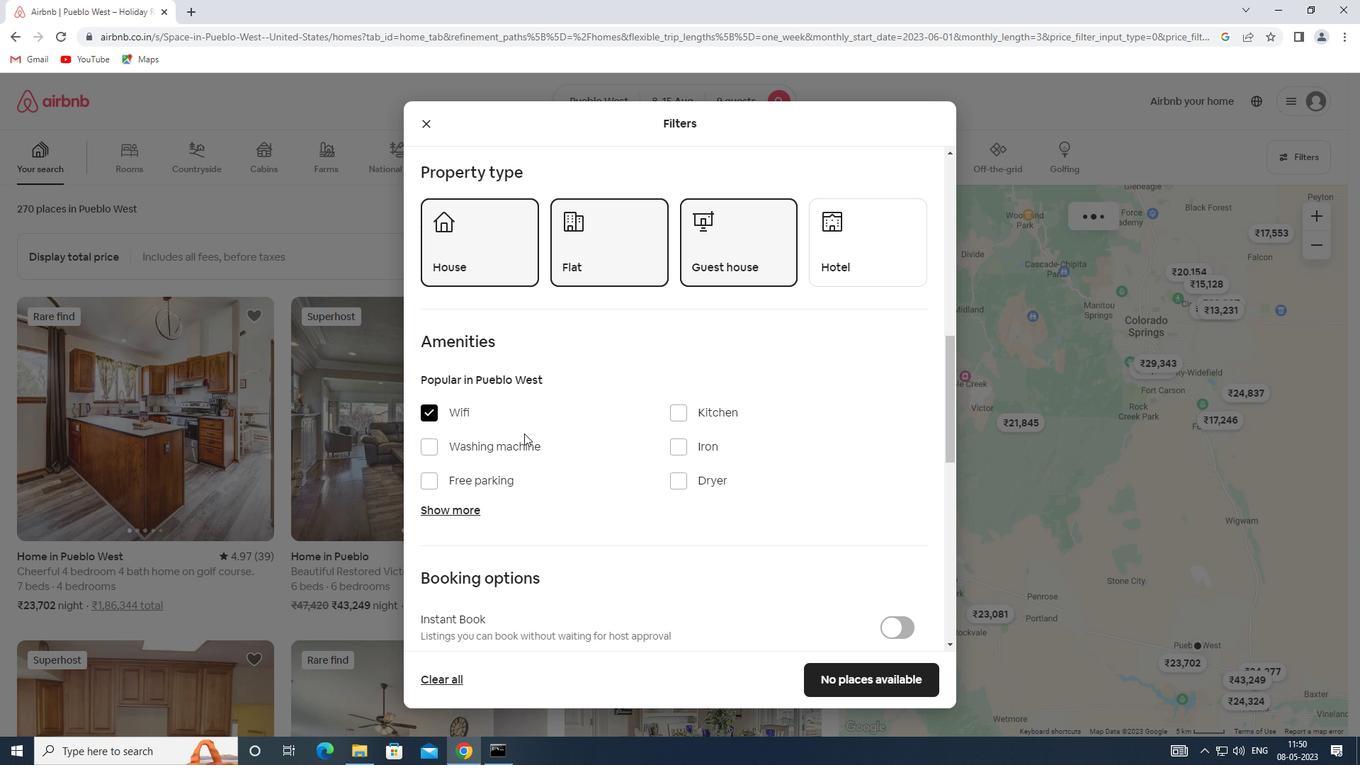 
Action: Mouse scrolled (569, 446) with delta (0, 0)
Screenshot: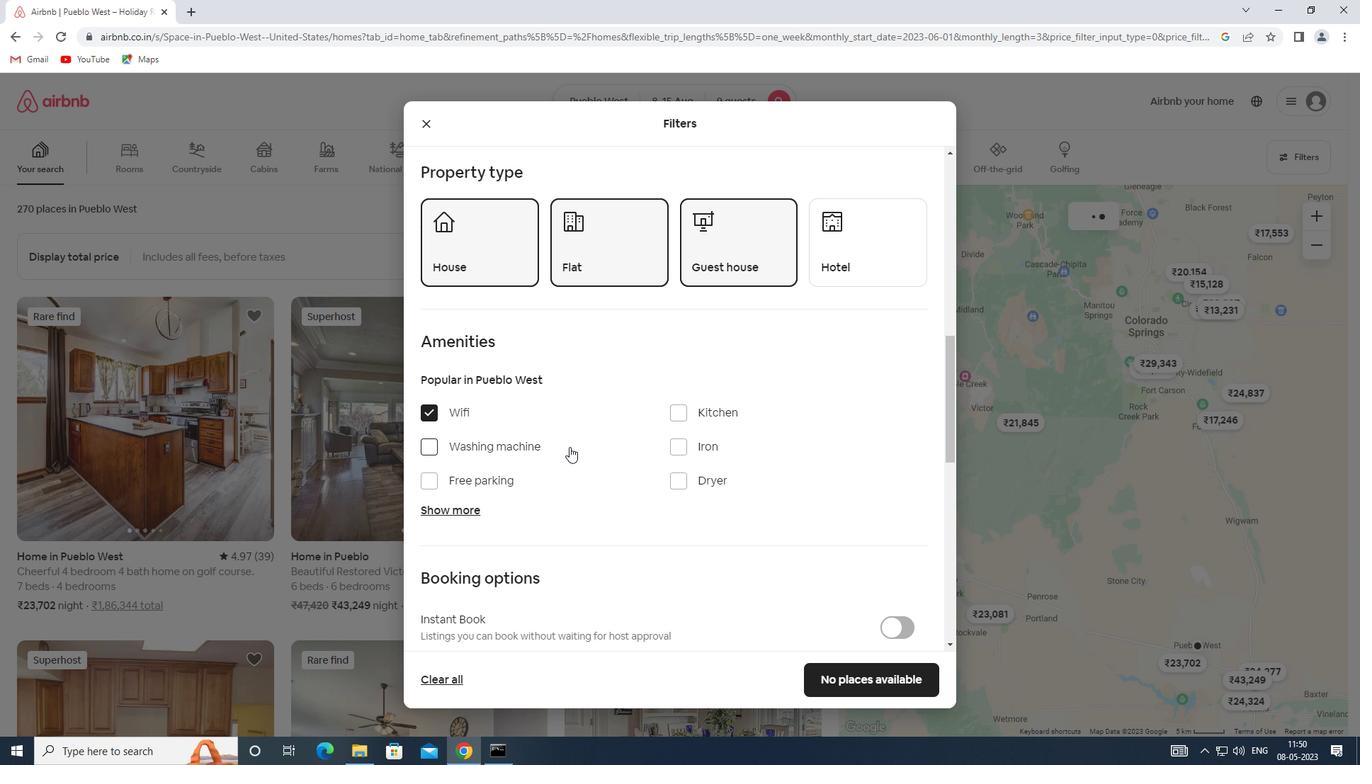 
Action: Mouse moved to (465, 440)
Screenshot: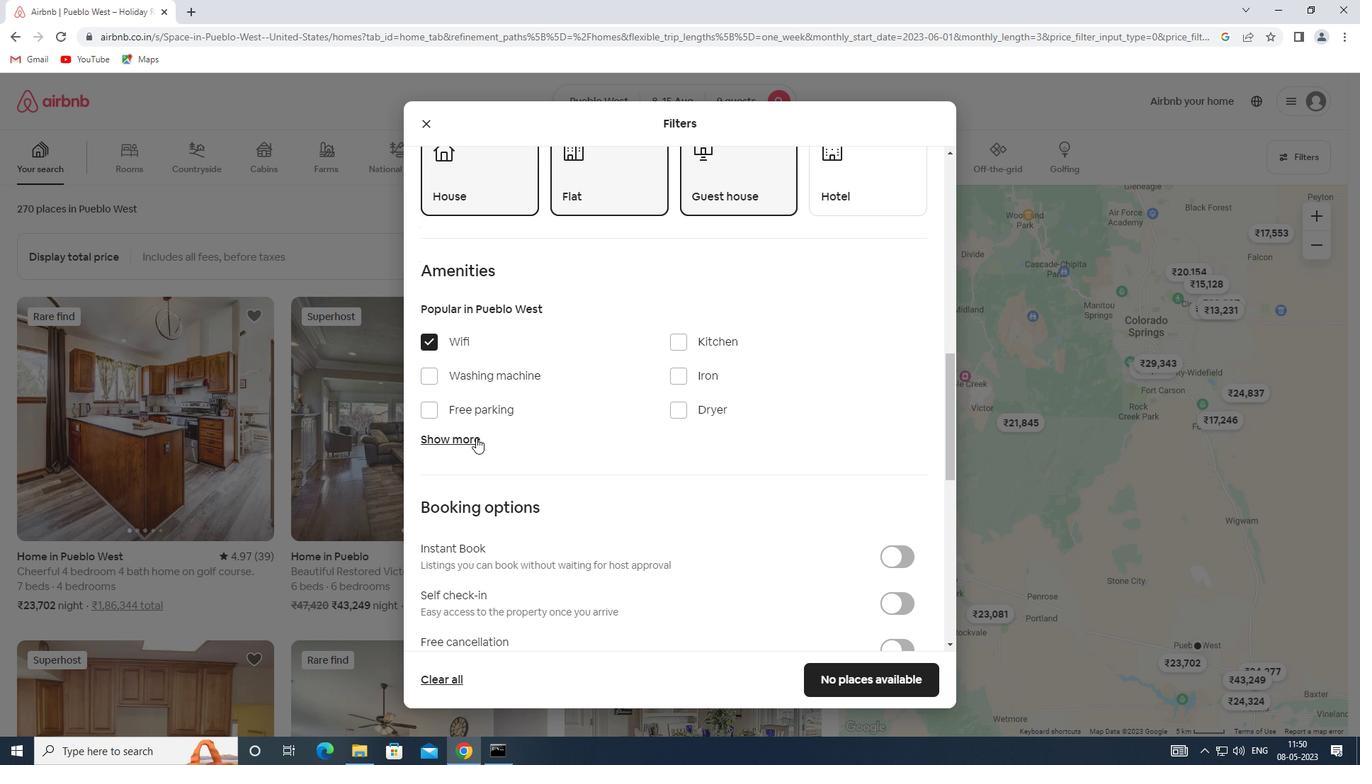 
Action: Mouse pressed left at (465, 440)
Screenshot: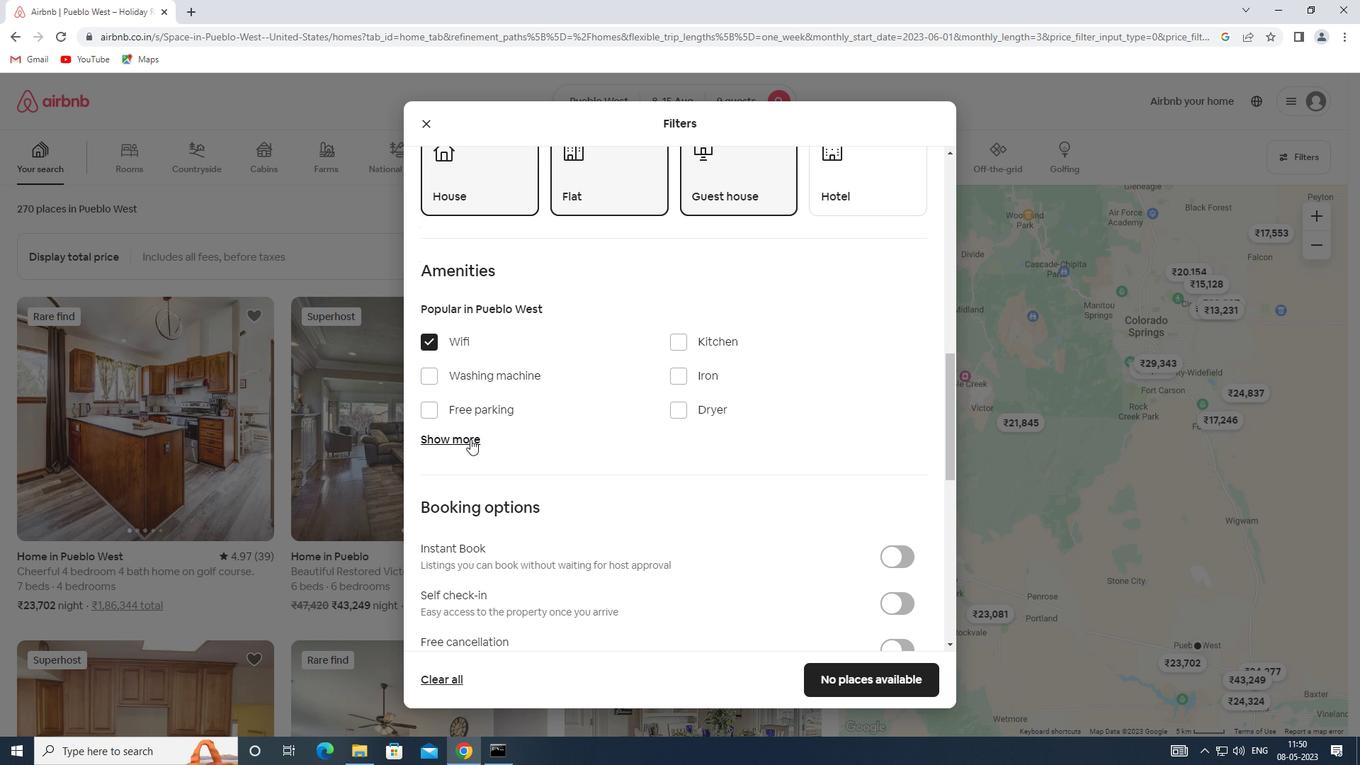 
Action: Mouse moved to (674, 525)
Screenshot: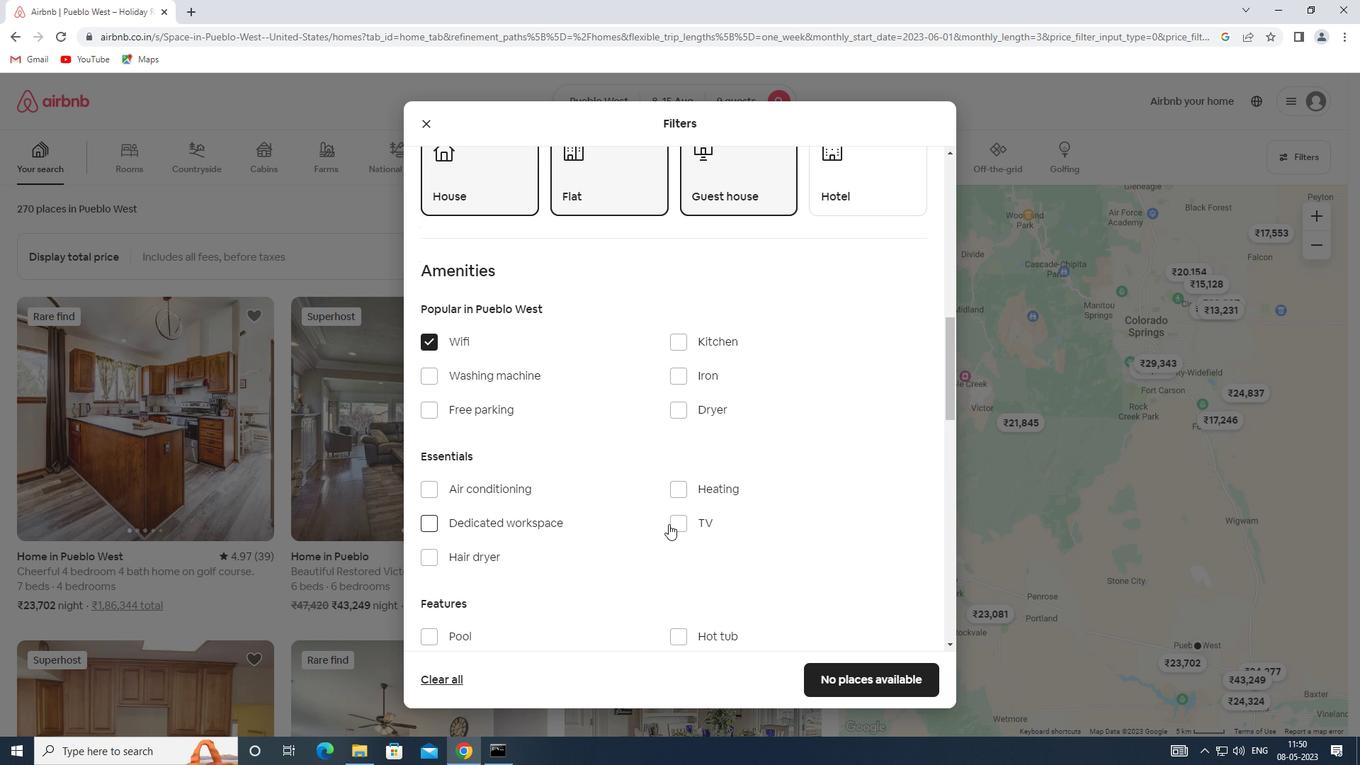 
Action: Mouse pressed left at (674, 525)
Screenshot: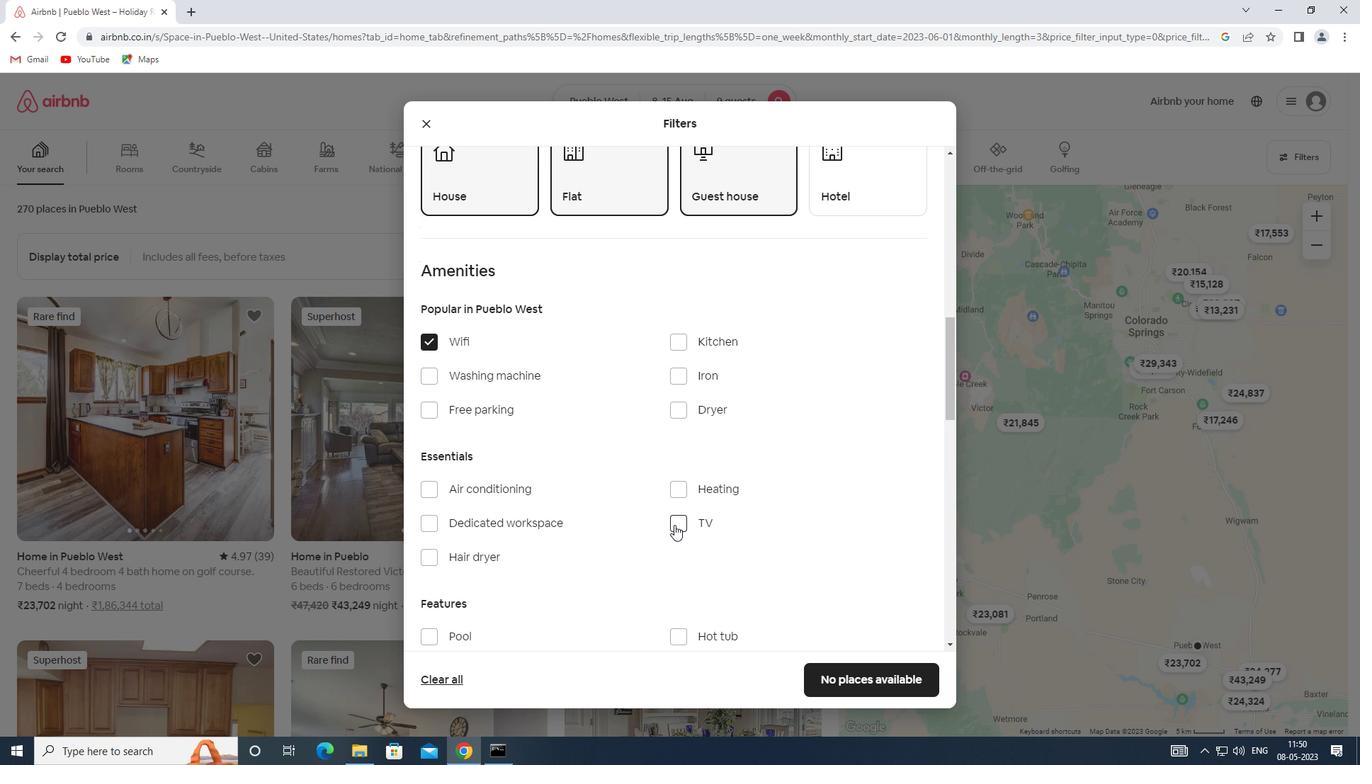 
Action: Mouse moved to (482, 408)
Screenshot: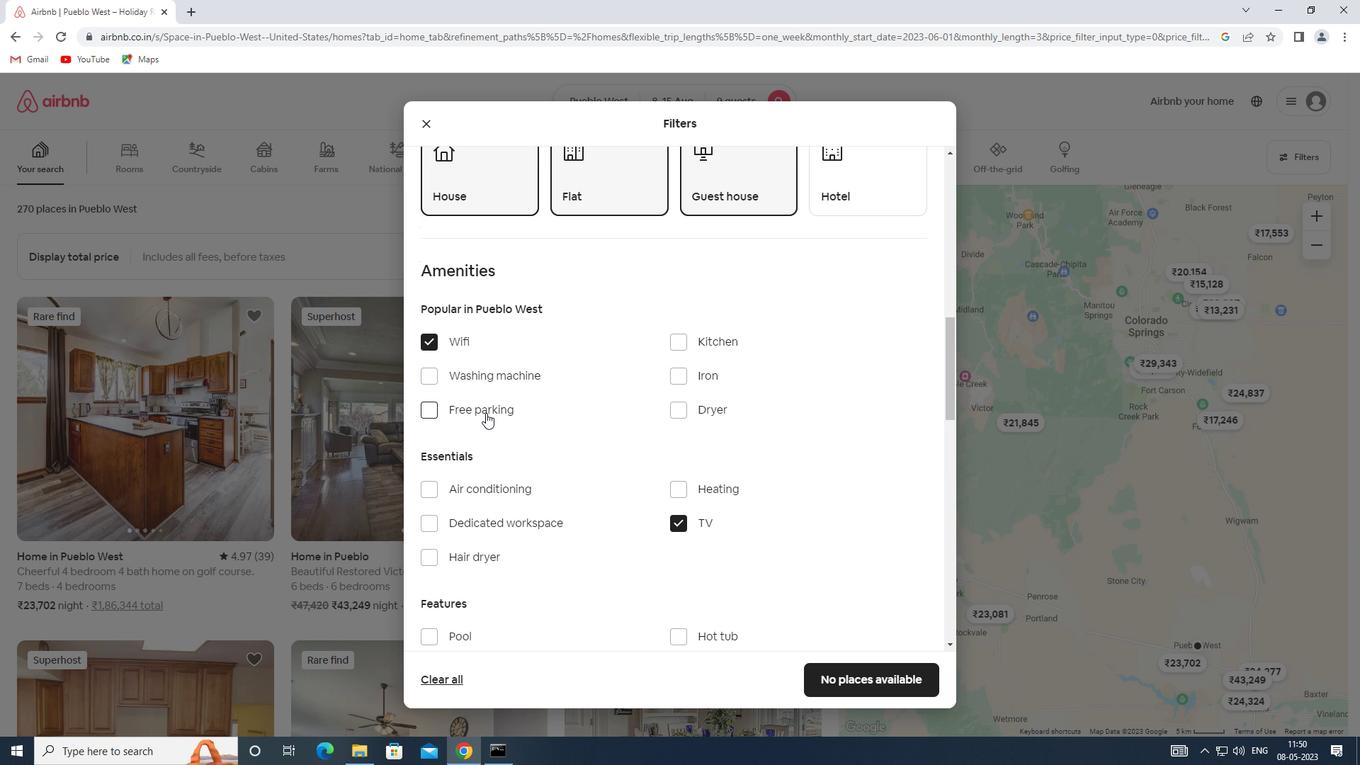 
Action: Mouse pressed left at (482, 408)
Screenshot: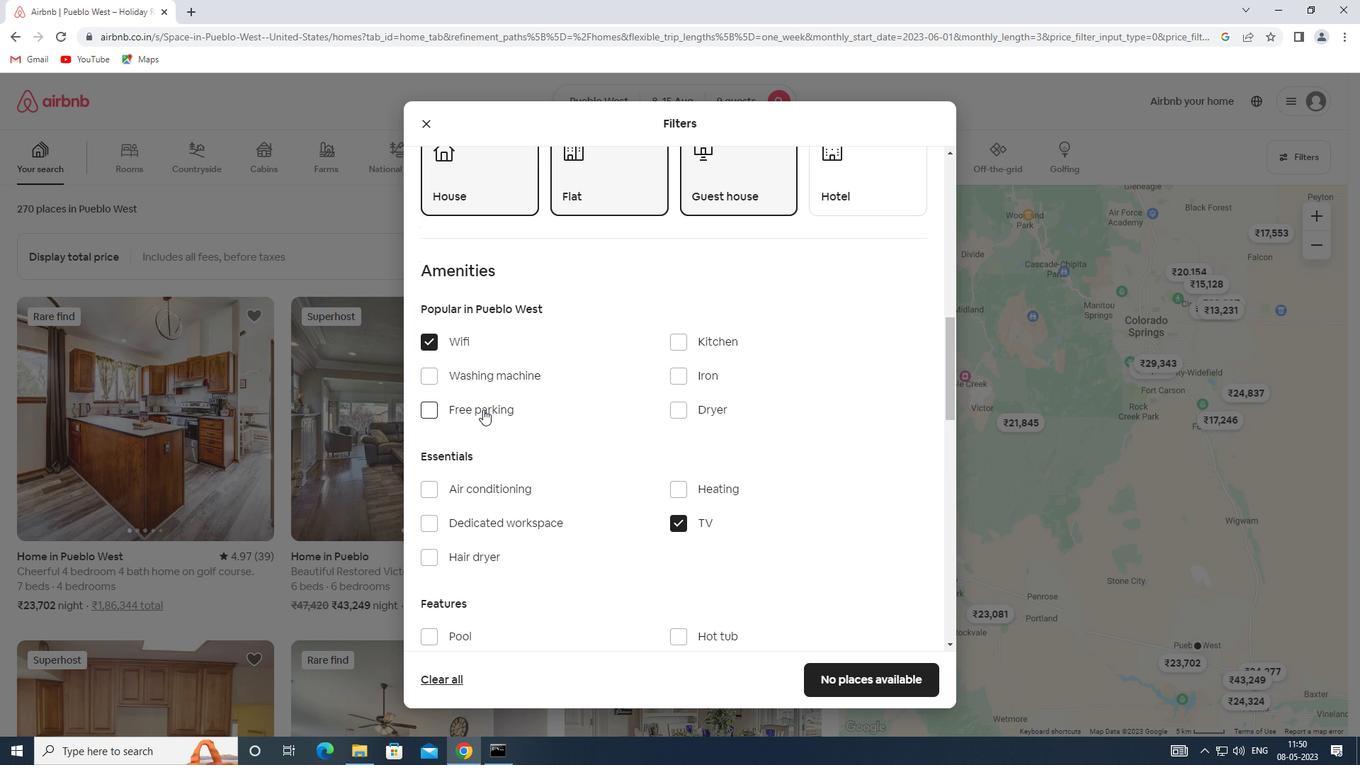 
Action: Mouse moved to (483, 406)
Screenshot: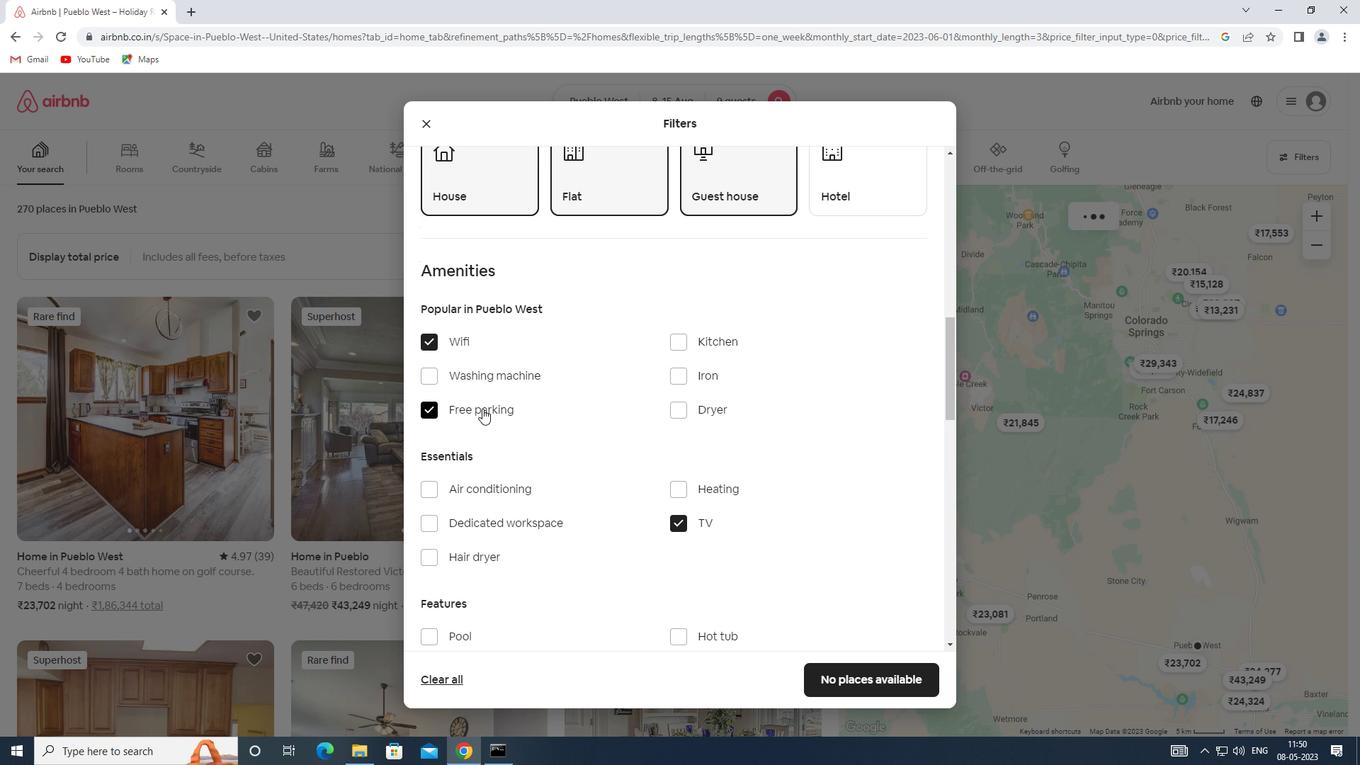 
Action: Mouse scrolled (483, 405) with delta (0, 0)
Screenshot: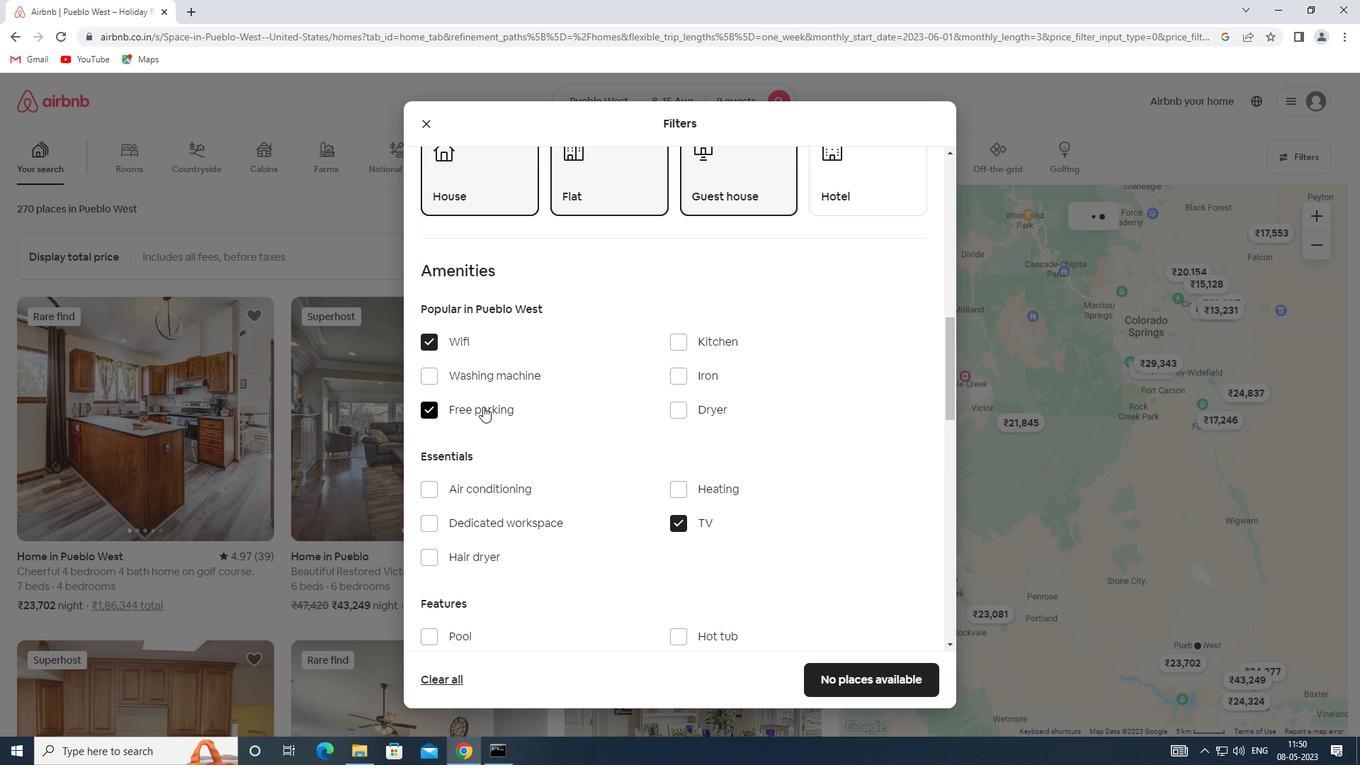 
Action: Mouse scrolled (483, 405) with delta (0, 0)
Screenshot: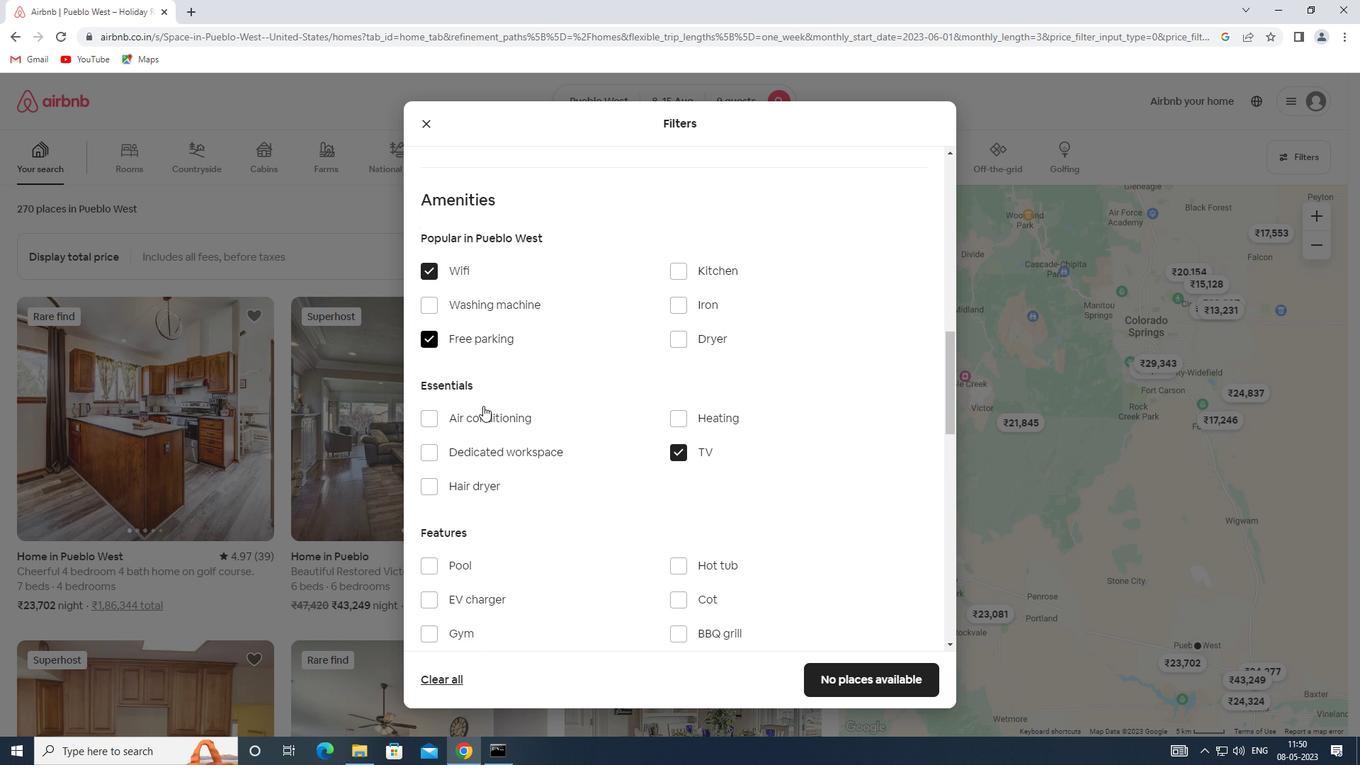 
Action: Mouse moved to (451, 559)
Screenshot: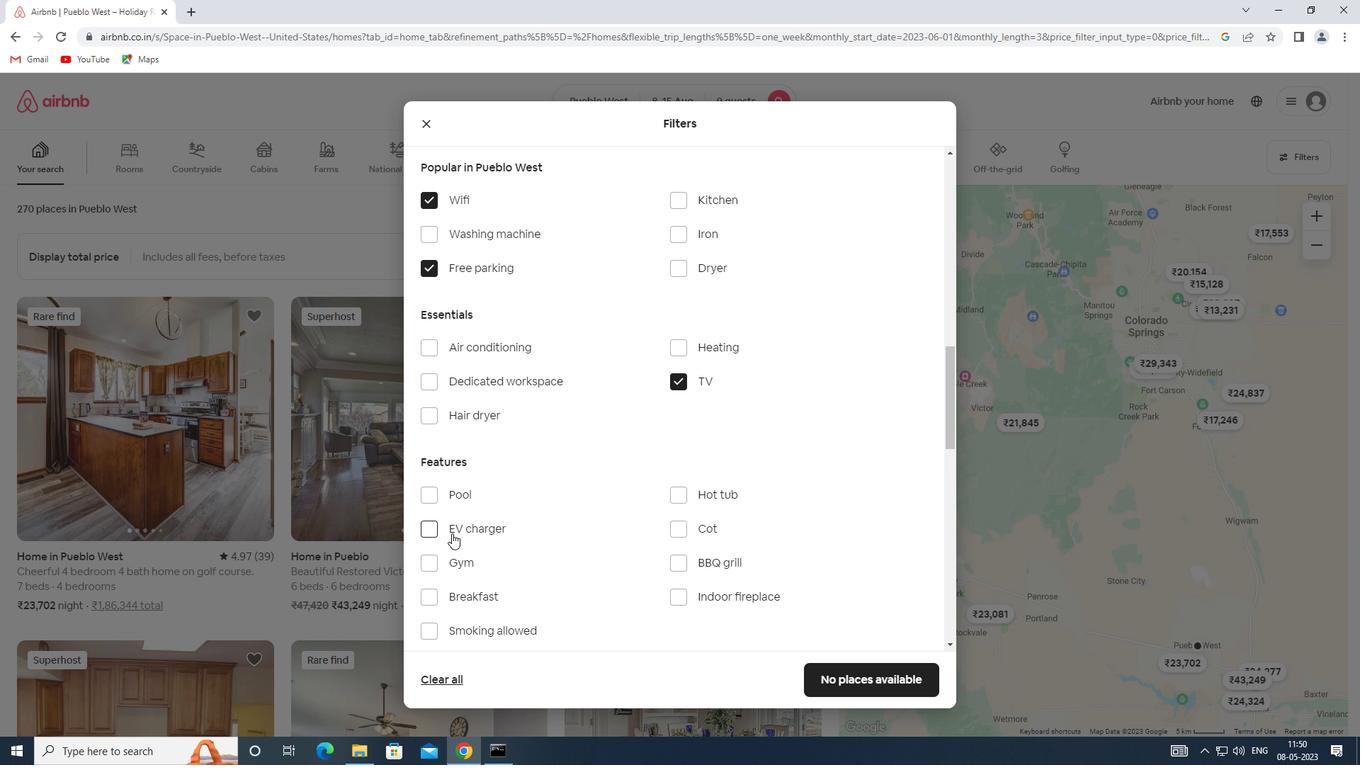 
Action: Mouse pressed left at (451, 559)
Screenshot: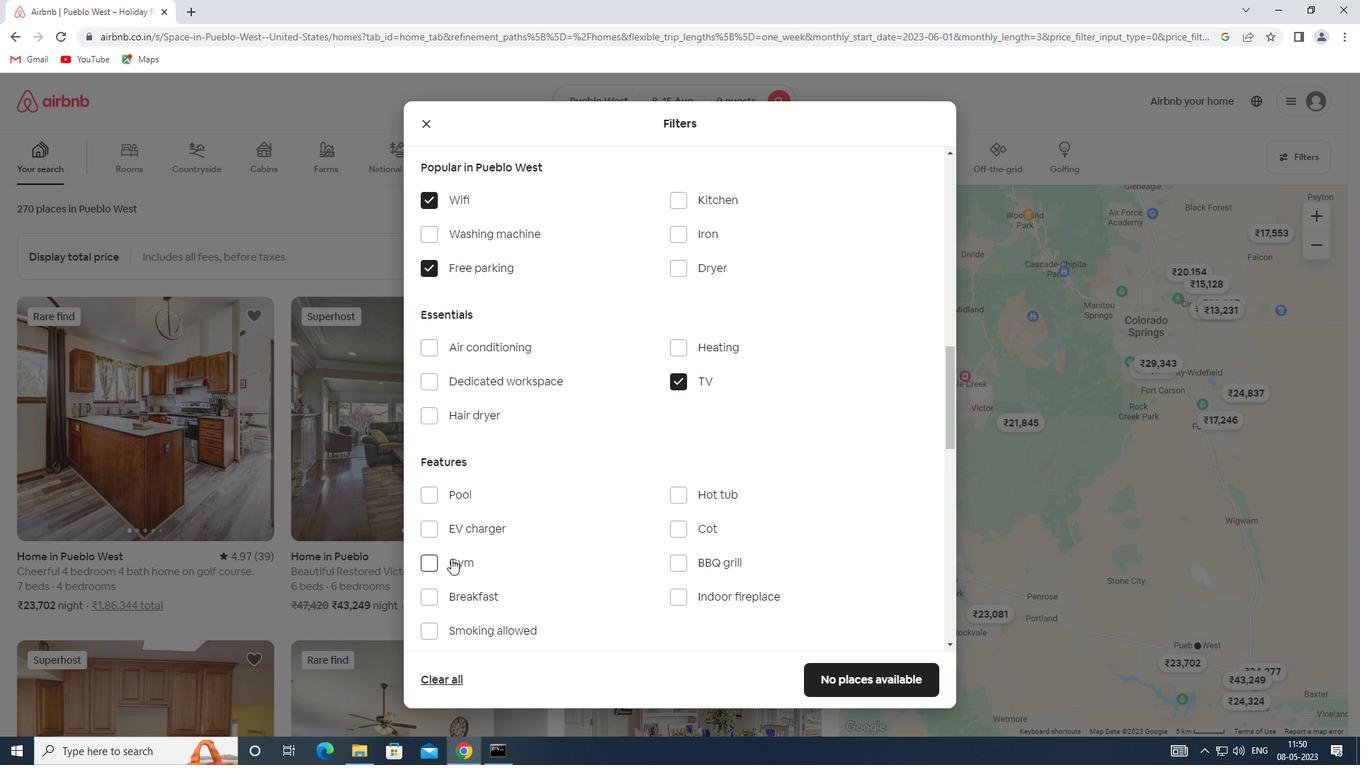 
Action: Mouse moved to (461, 596)
Screenshot: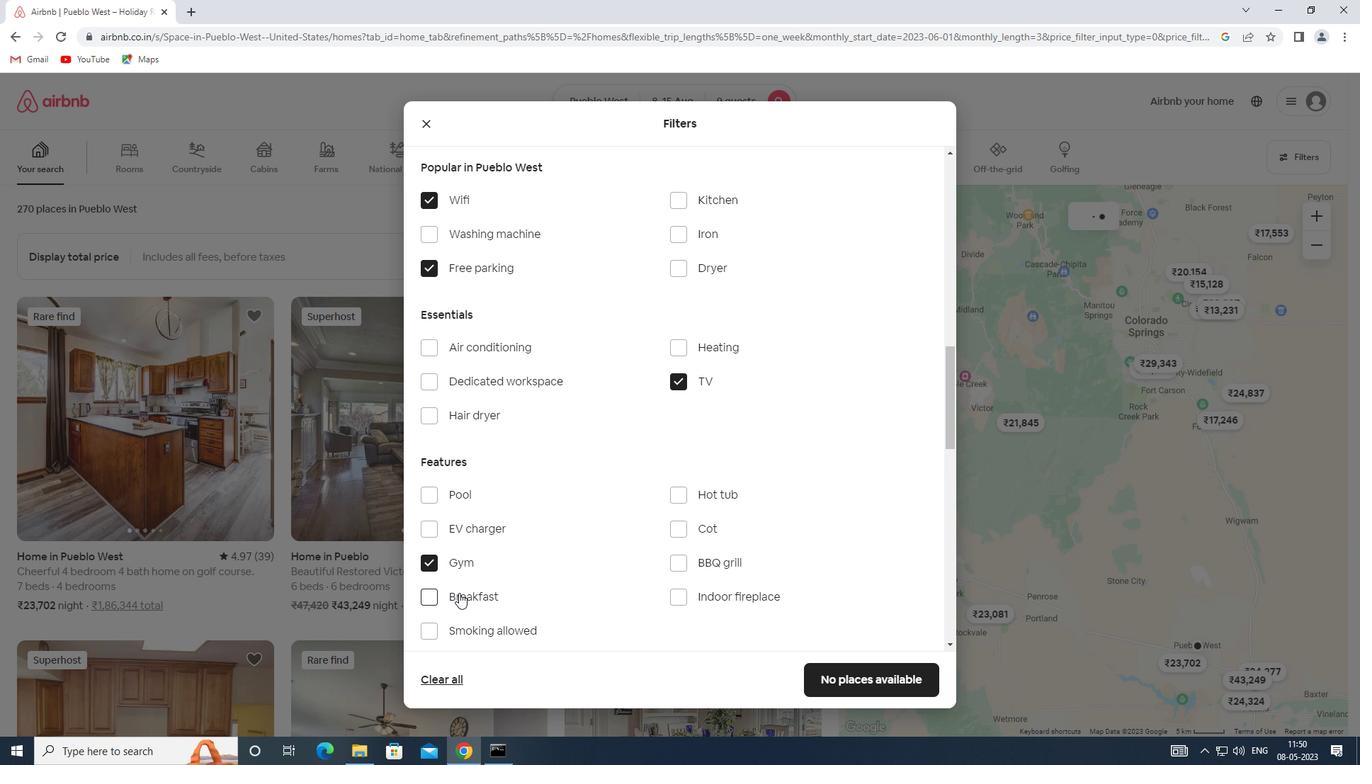 
Action: Mouse pressed left at (461, 596)
Screenshot: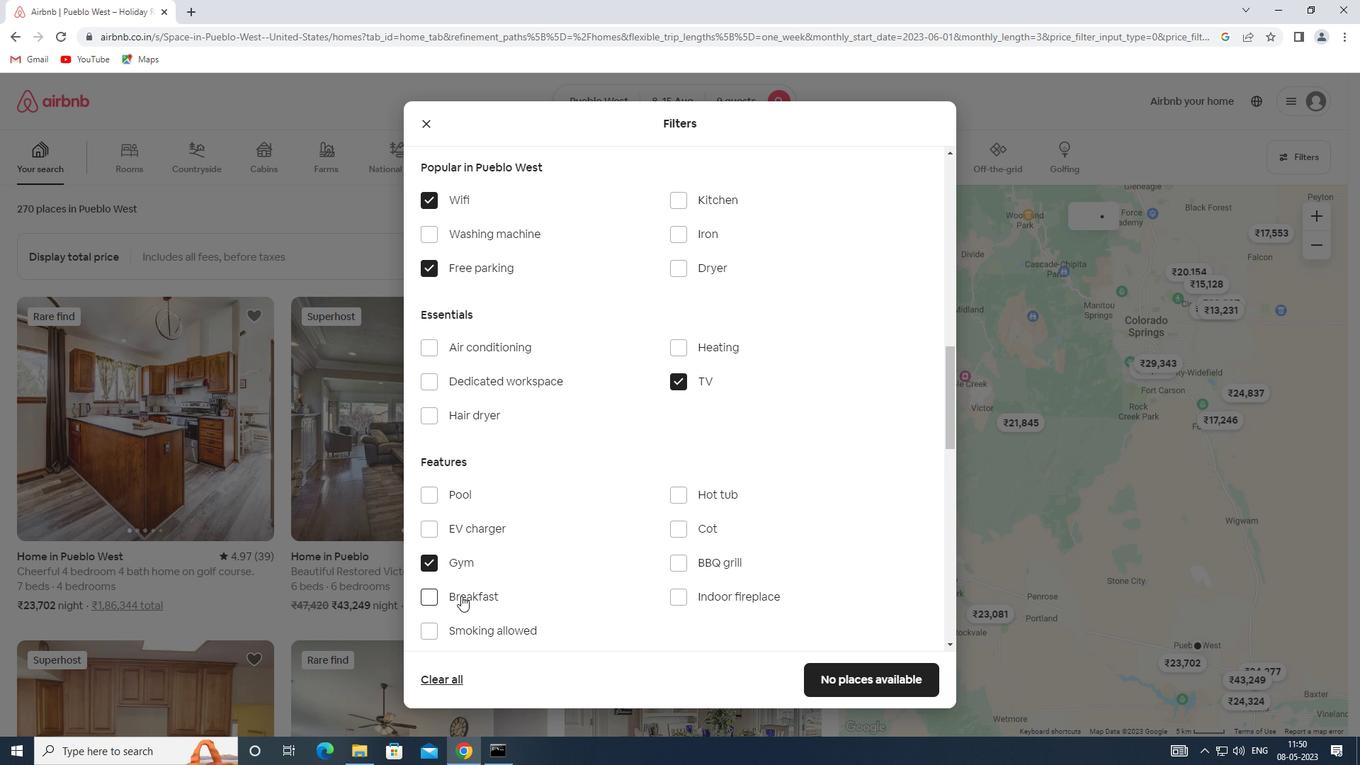 
Action: Mouse moved to (532, 574)
Screenshot: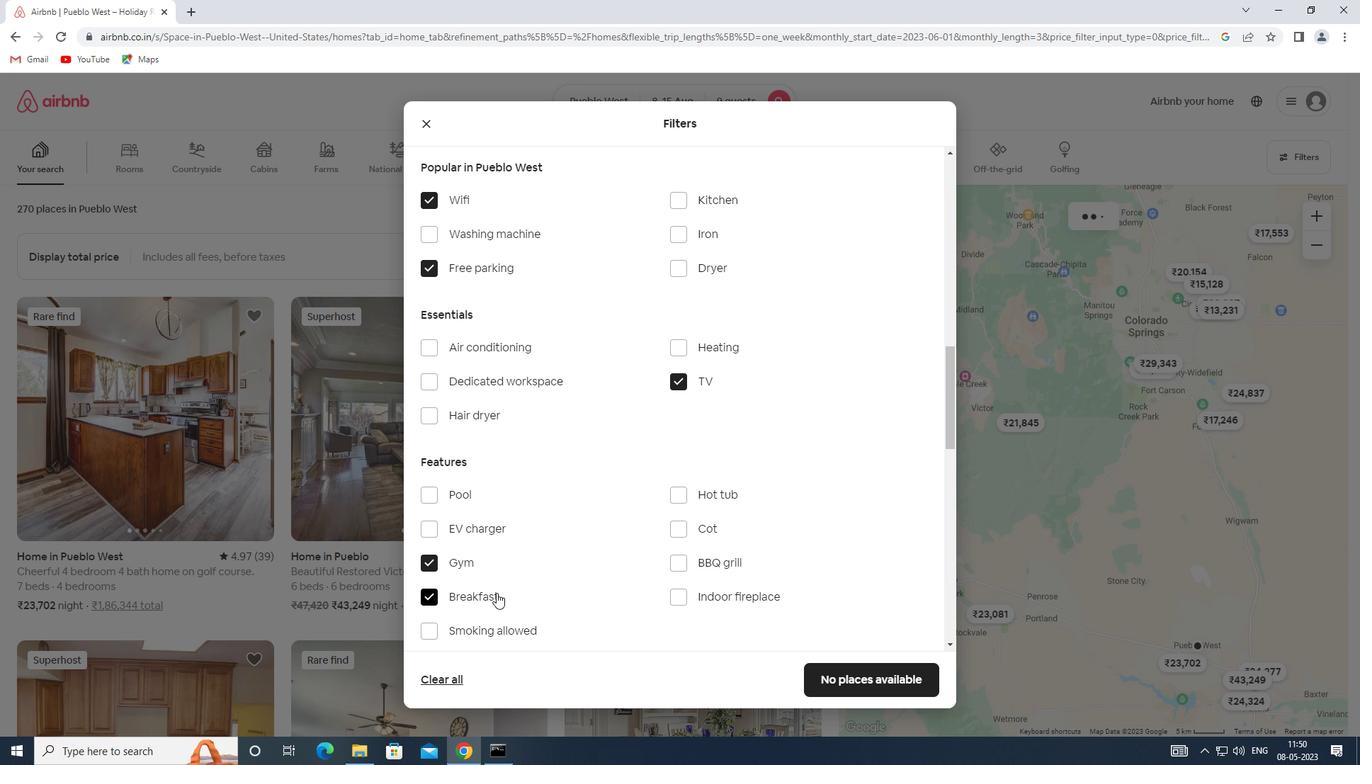 
Action: Mouse scrolled (532, 574) with delta (0, 0)
Screenshot: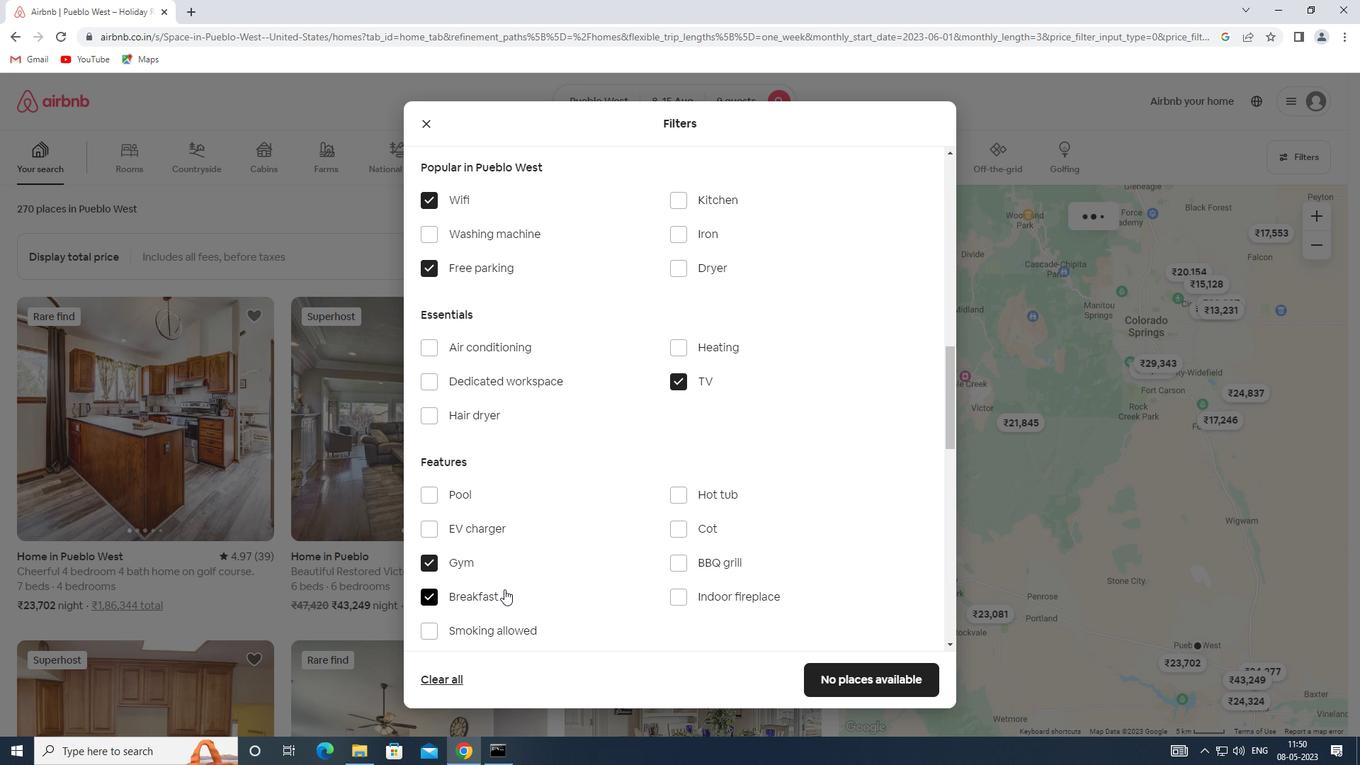 
Action: Mouse moved to (533, 574)
Screenshot: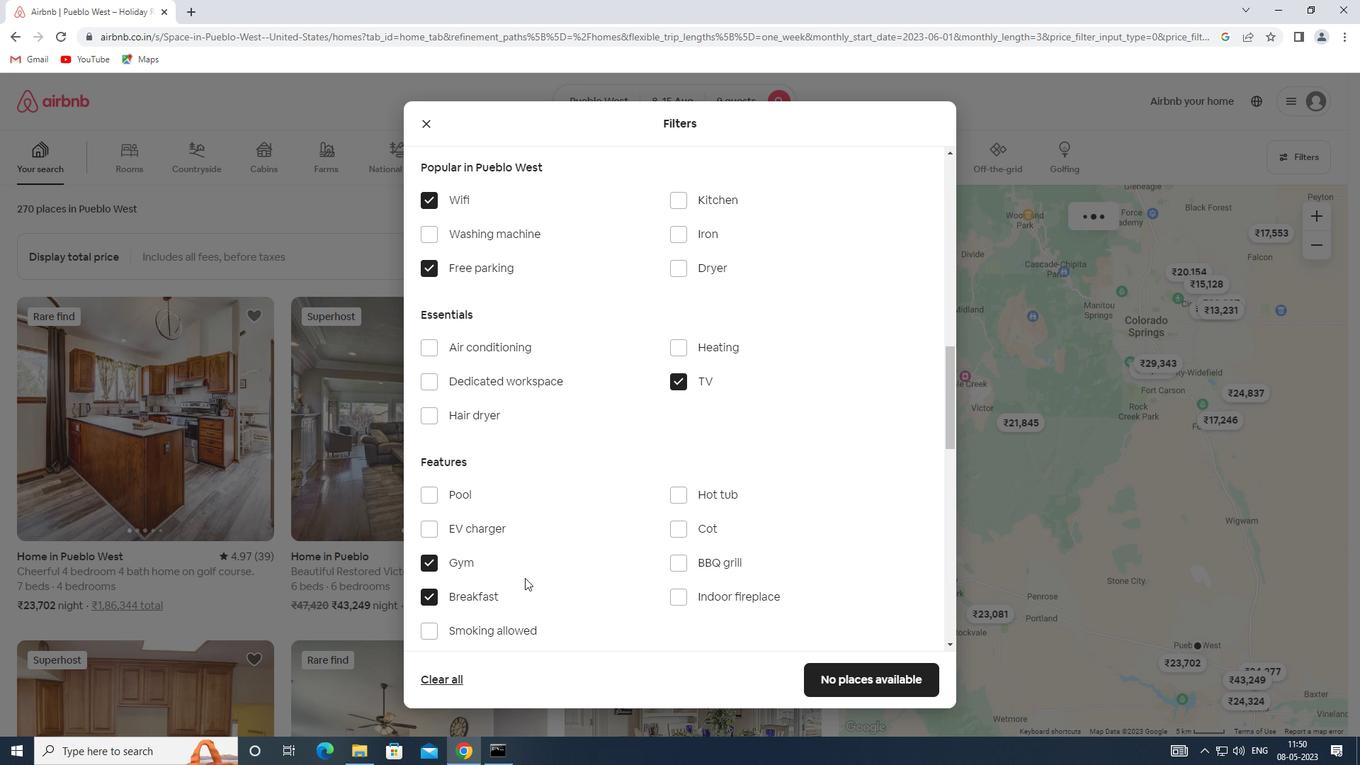 
Action: Mouse scrolled (533, 574) with delta (0, 0)
Screenshot: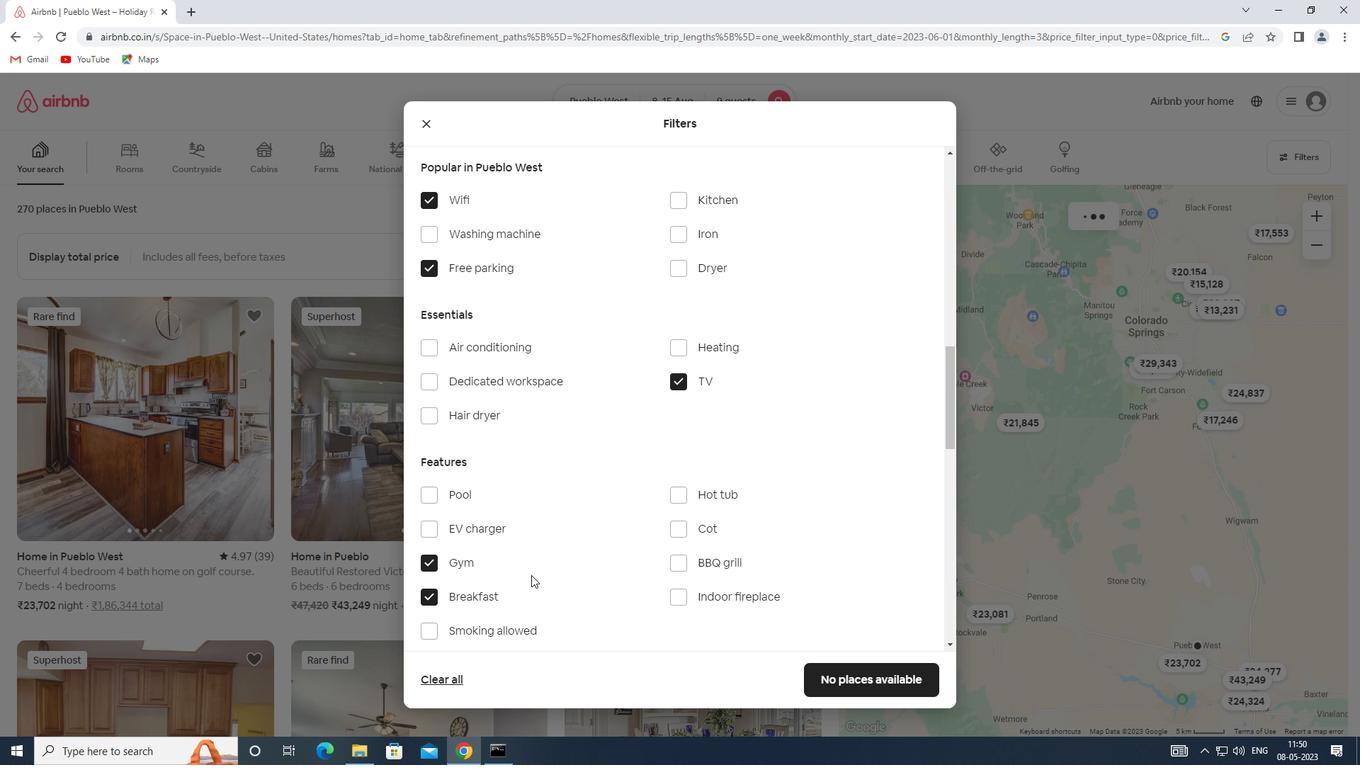 
Action: Mouse scrolled (533, 574) with delta (0, 0)
Screenshot: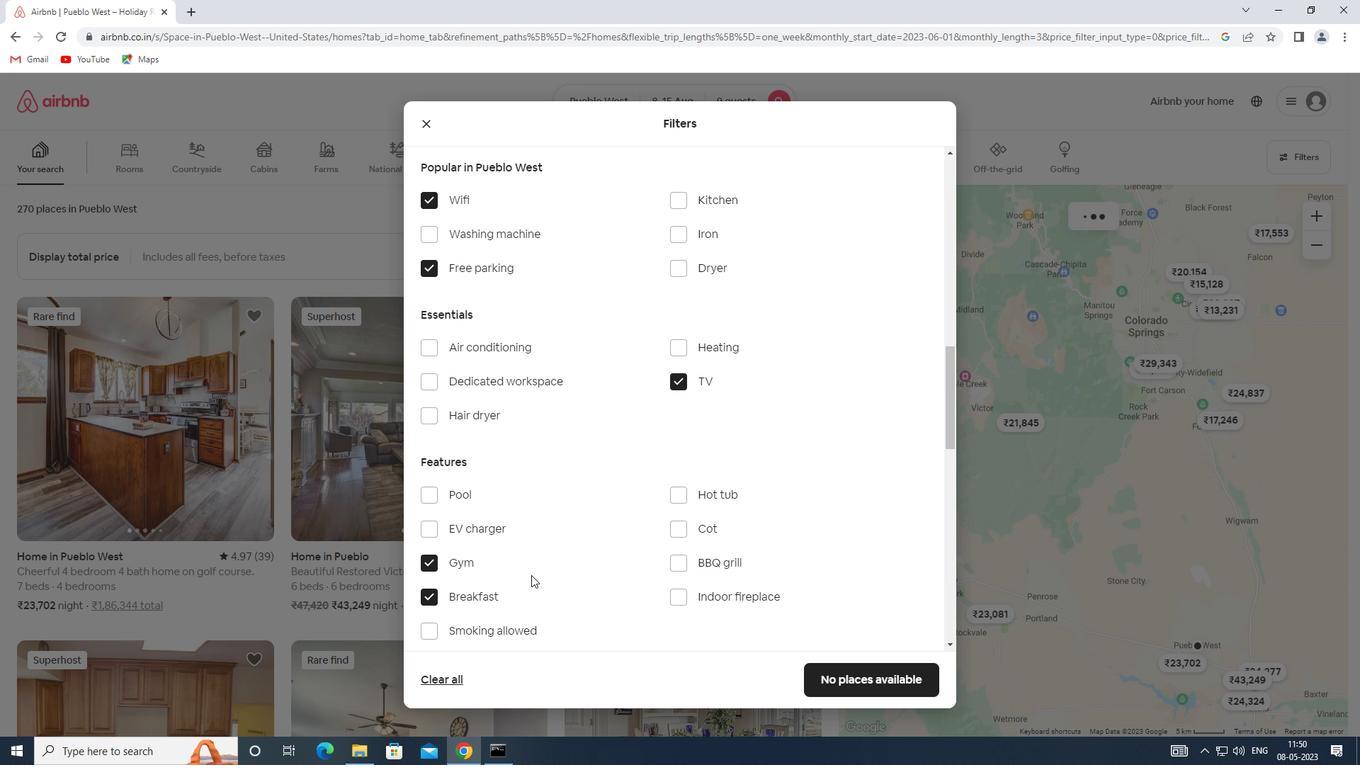 
Action: Mouse scrolled (533, 574) with delta (0, 0)
Screenshot: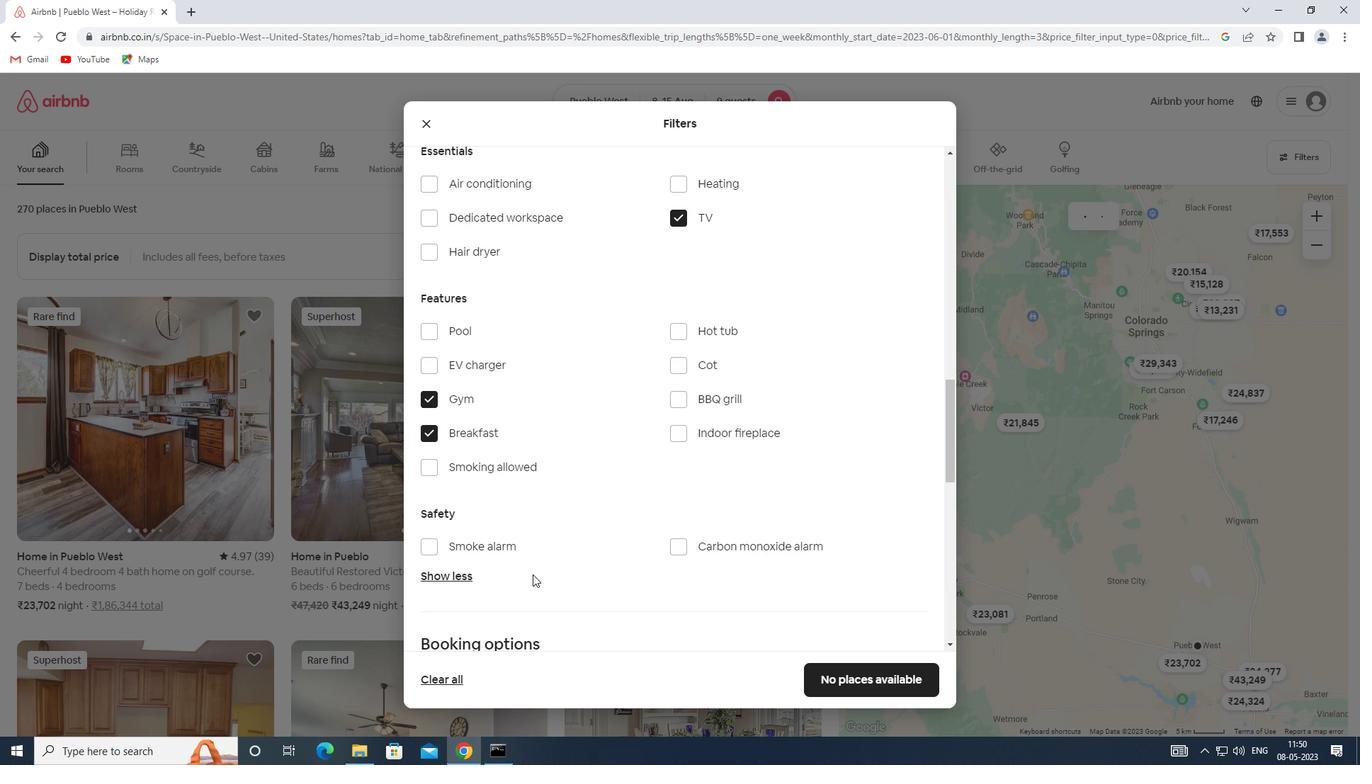 
Action: Mouse scrolled (533, 574) with delta (0, 0)
Screenshot: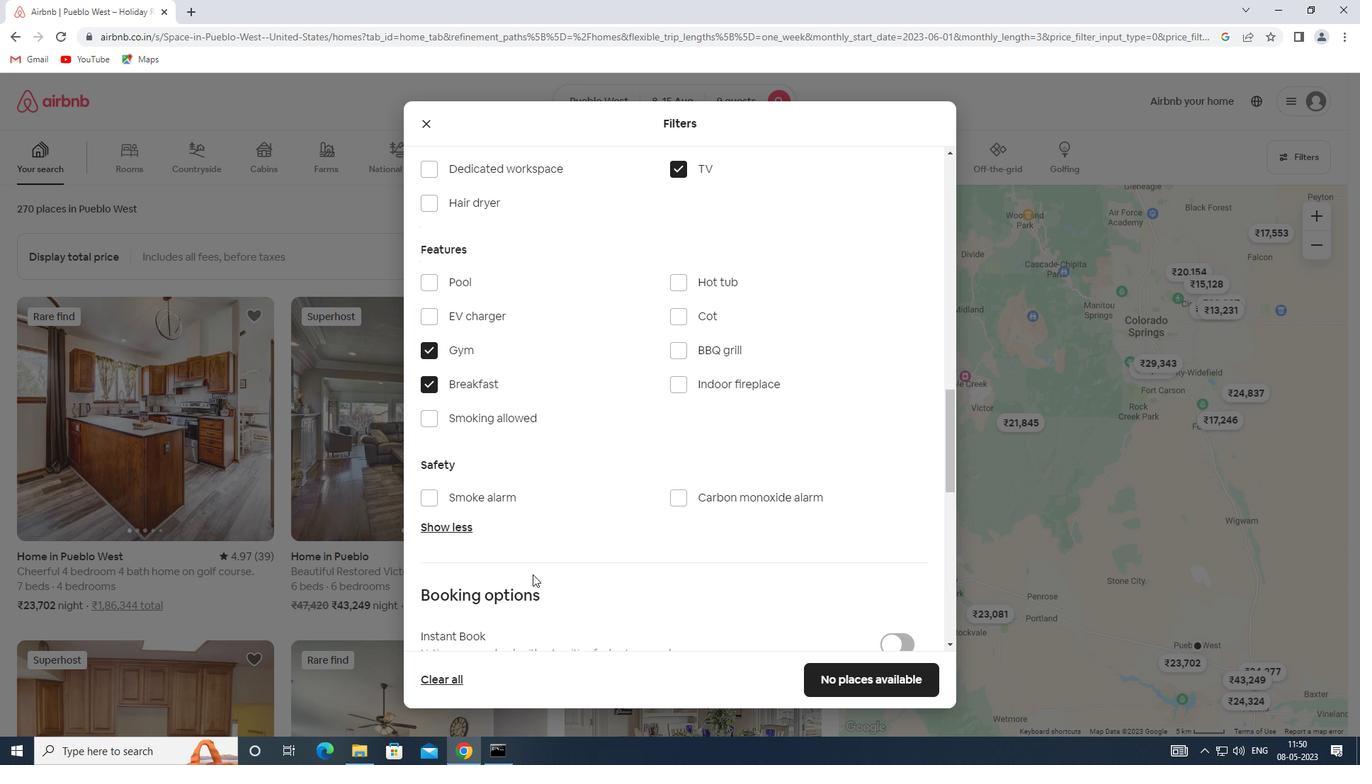 
Action: Mouse moved to (537, 572)
Screenshot: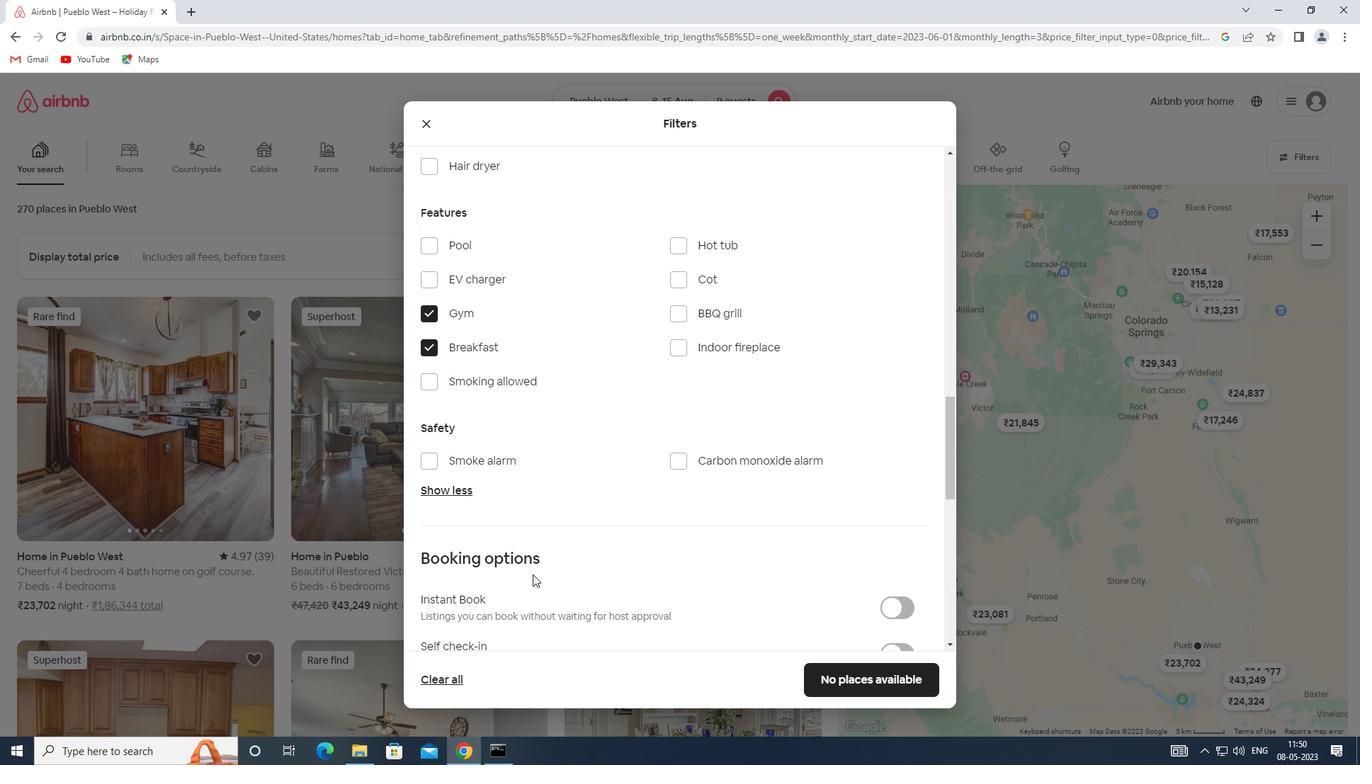 
Action: Mouse scrolled (537, 572) with delta (0, 0)
Screenshot: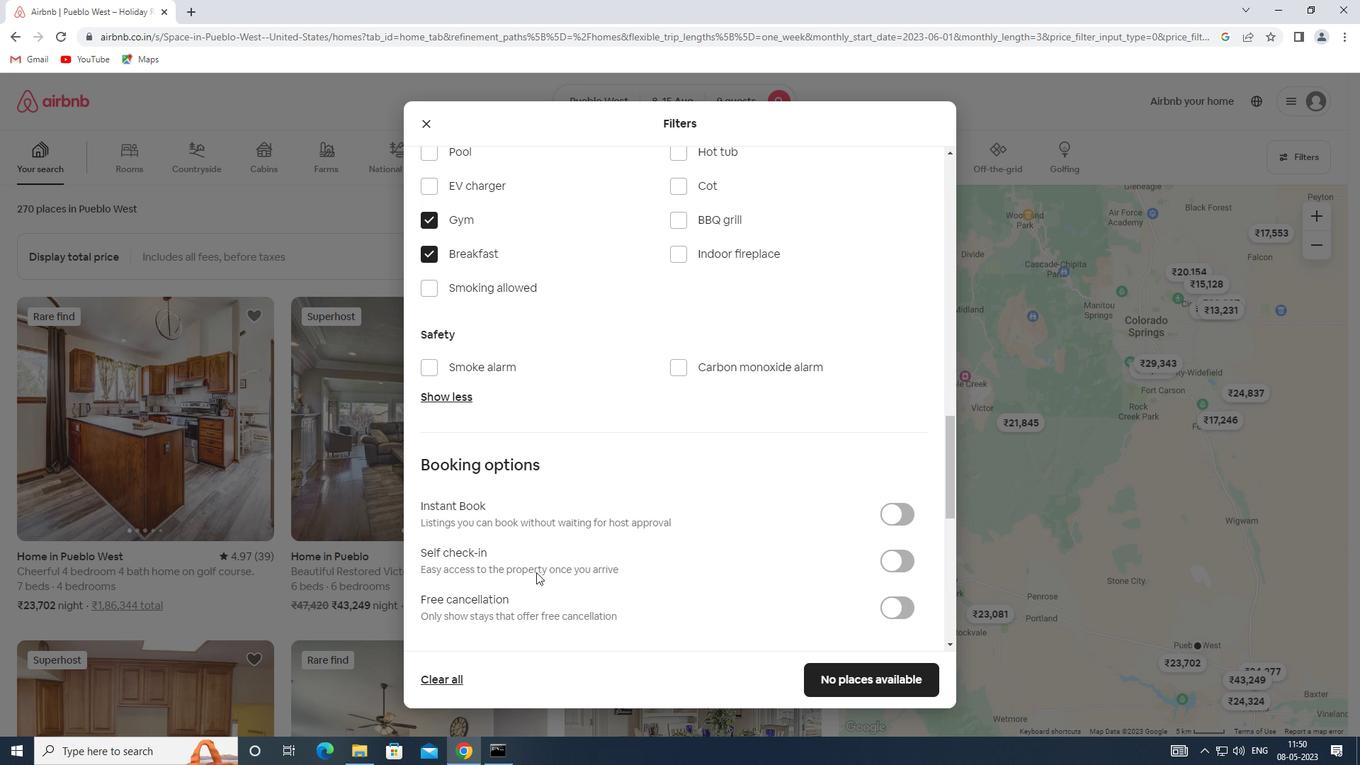 
Action: Mouse moved to (890, 485)
Screenshot: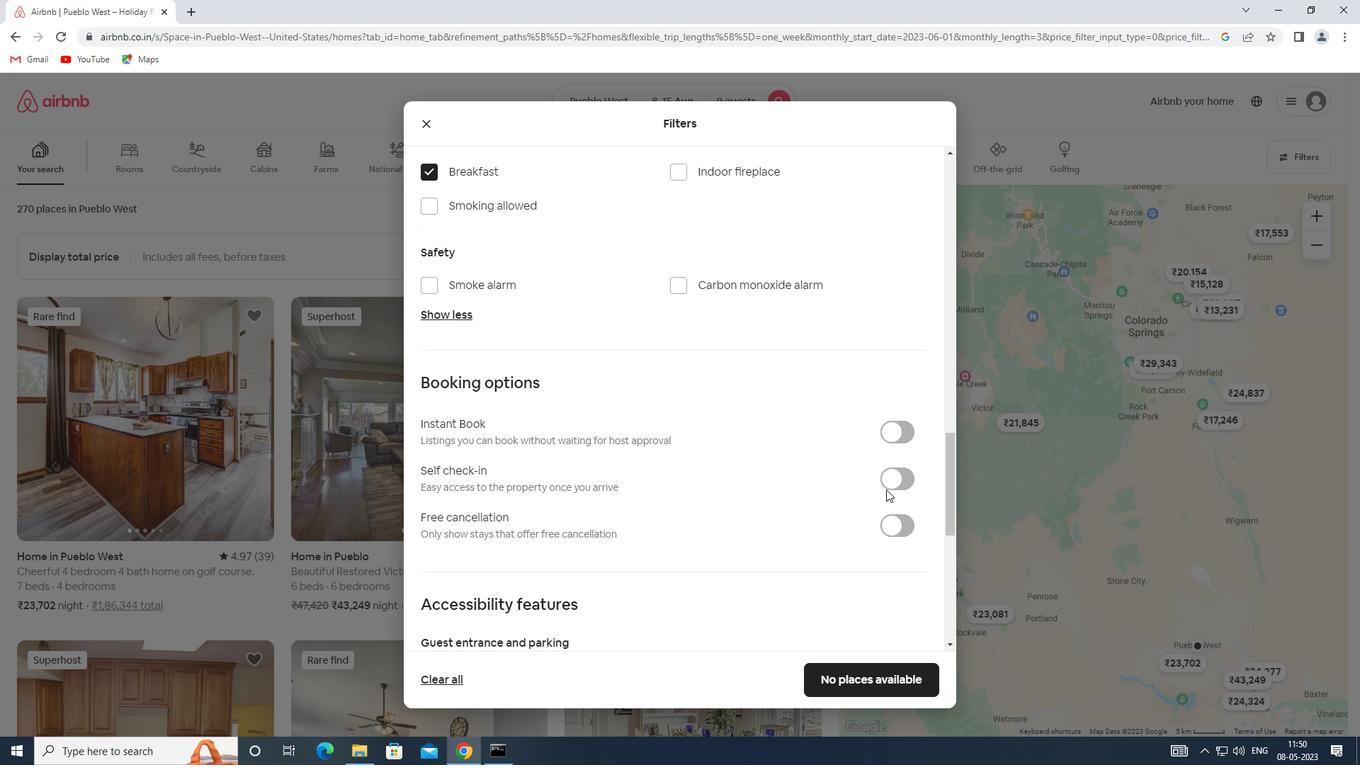 
Action: Mouse pressed left at (890, 485)
Screenshot: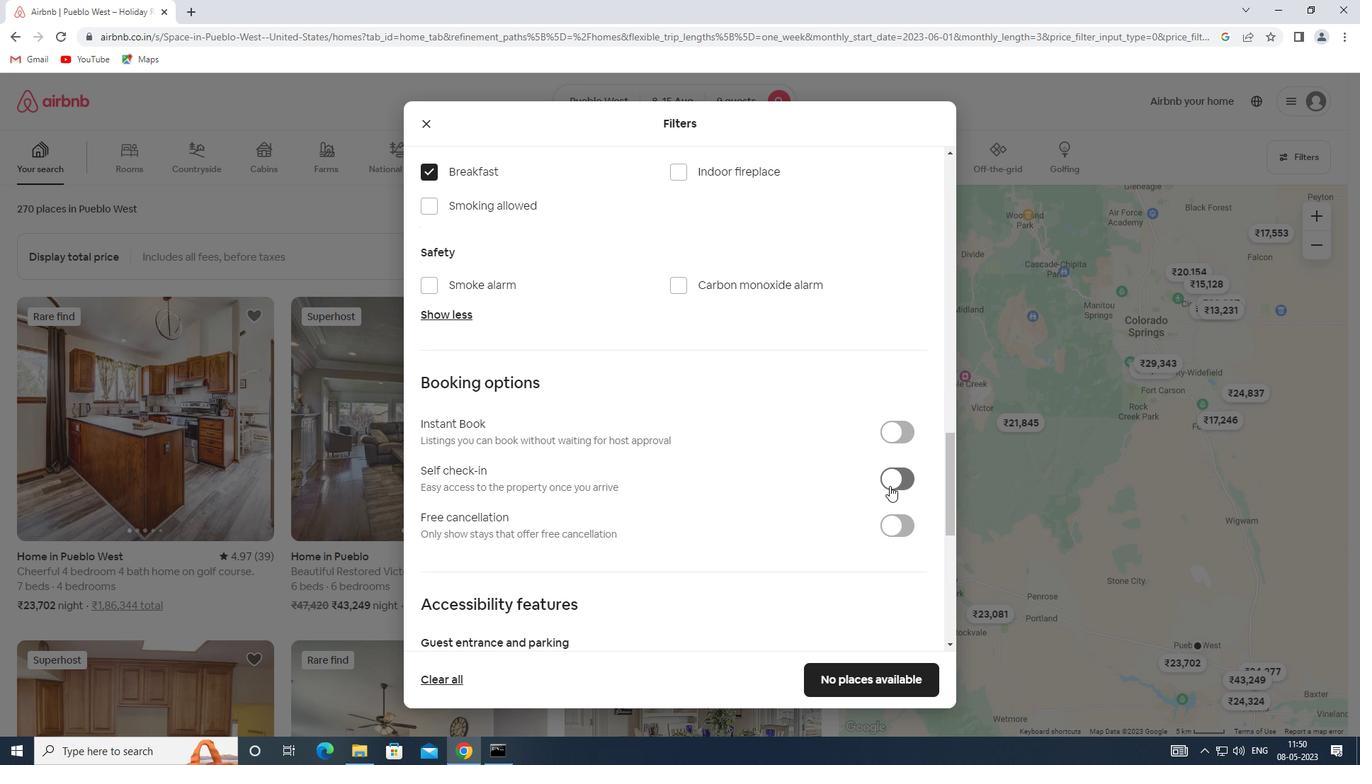 
Action: Mouse moved to (538, 551)
Screenshot: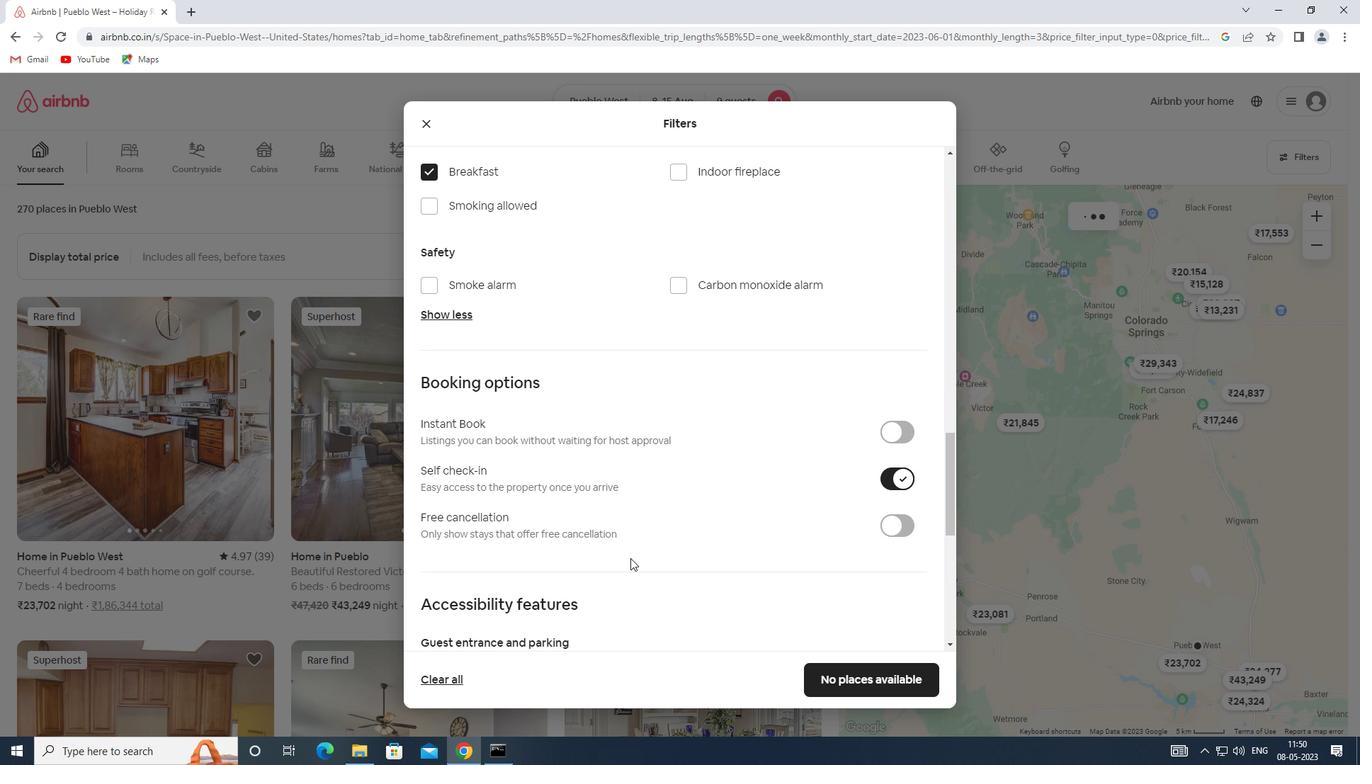 
Action: Mouse scrolled (538, 550) with delta (0, 0)
Screenshot: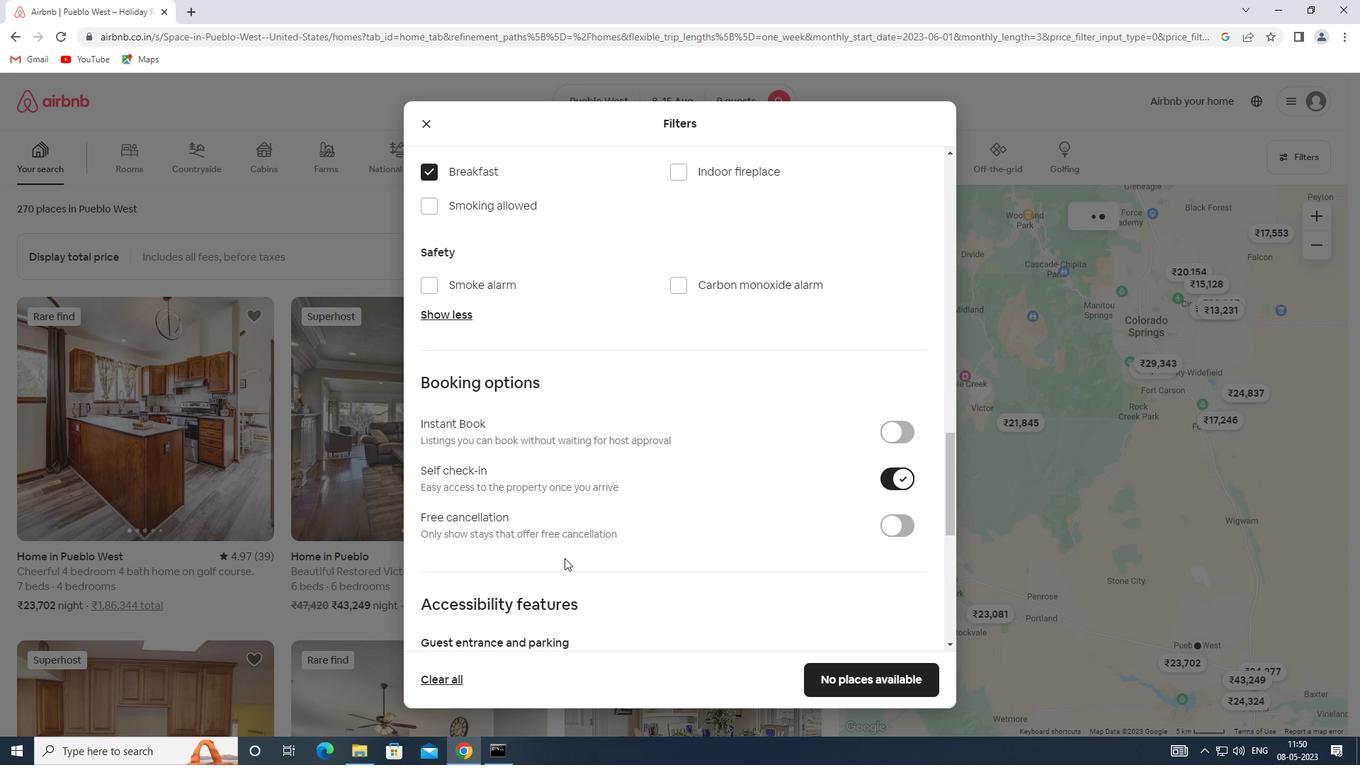 
Action: Mouse scrolled (538, 550) with delta (0, 0)
Screenshot: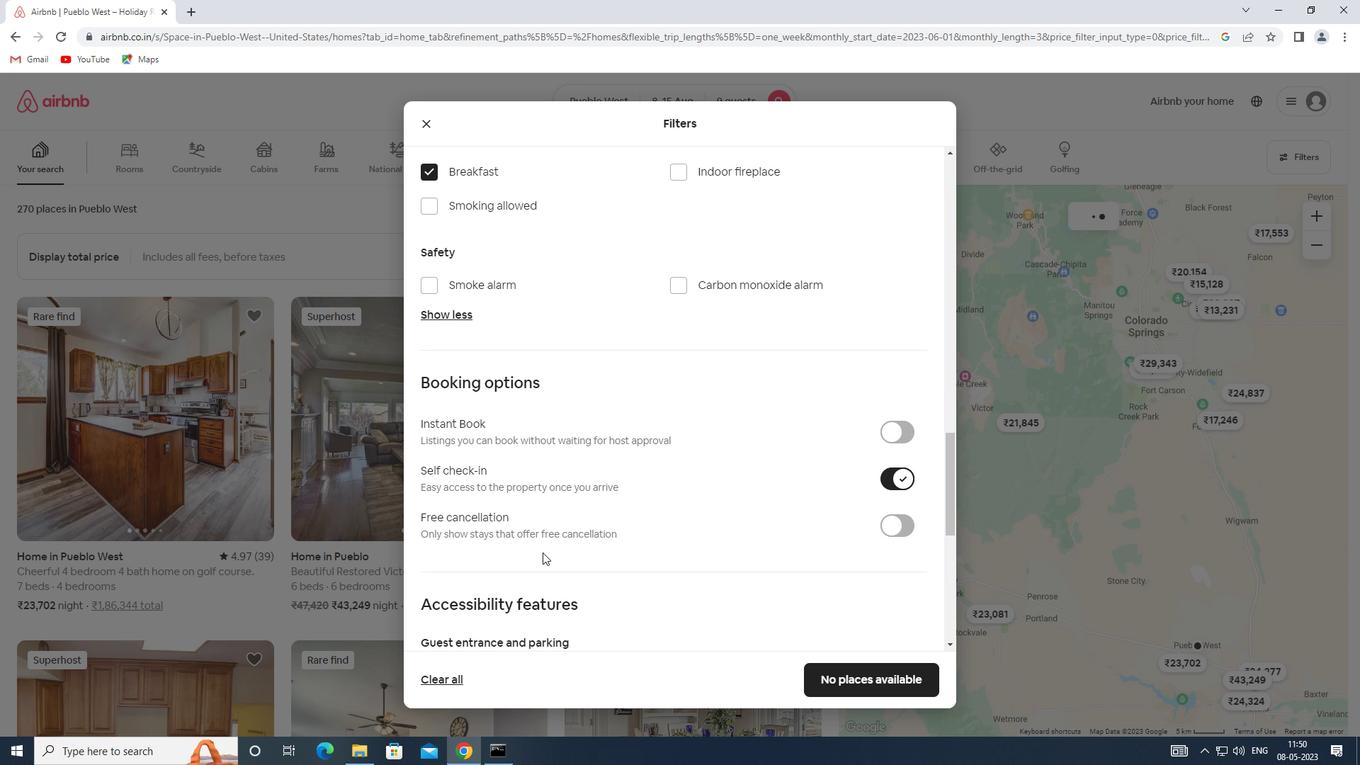 
Action: Mouse scrolled (538, 550) with delta (0, 0)
Screenshot: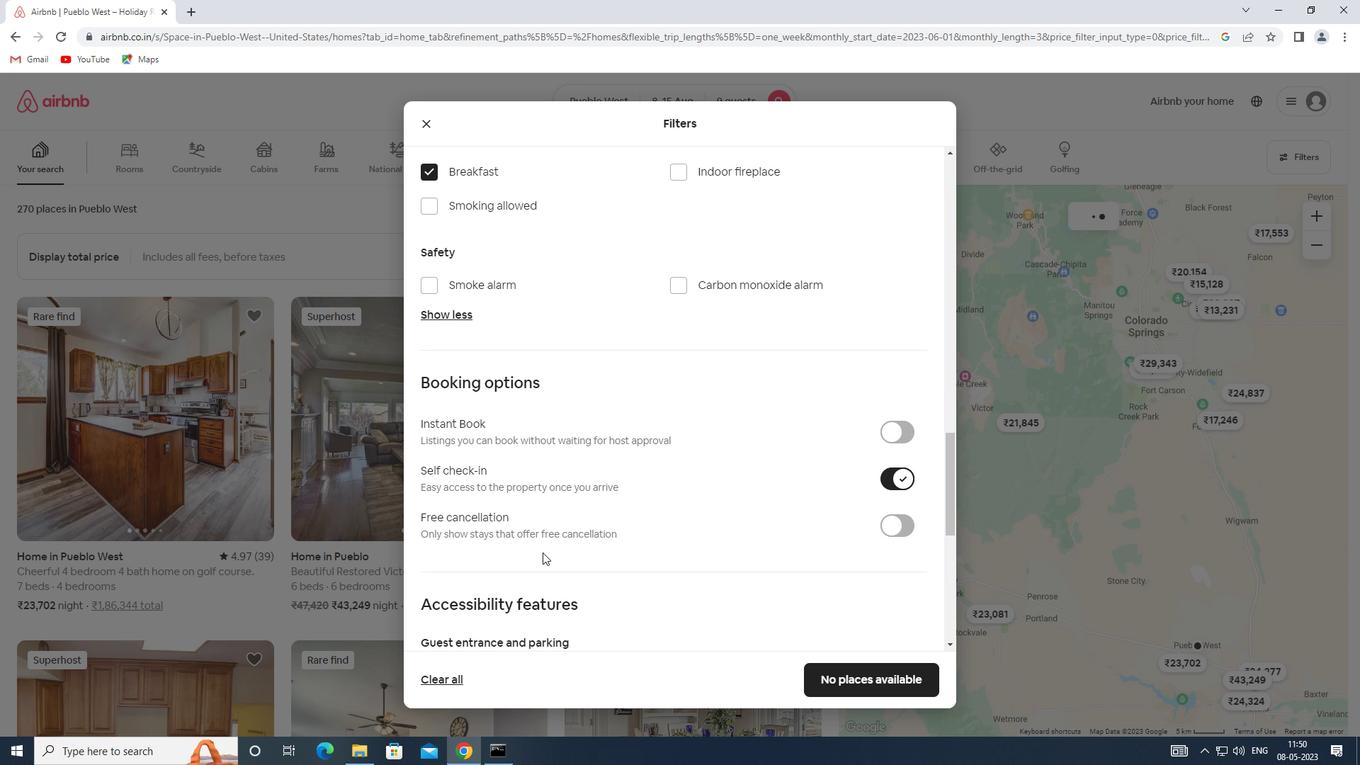
Action: Mouse scrolled (538, 550) with delta (0, 0)
Screenshot: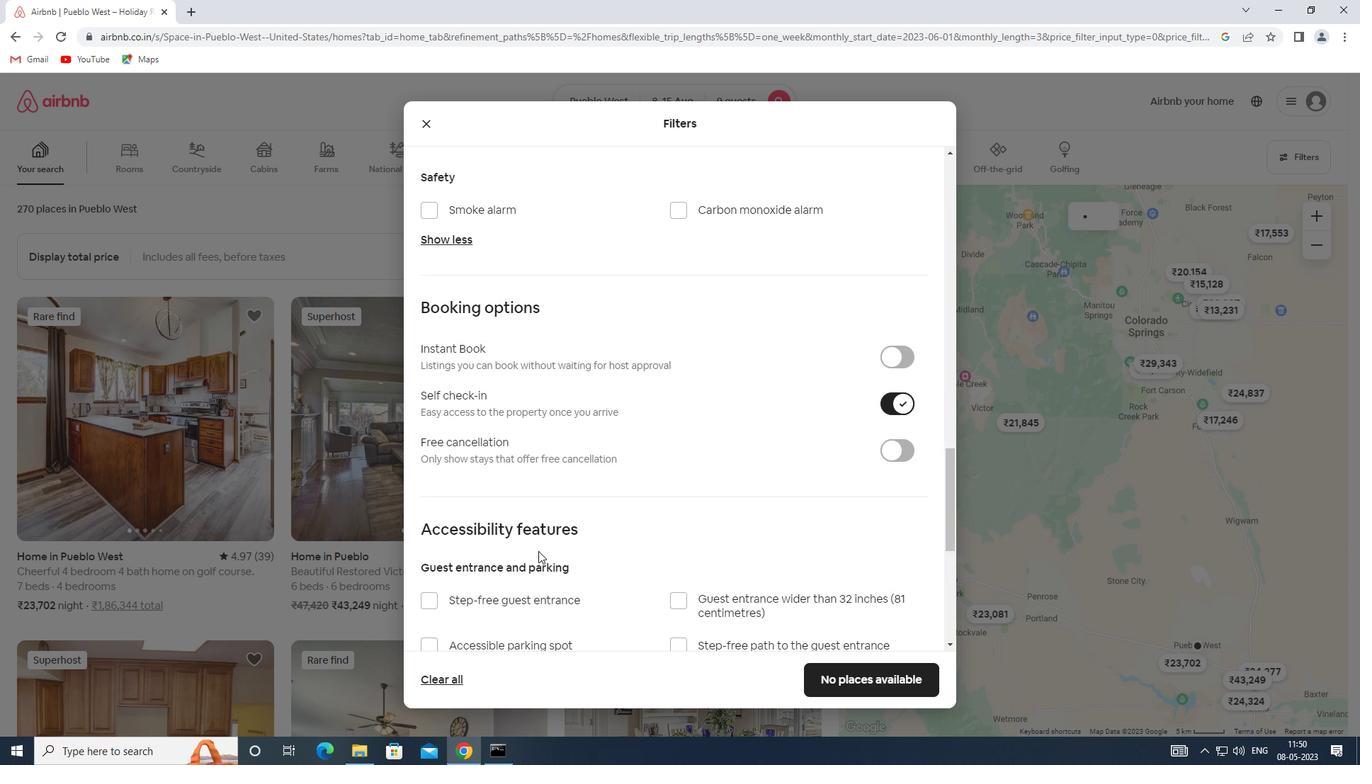 
Action: Mouse scrolled (538, 550) with delta (0, 0)
Screenshot: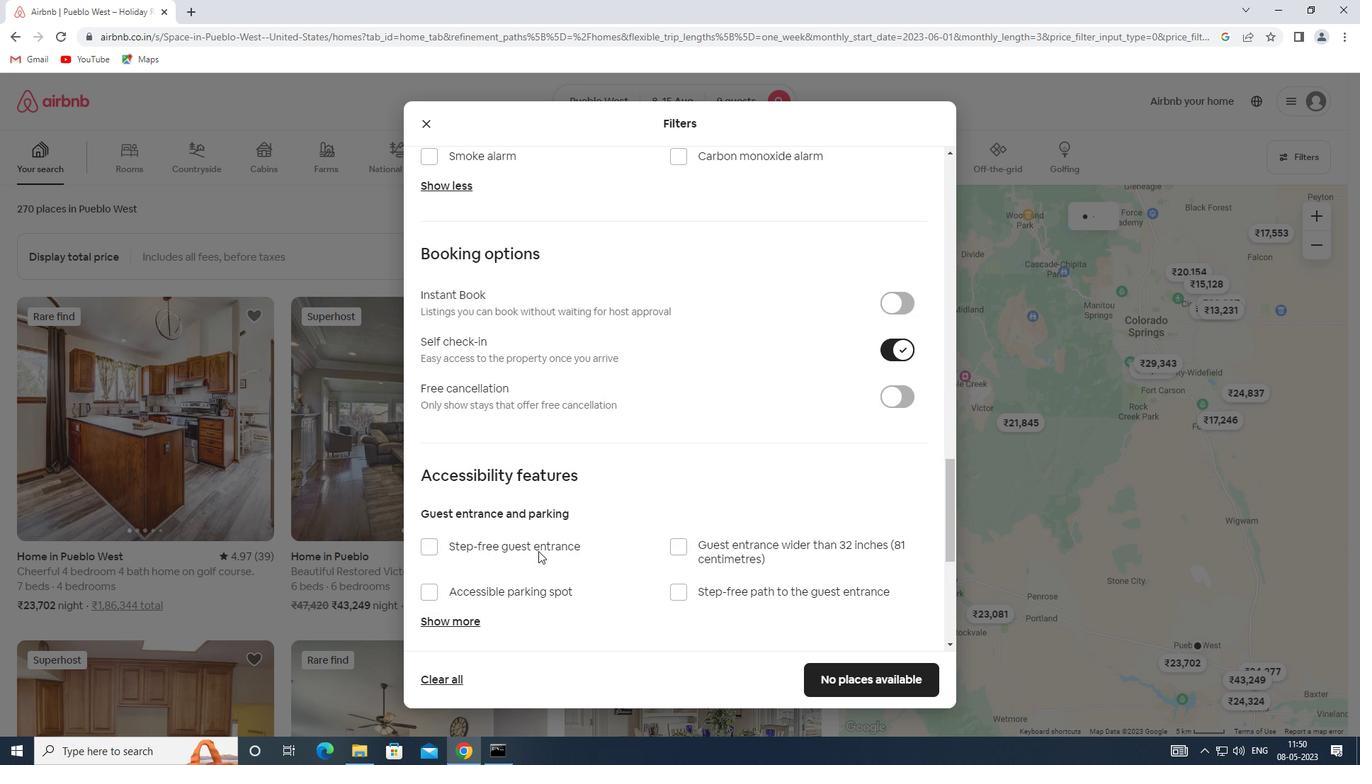 
Action: Mouse scrolled (538, 550) with delta (0, 0)
Screenshot: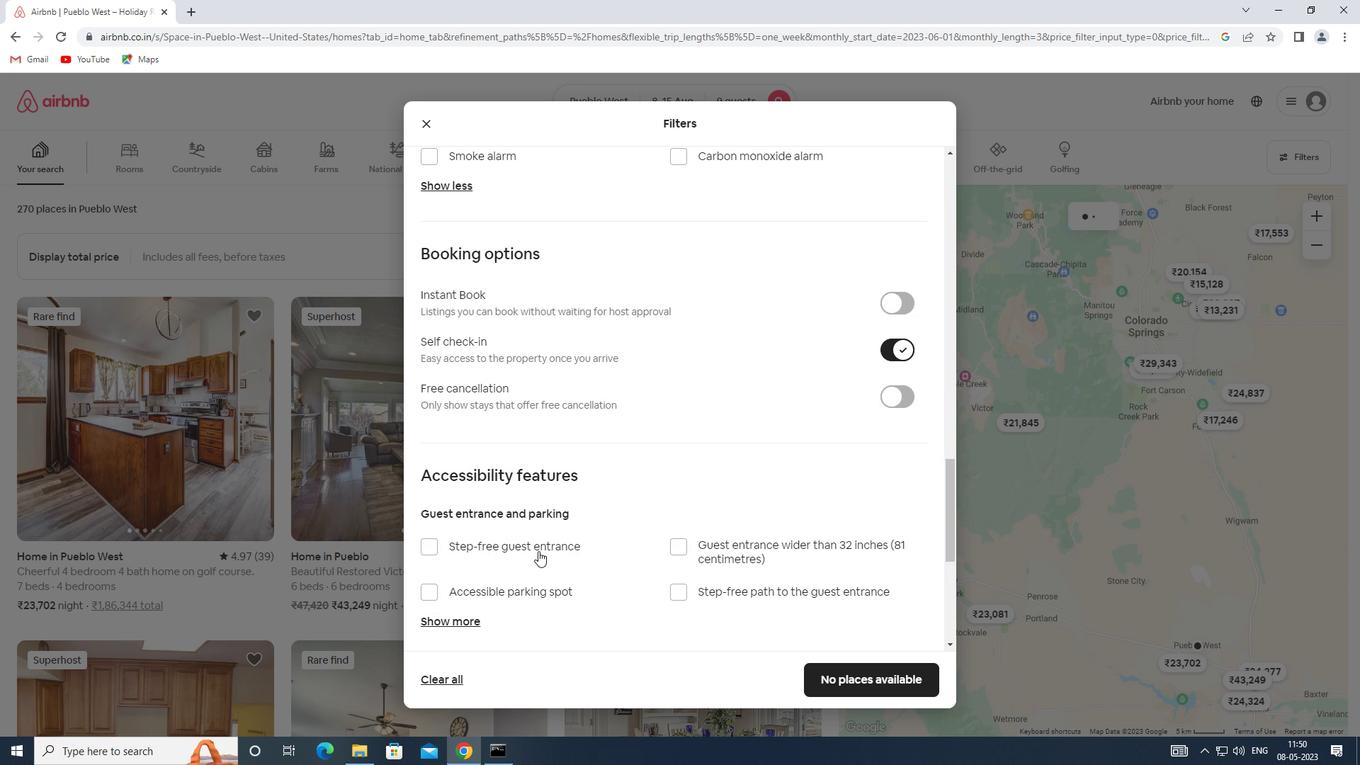 
Action: Mouse moved to (430, 634)
Screenshot: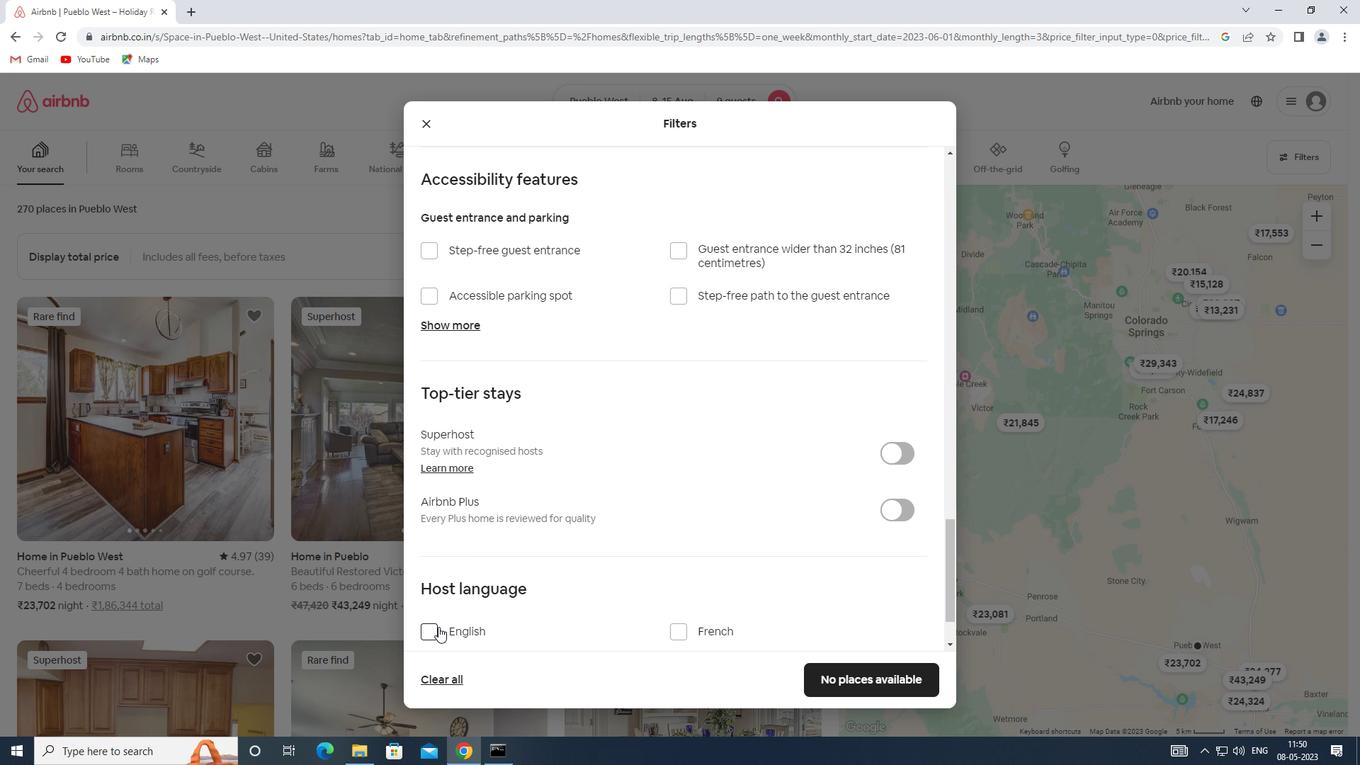 
Action: Mouse pressed left at (430, 634)
Screenshot: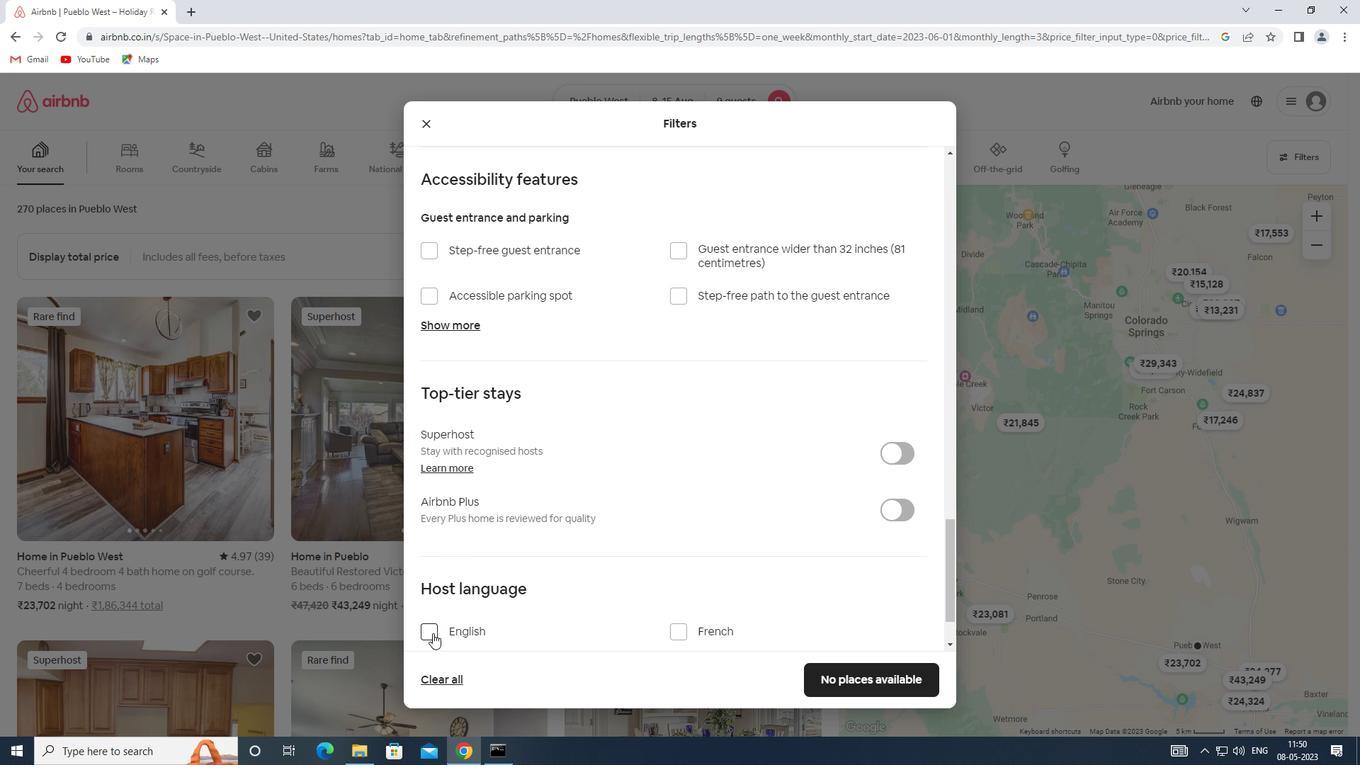 
Action: Mouse moved to (532, 598)
Screenshot: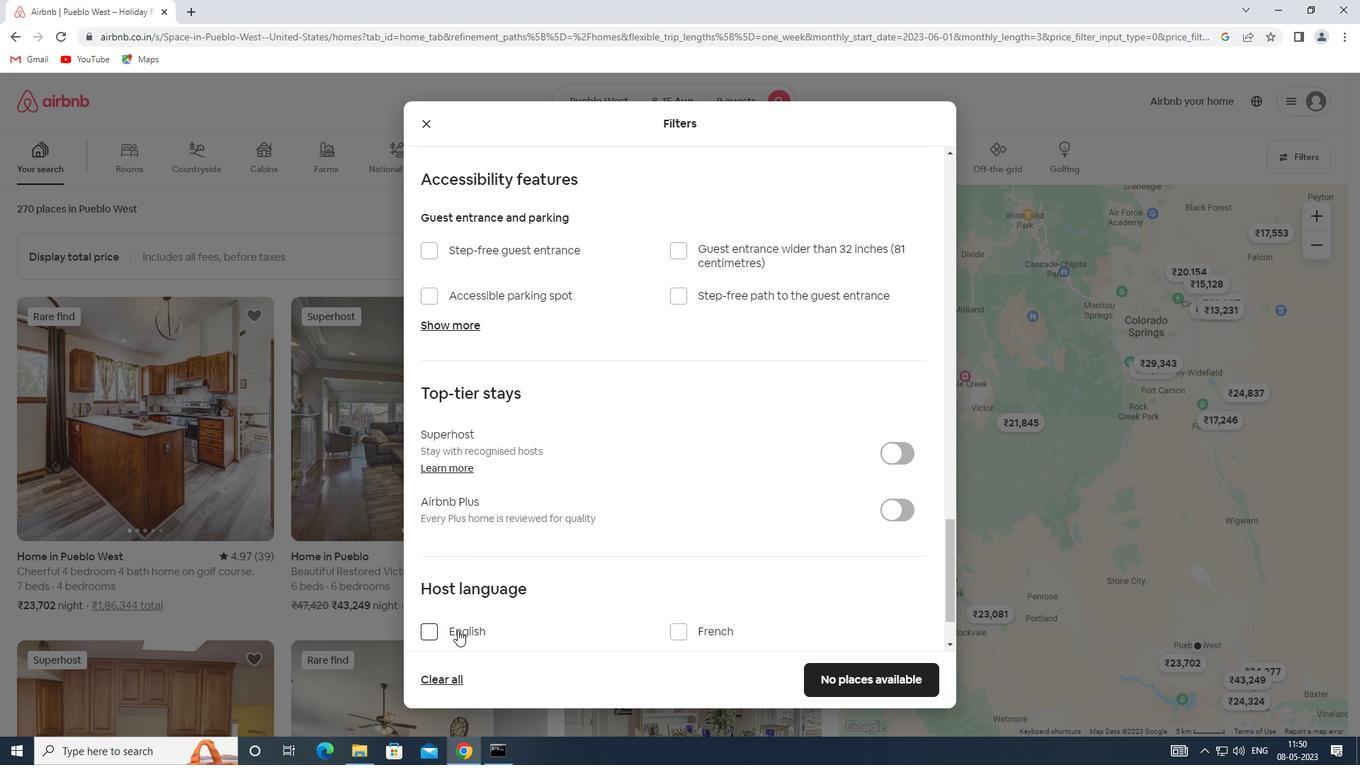 
Action: Mouse scrolled (532, 597) with delta (0, 0)
Screenshot: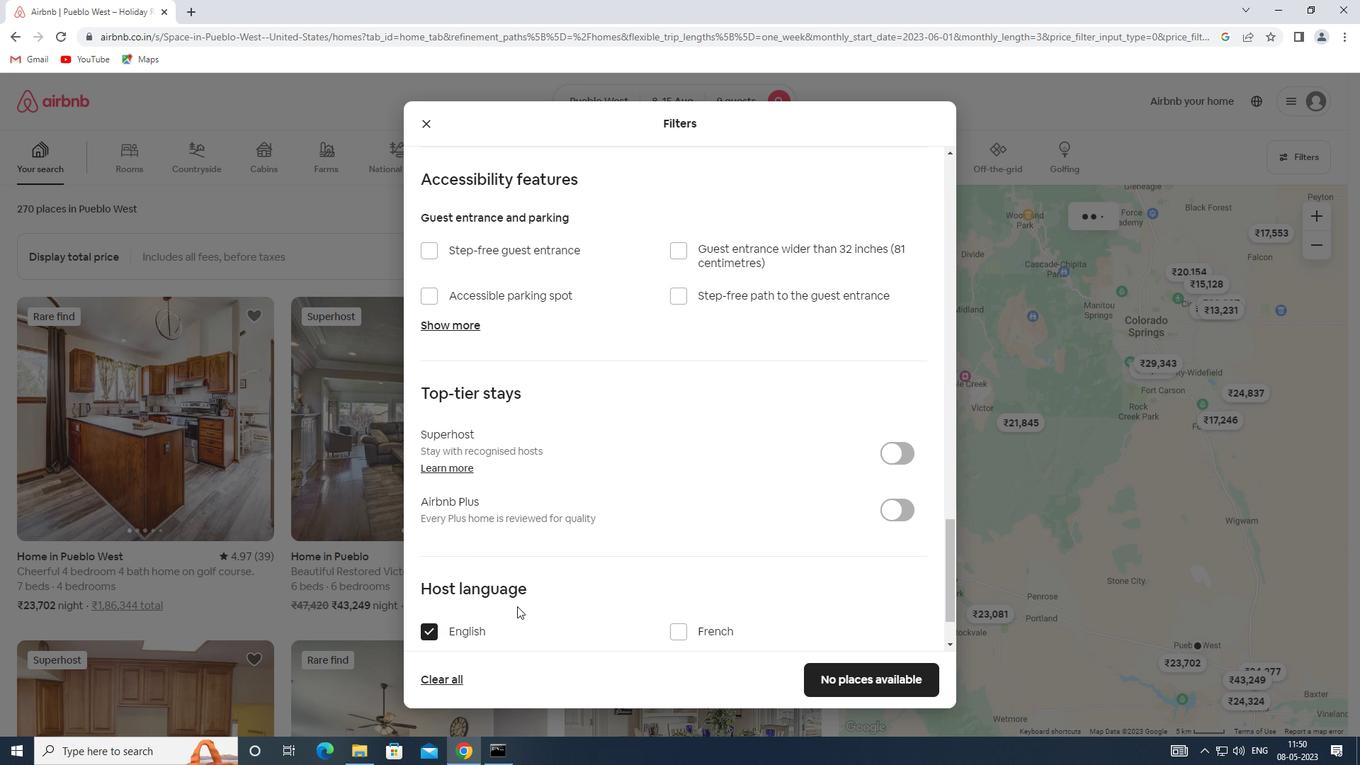
Action: Mouse scrolled (532, 597) with delta (0, 0)
Screenshot: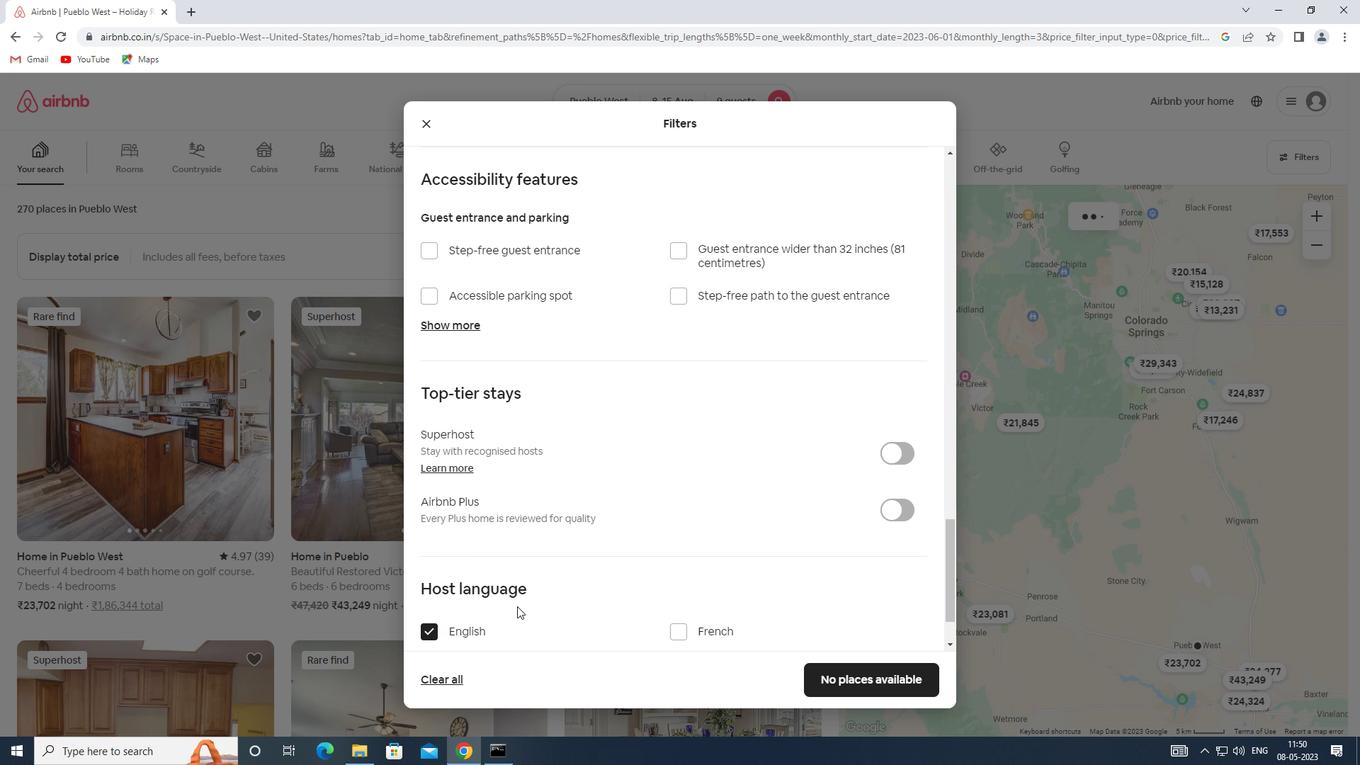 
Action: Mouse scrolled (532, 597) with delta (0, 0)
Screenshot: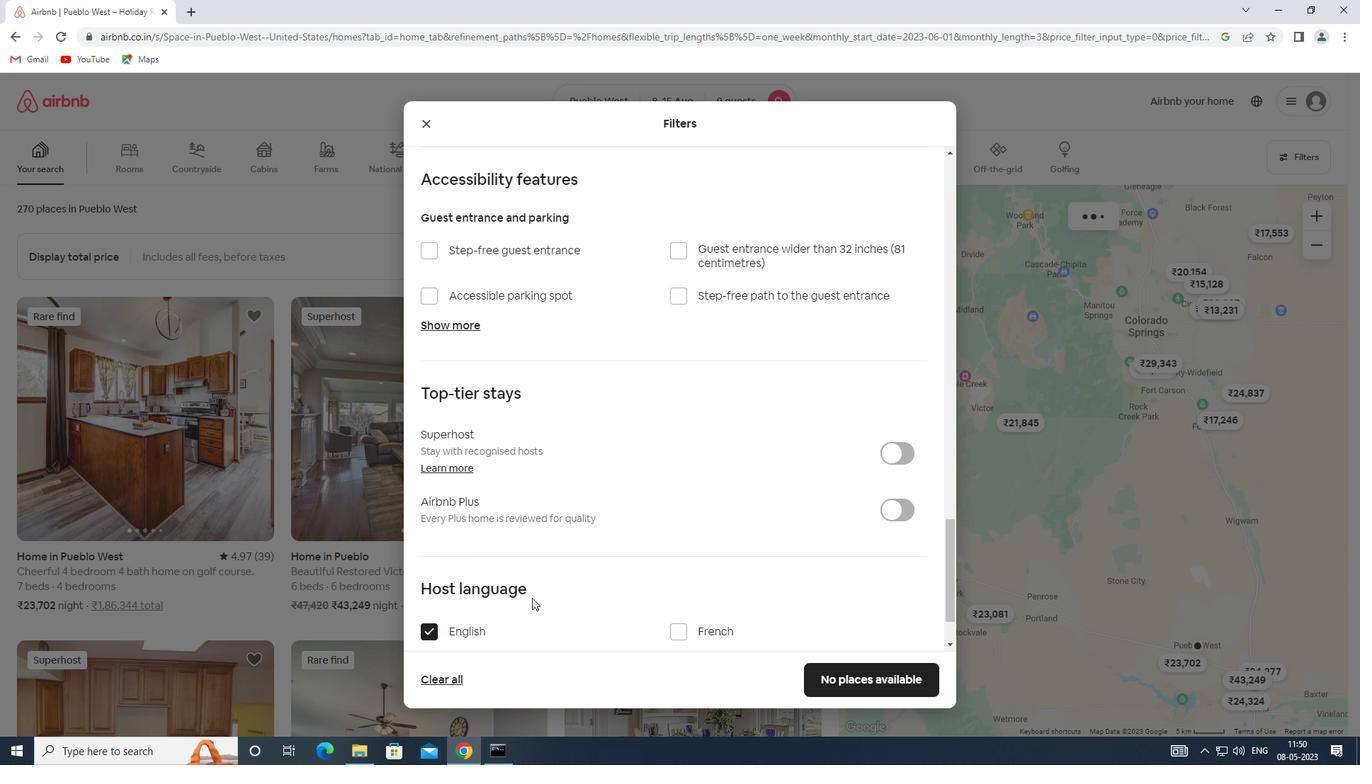 
Action: Mouse moved to (872, 678)
Screenshot: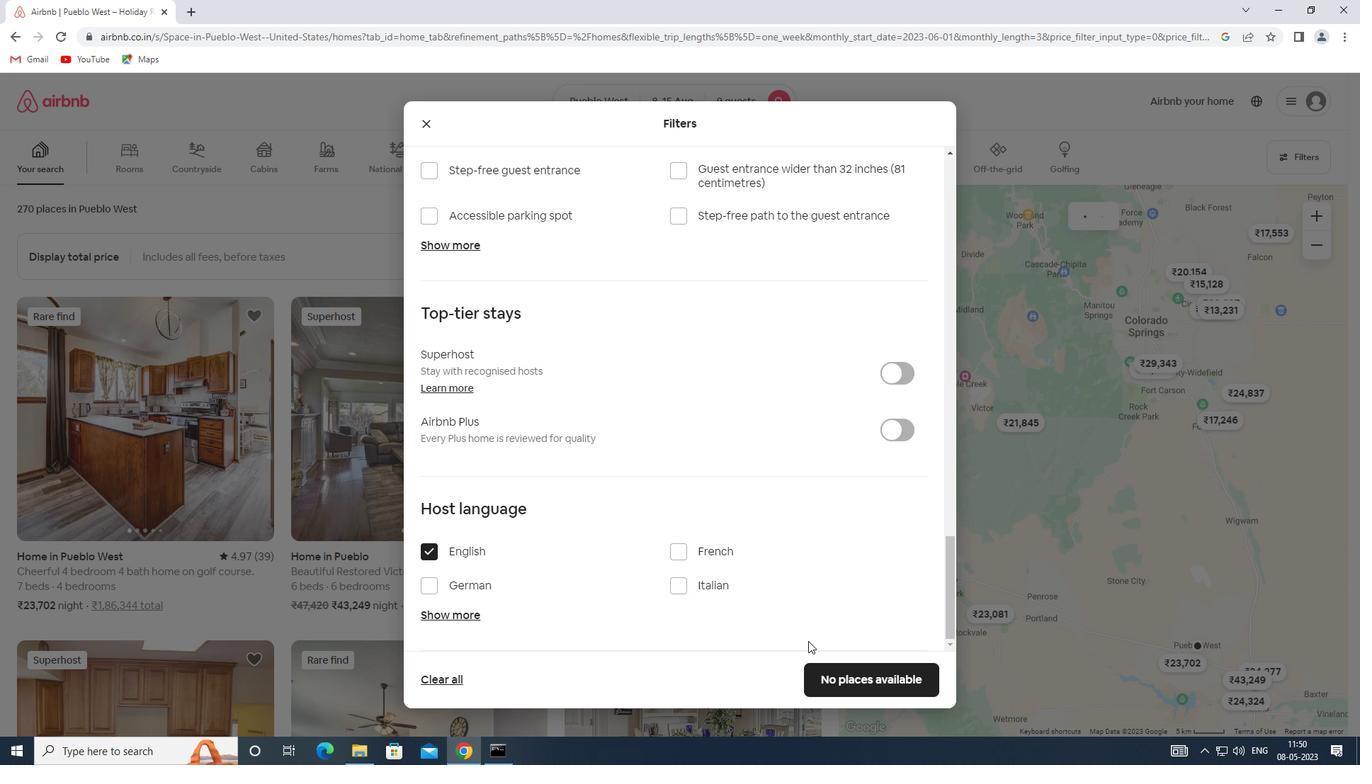 
Action: Mouse pressed left at (872, 678)
Screenshot: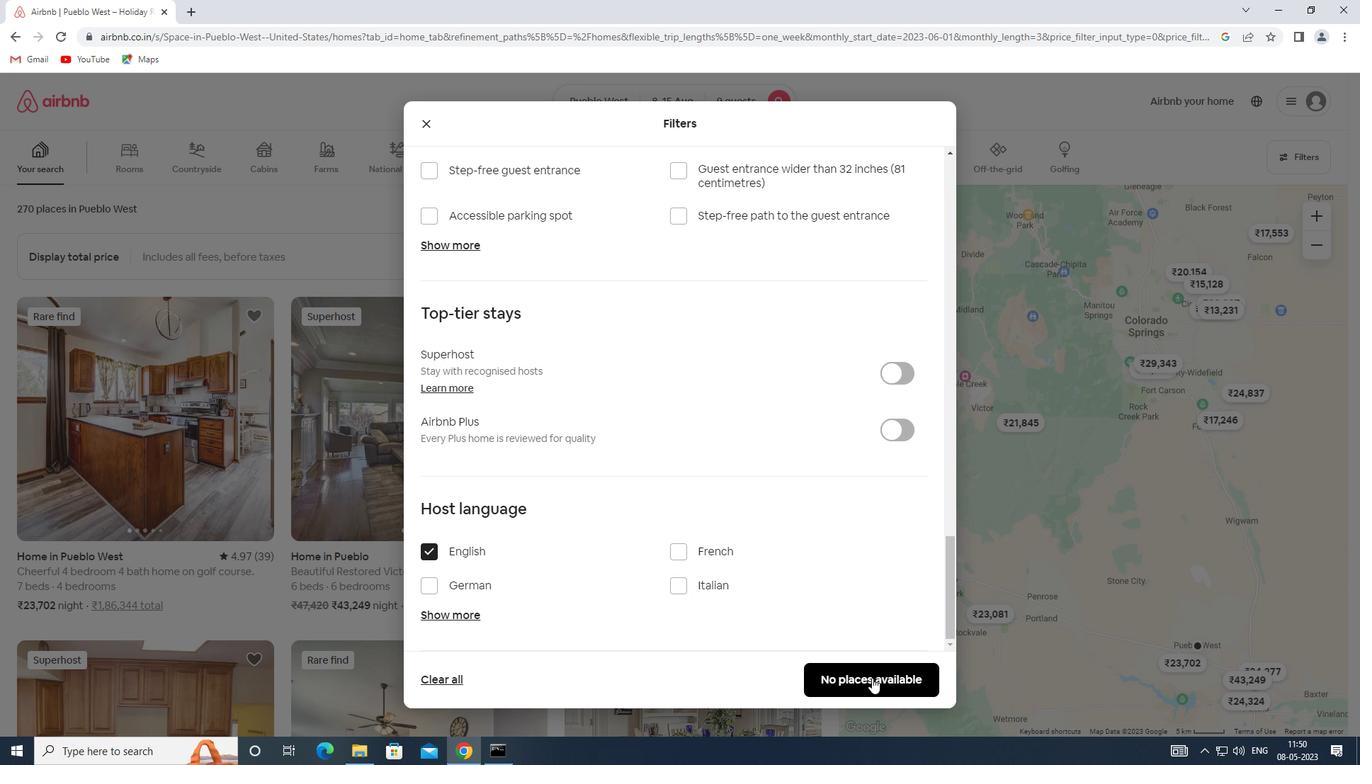 
